 Task: Find connections with filter location Chambéry with filter topic #managementwith filter profile language Potuguese with filter current company Piramal Capital & Housing Finance Limited with filter school Gujarat University with filter industry Transportation Equipment Manufacturing with filter service category Nature Photography with filter keywords title Columnist
Action: Mouse moved to (667, 80)
Screenshot: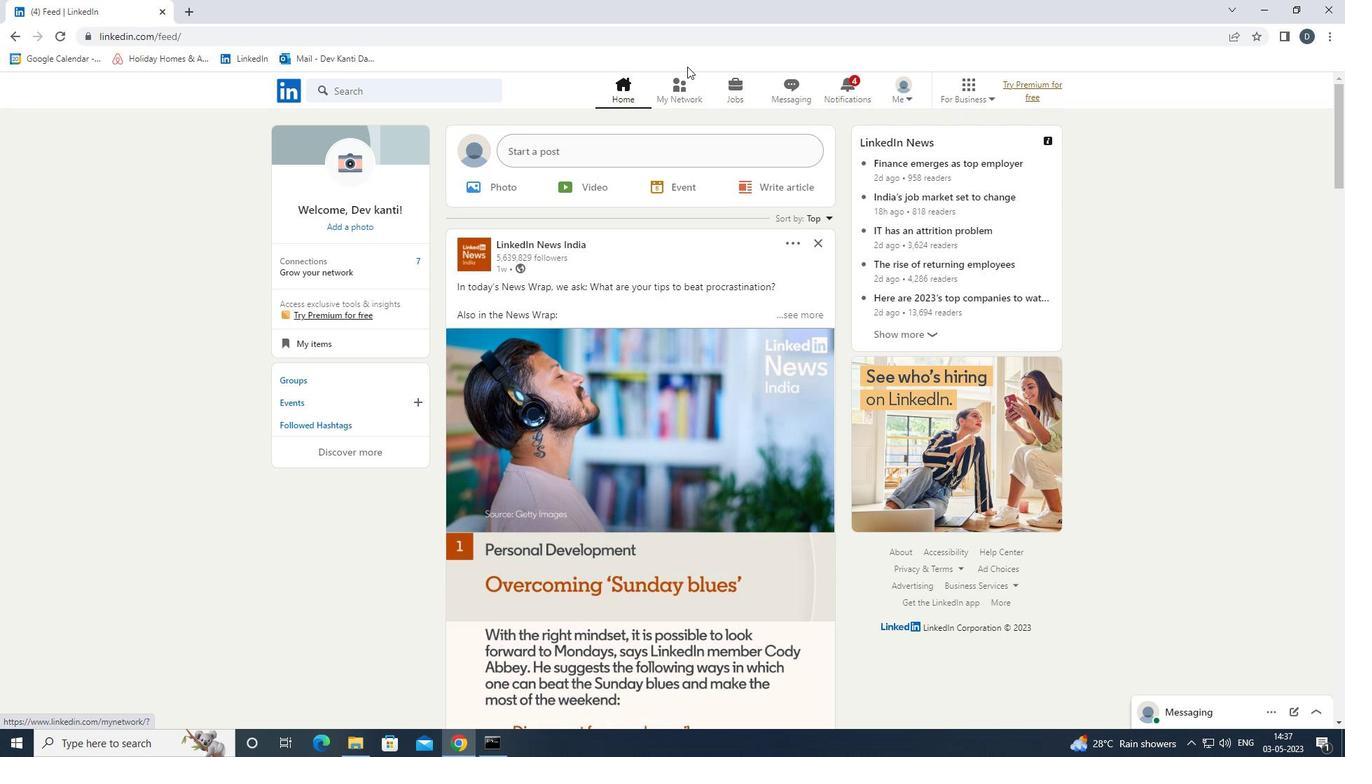 
Action: Mouse pressed left at (667, 80)
Screenshot: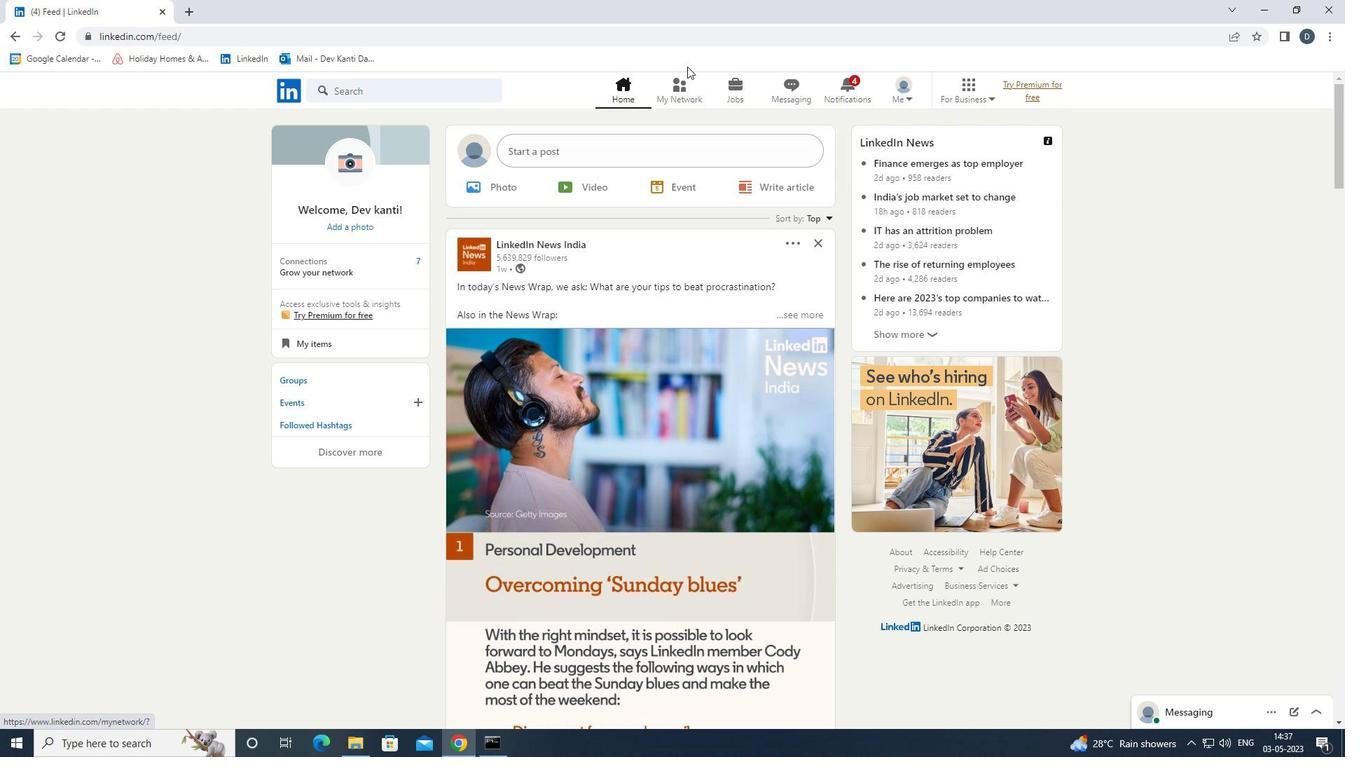 
Action: Mouse moved to (464, 168)
Screenshot: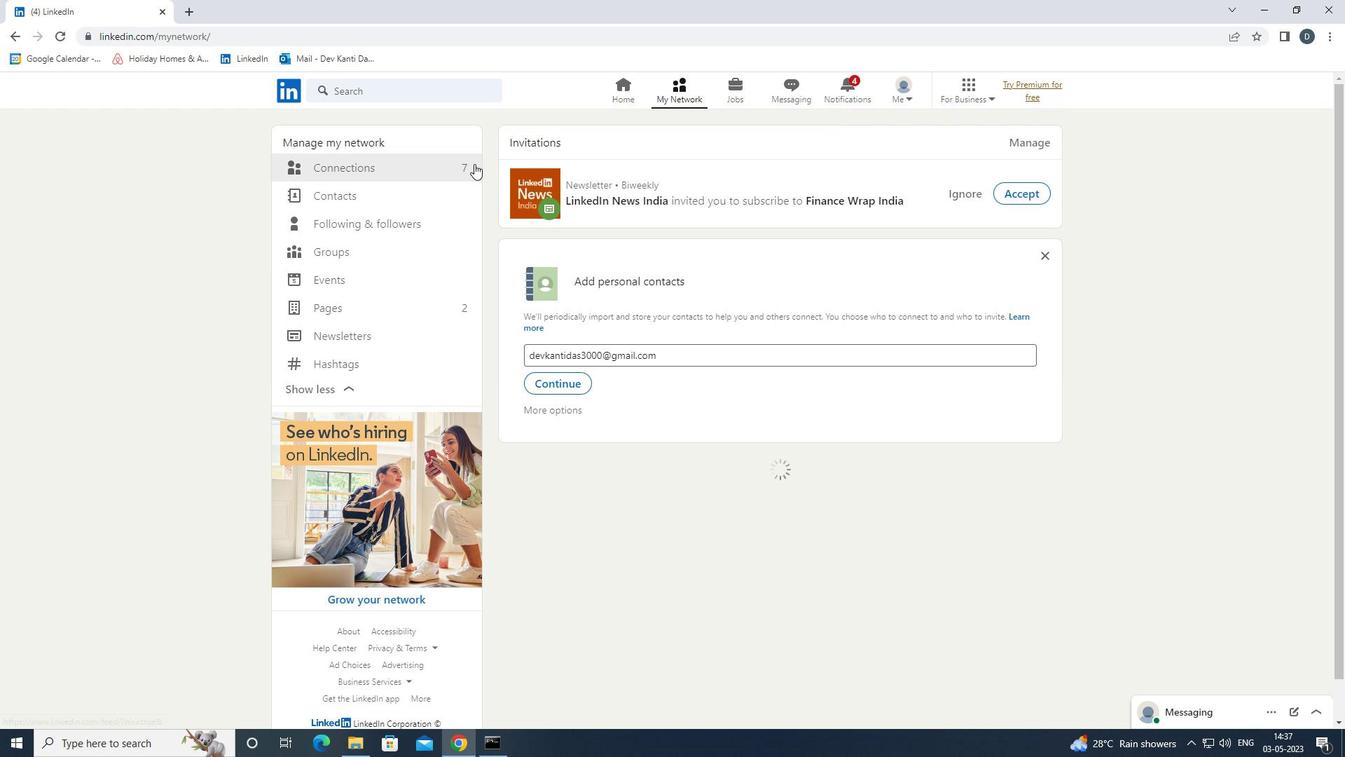 
Action: Mouse pressed left at (464, 168)
Screenshot: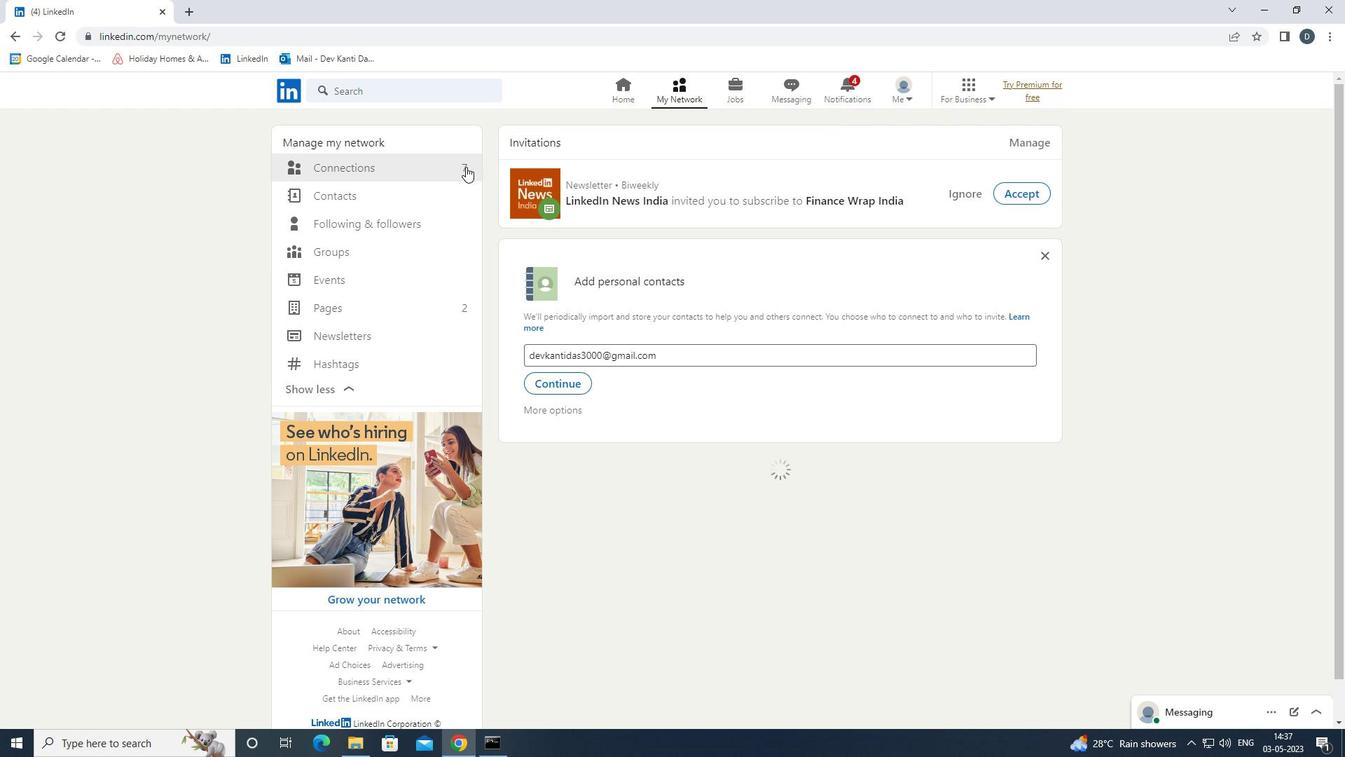 
Action: Mouse moved to (823, 236)
Screenshot: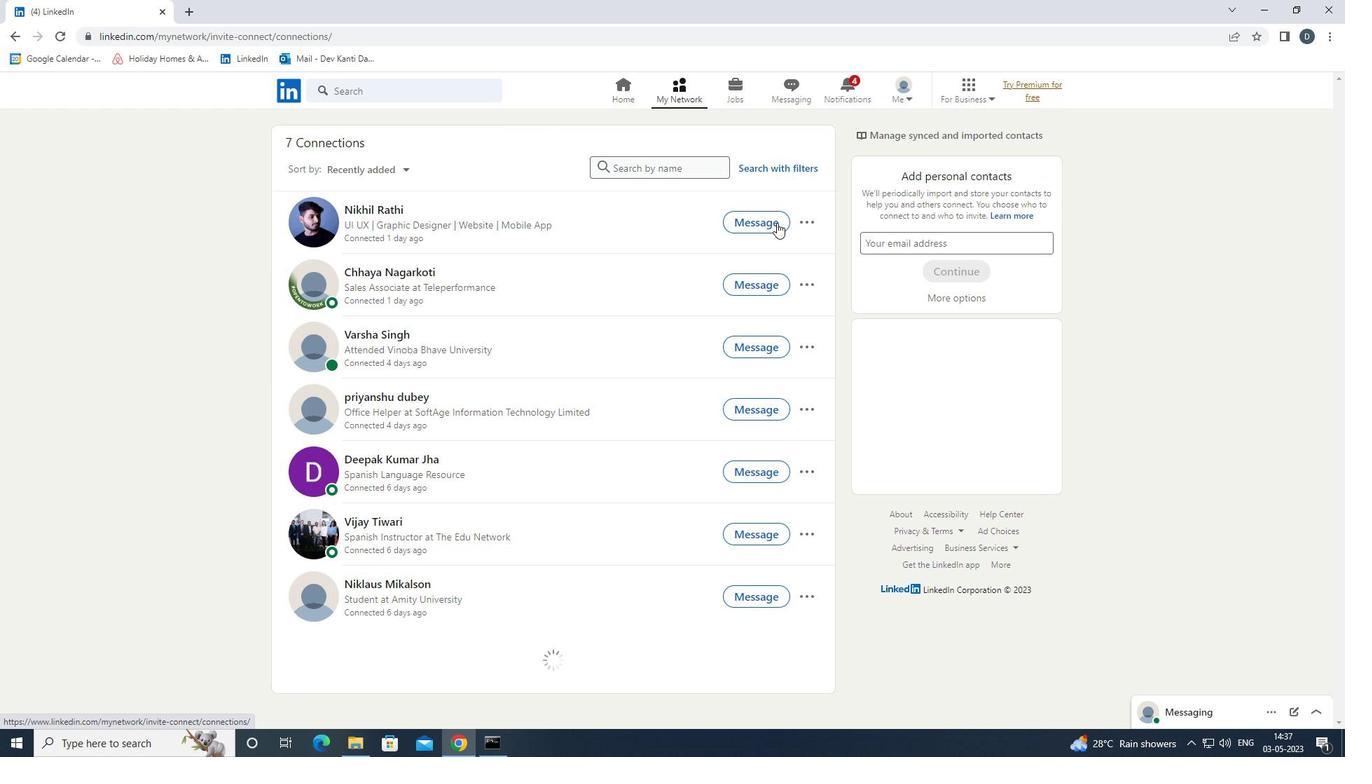 
Action: Mouse scrolled (823, 235) with delta (0, 0)
Screenshot: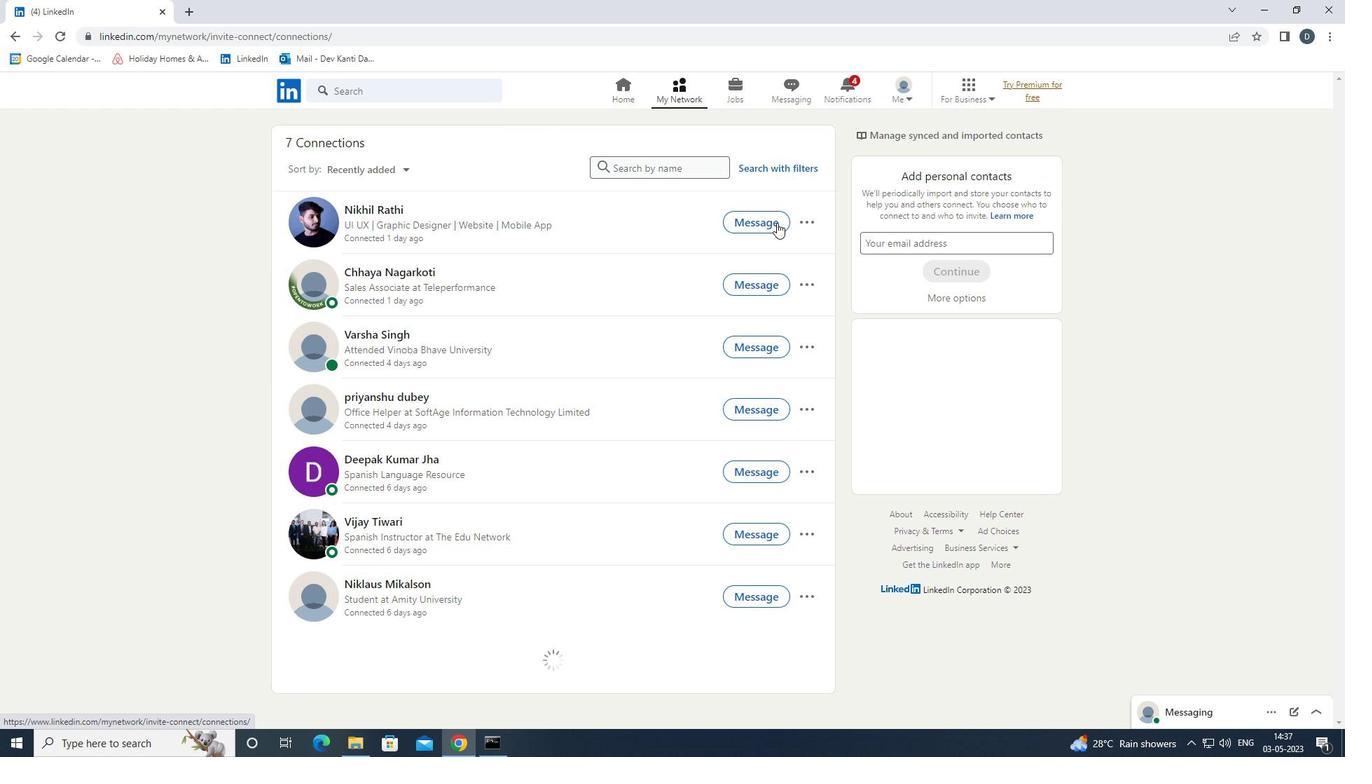 
Action: Mouse moved to (775, 164)
Screenshot: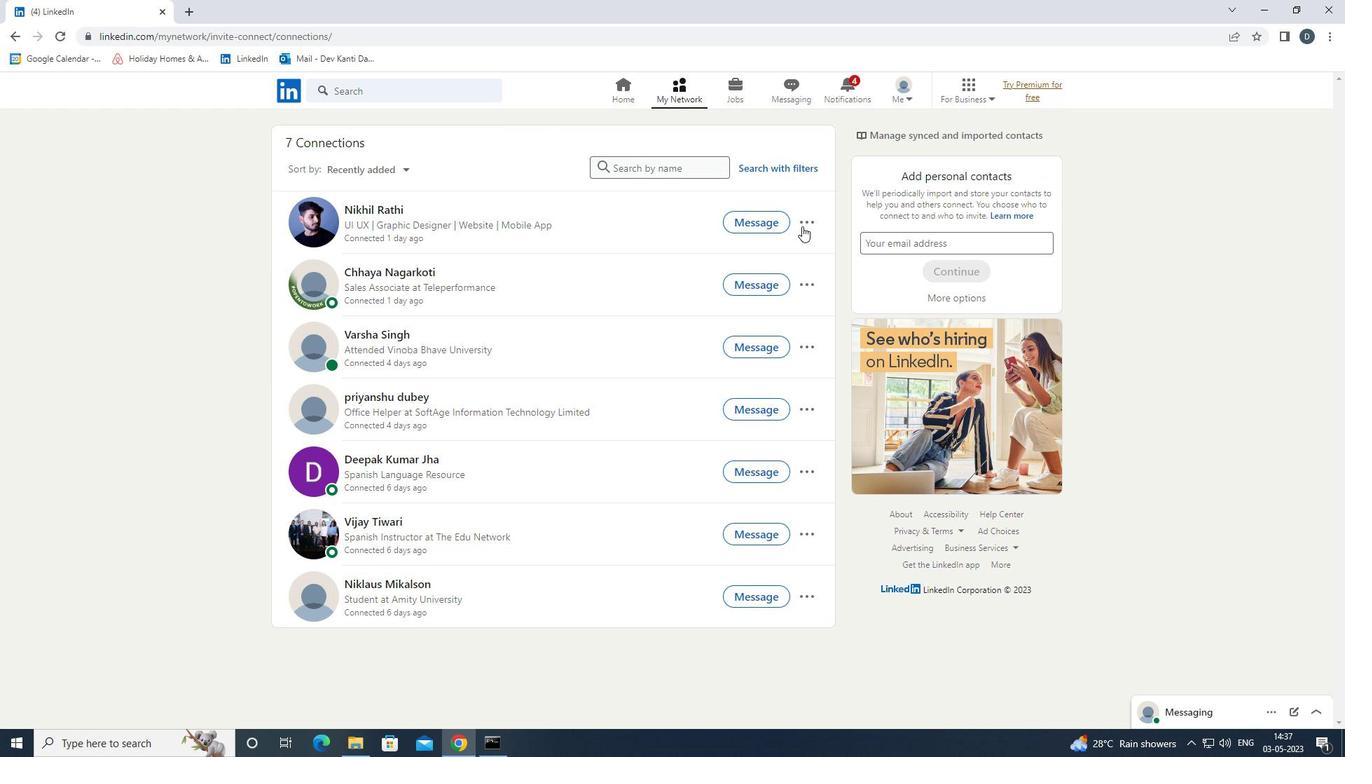 
Action: Mouse pressed left at (775, 164)
Screenshot: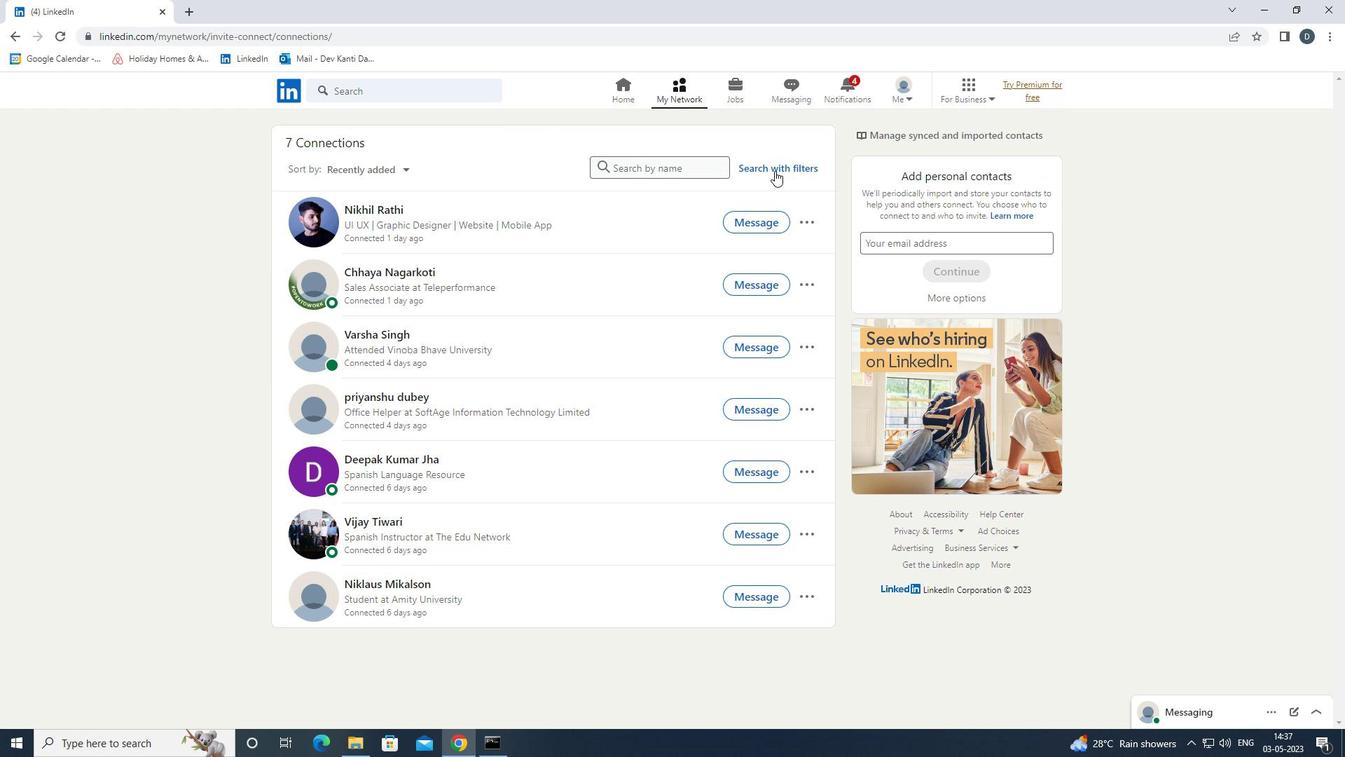 
Action: Mouse moved to (711, 120)
Screenshot: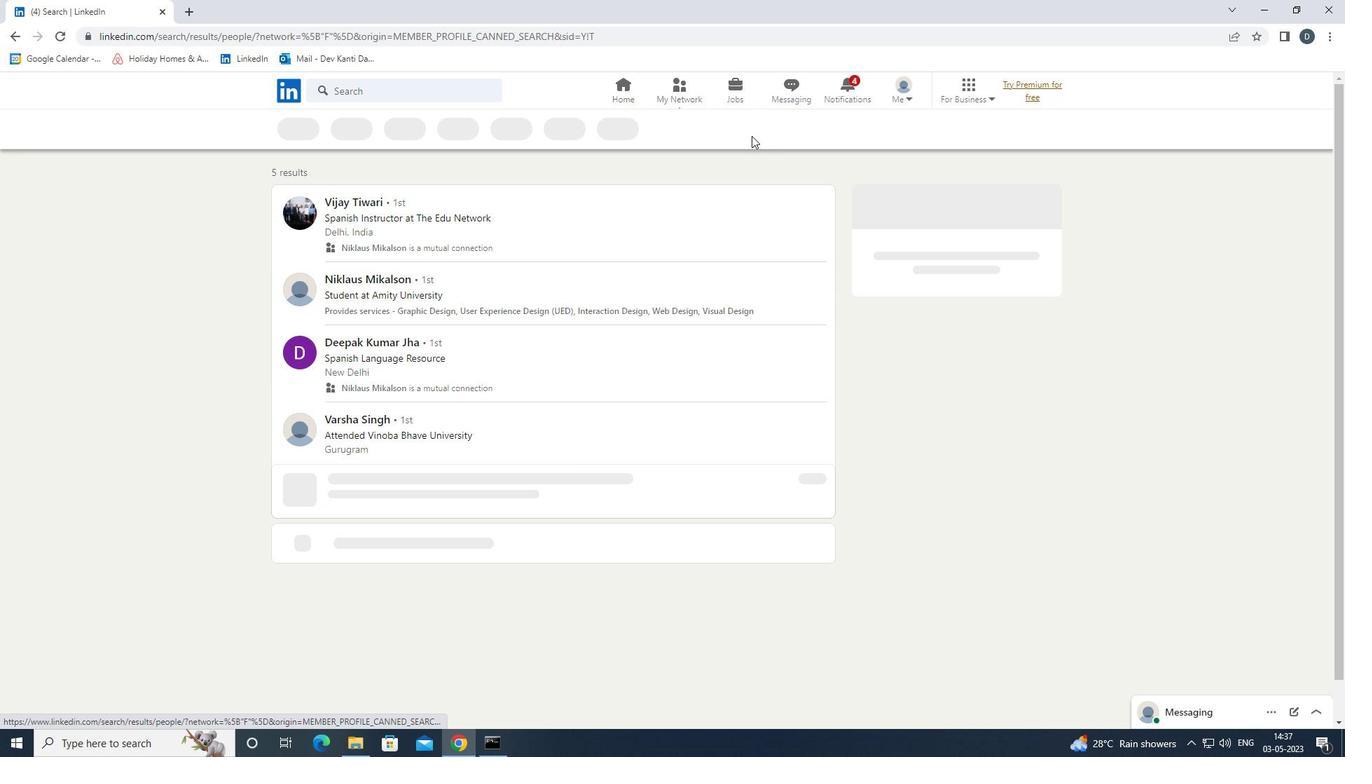 
Action: Mouse pressed left at (711, 120)
Screenshot: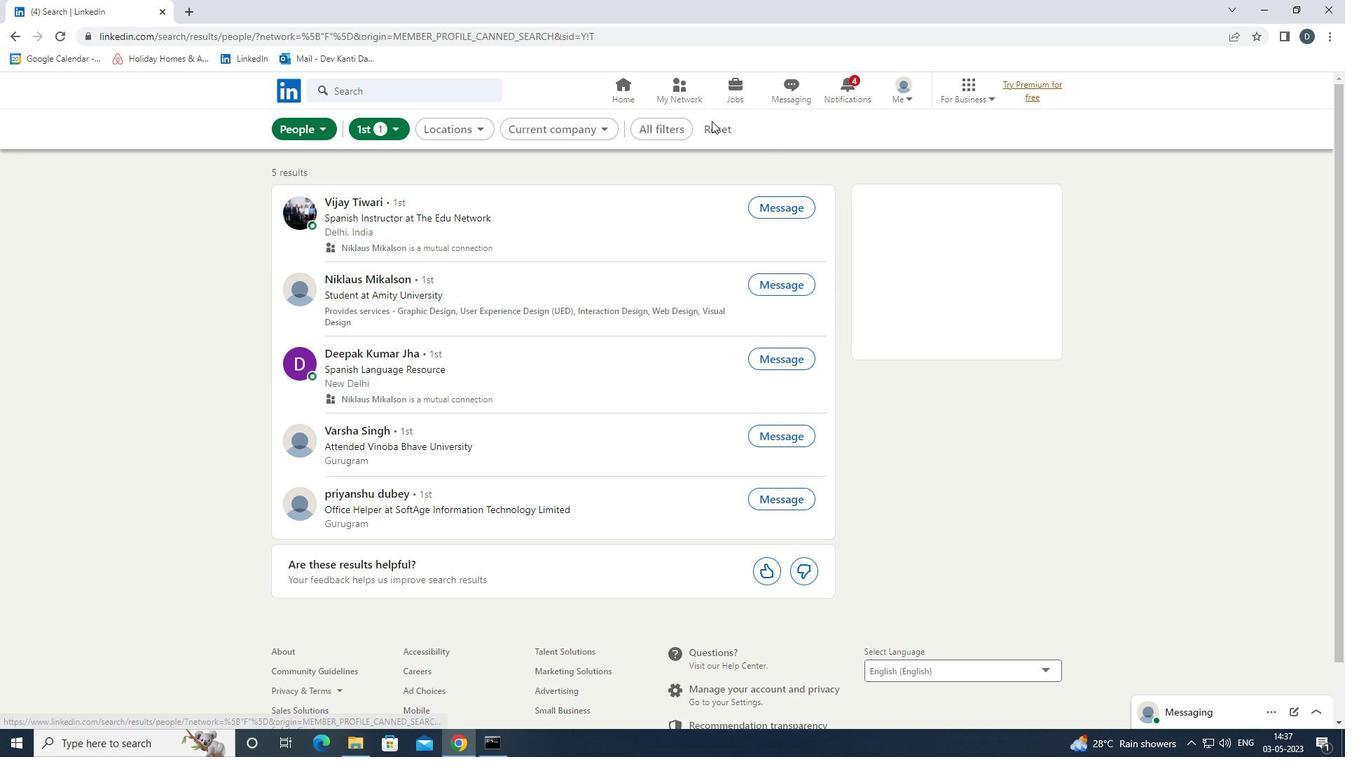 
Action: Mouse moved to (684, 125)
Screenshot: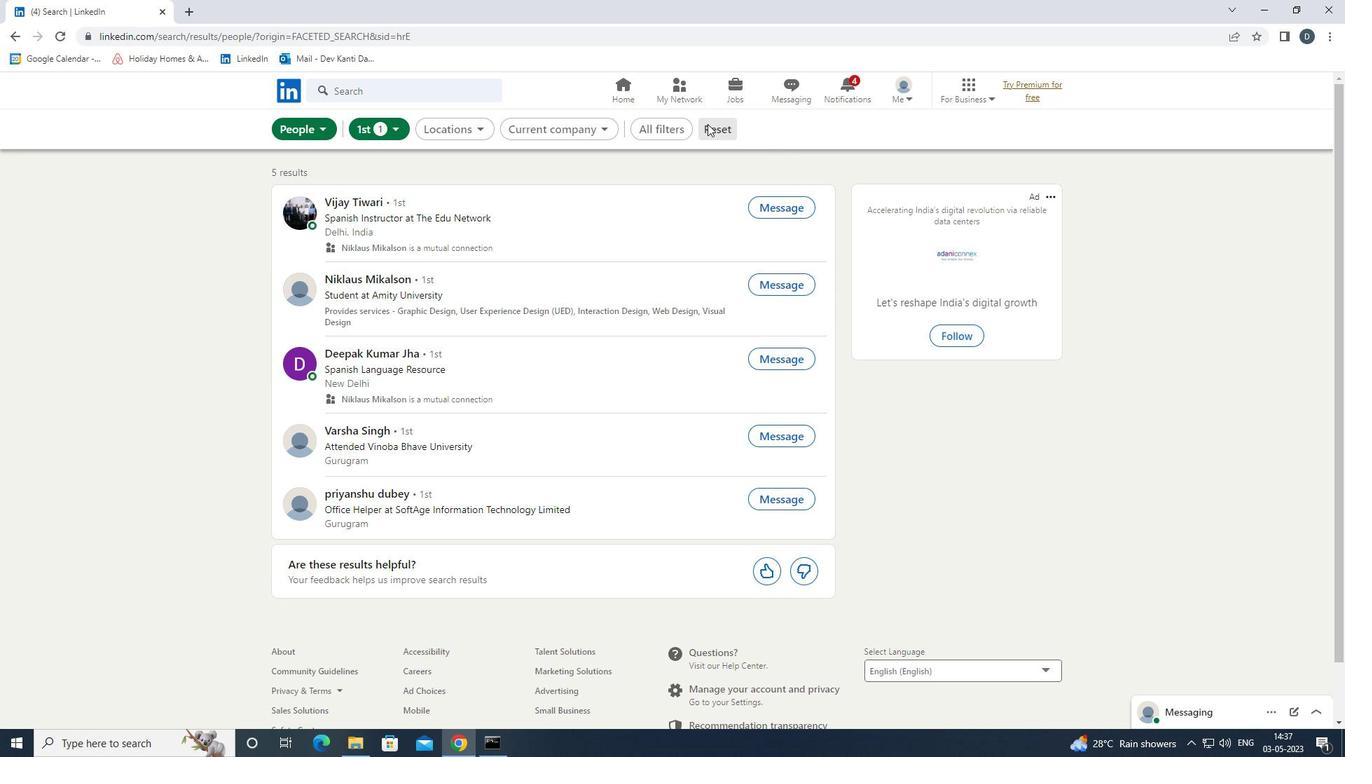 
Action: Mouse pressed left at (684, 125)
Screenshot: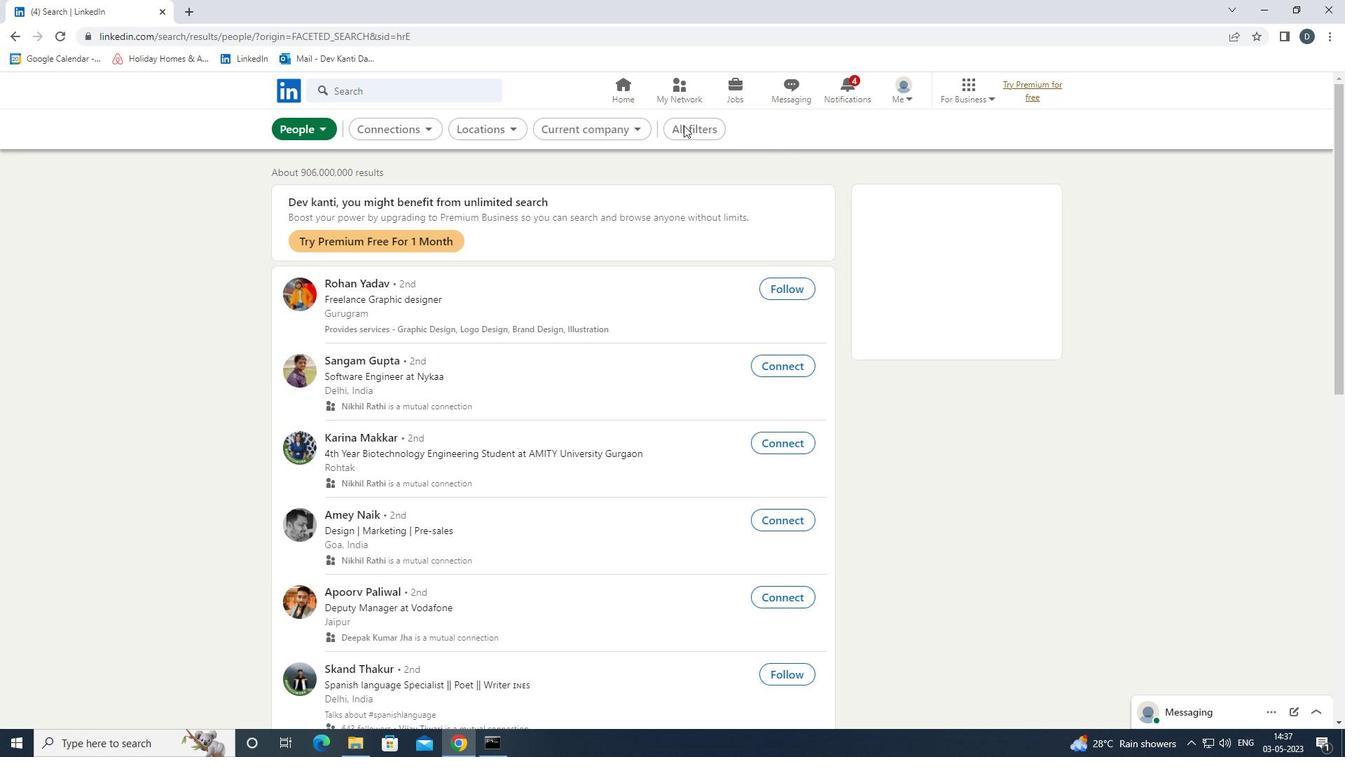 
Action: Mouse moved to (1310, 438)
Screenshot: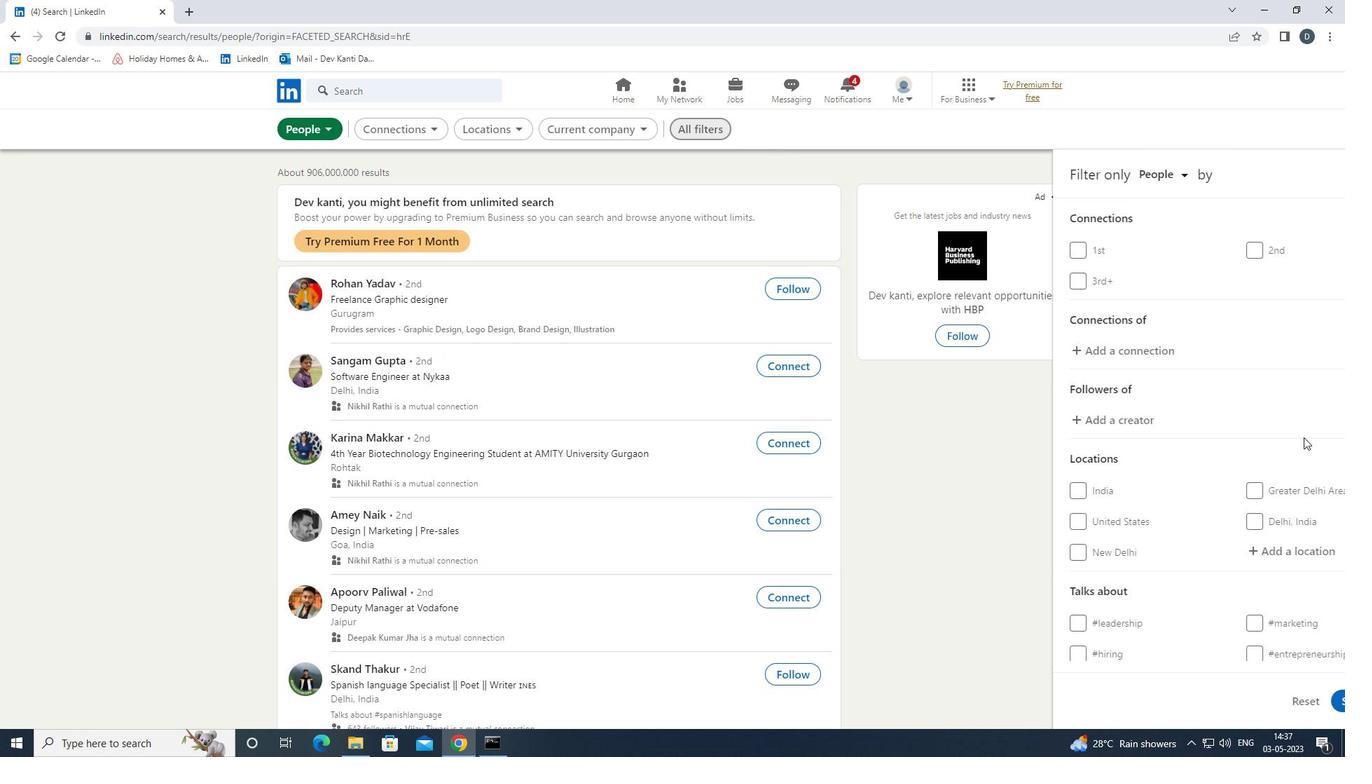 
Action: Mouse scrolled (1310, 437) with delta (0, 0)
Screenshot: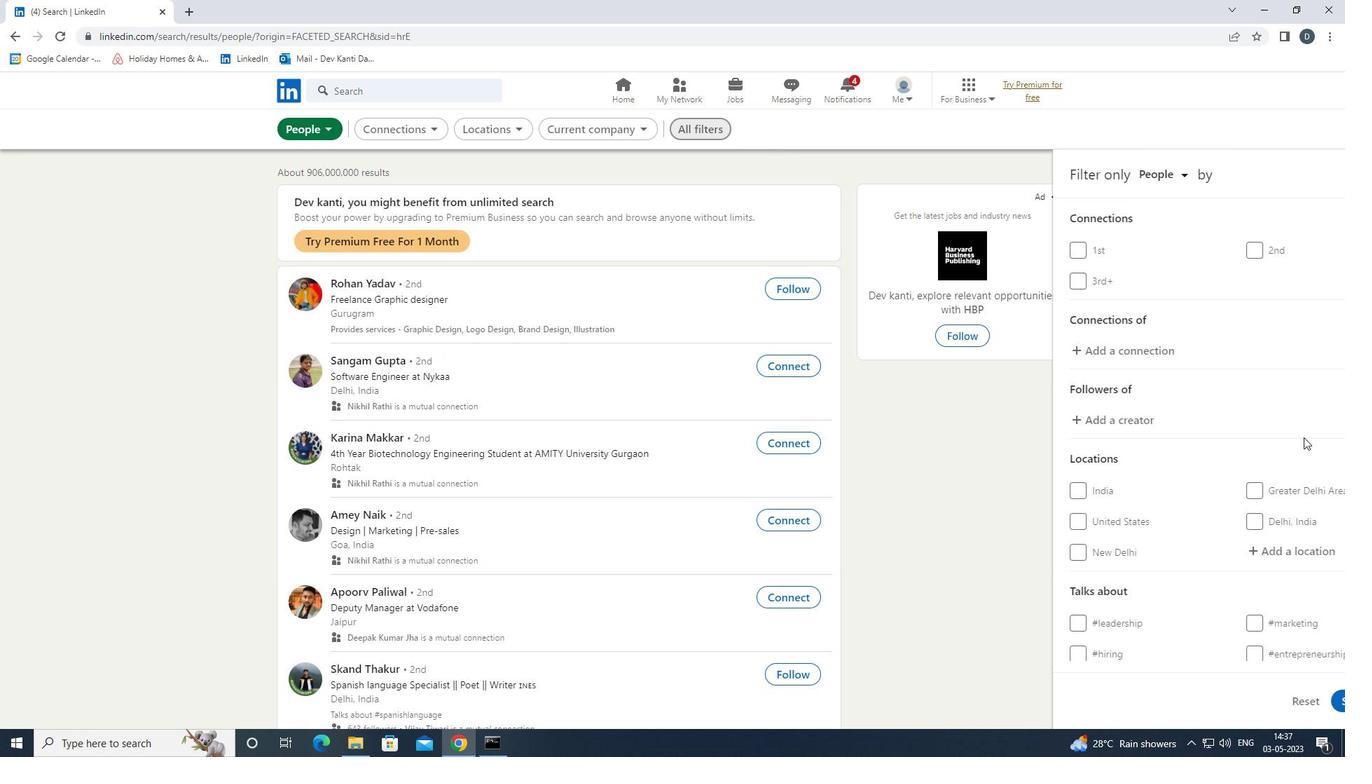 
Action: Mouse moved to (1310, 438)
Screenshot: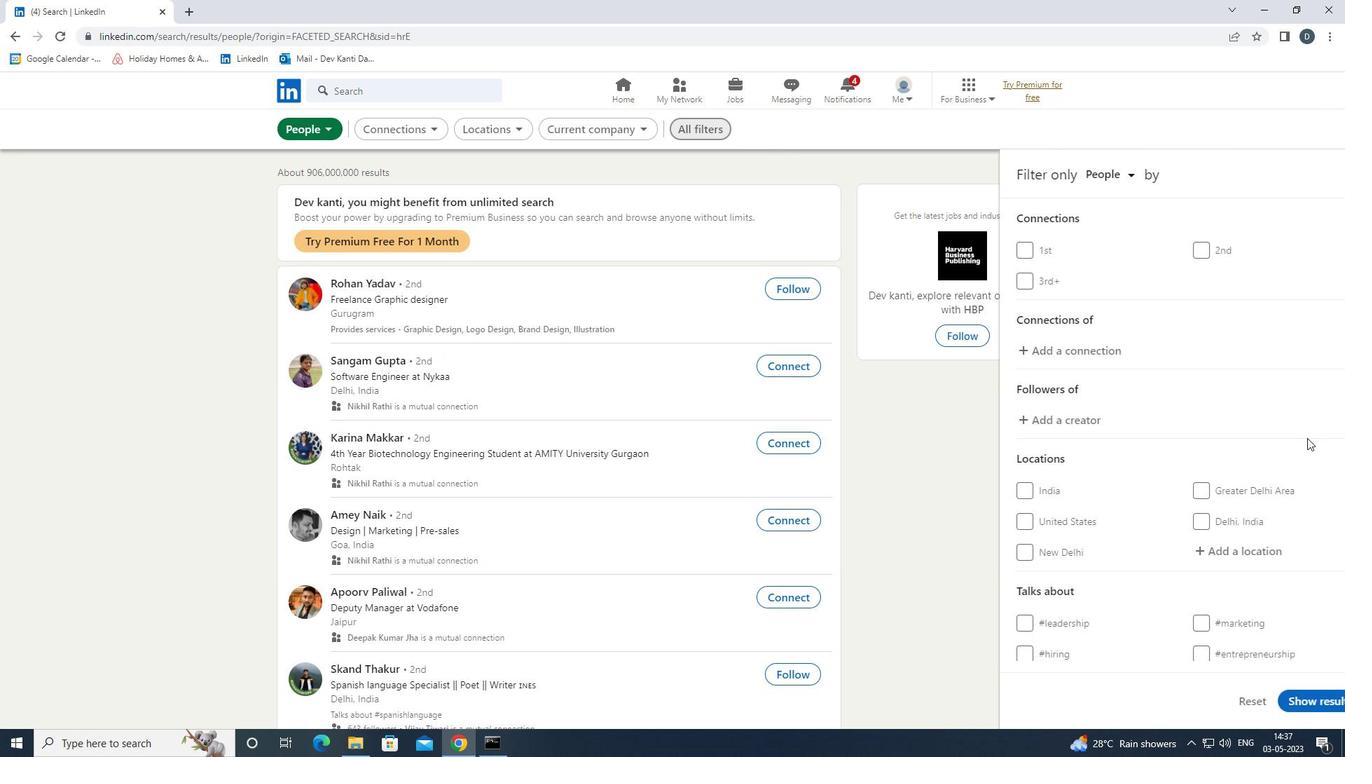 
Action: Mouse scrolled (1310, 437) with delta (0, 0)
Screenshot: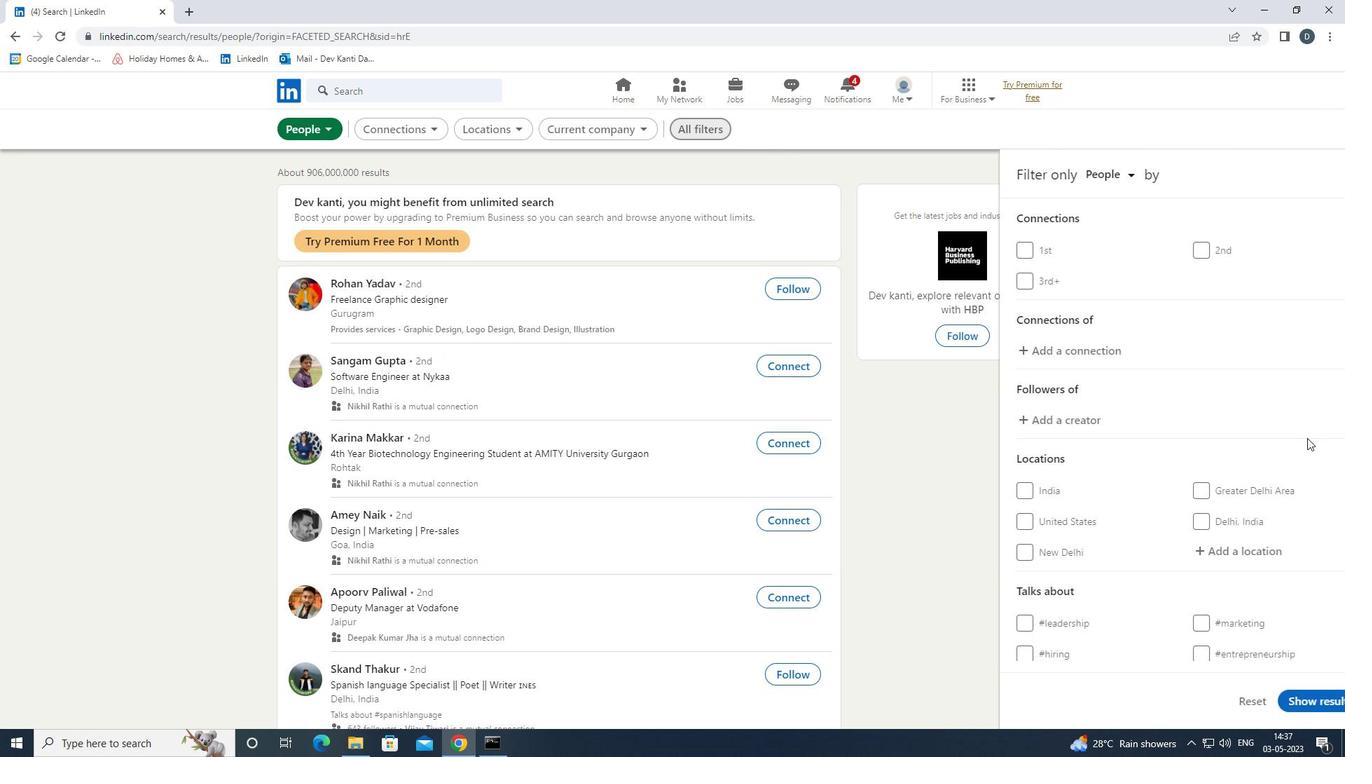 
Action: Mouse moved to (1216, 409)
Screenshot: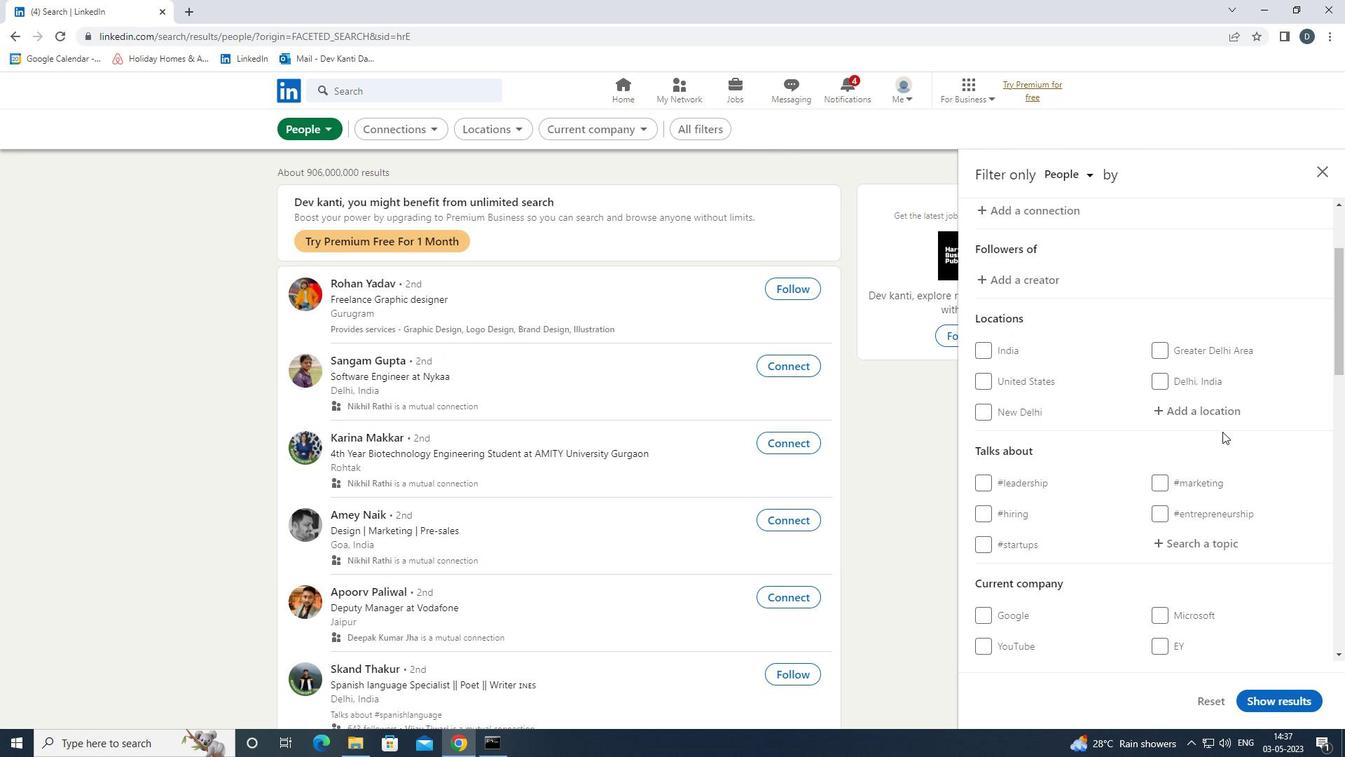 
Action: Mouse pressed left at (1216, 409)
Screenshot: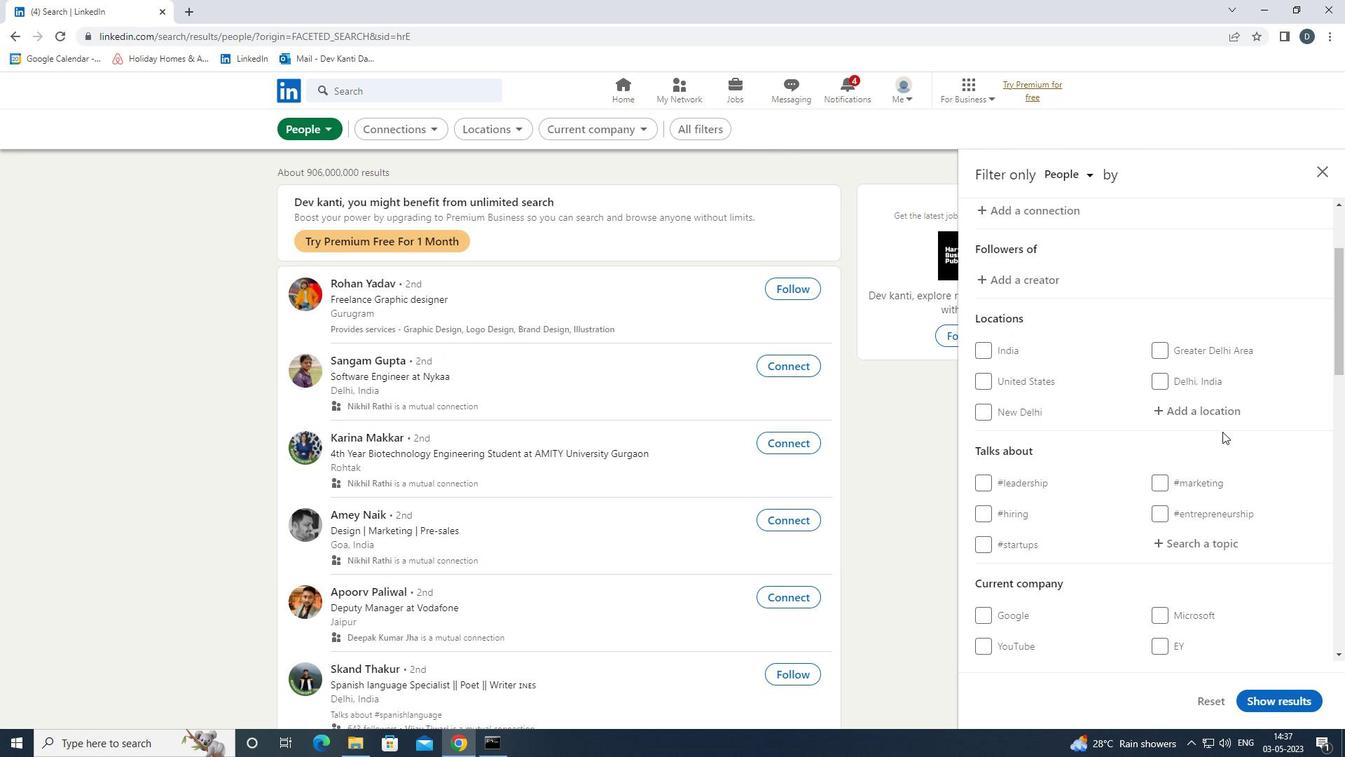 
Action: Key pressed <Key.shift>CHAMBER
Screenshot: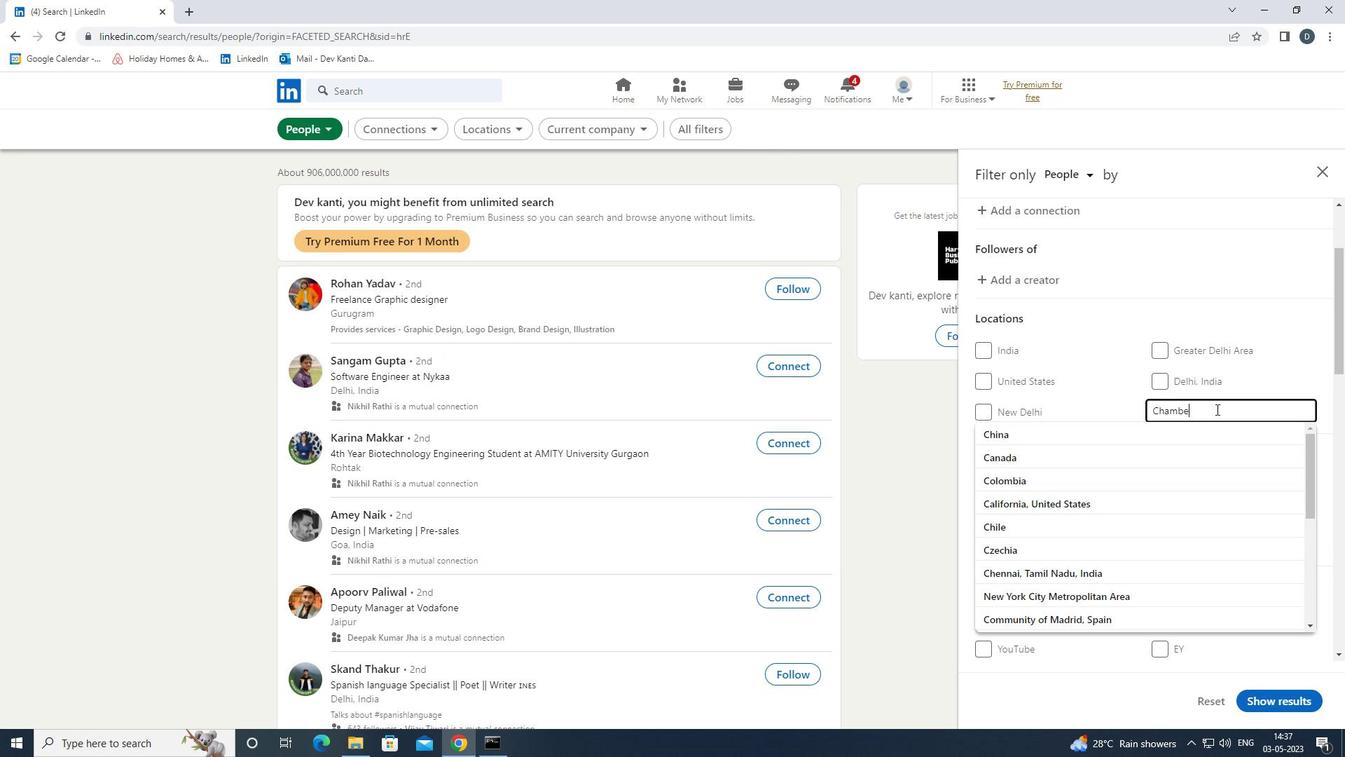 
Action: Mouse moved to (1216, 409)
Screenshot: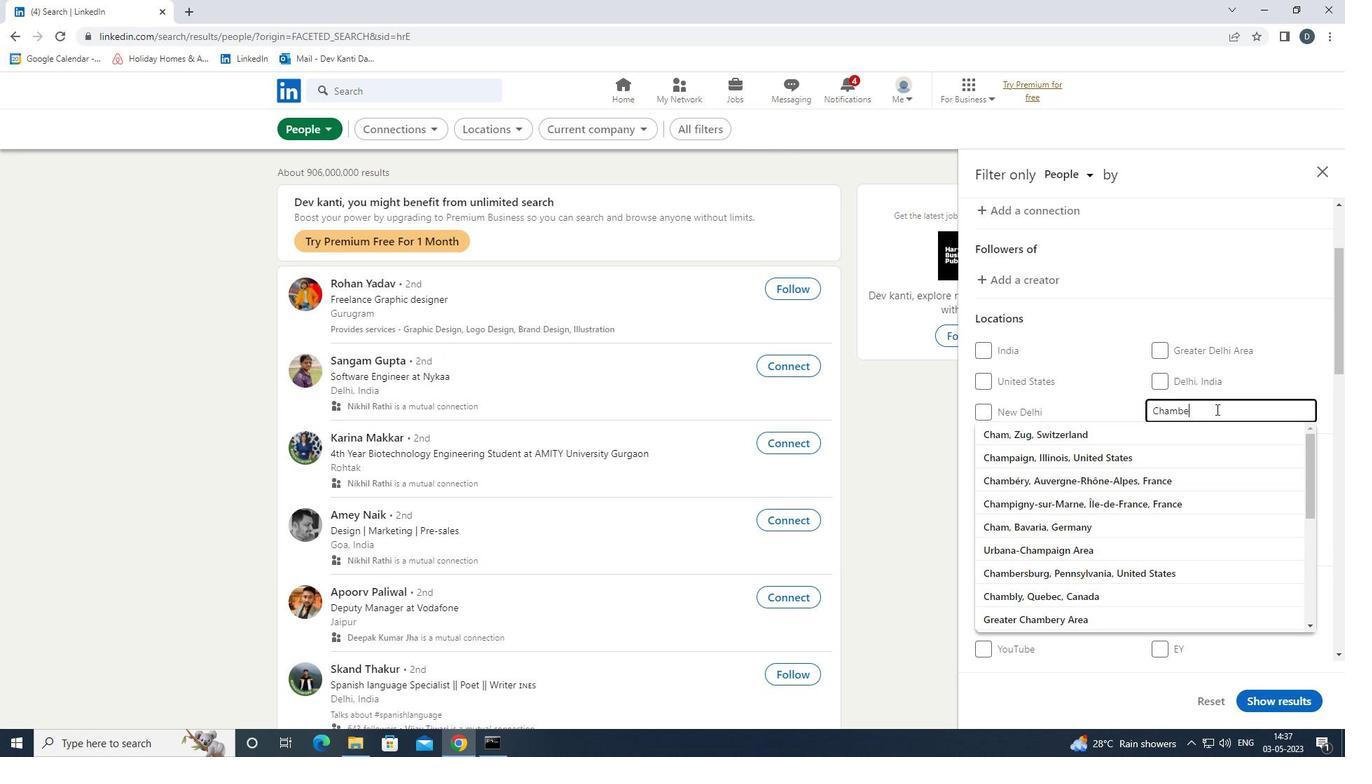
Action: Key pressed Y<Key.down><Key.enter>
Screenshot: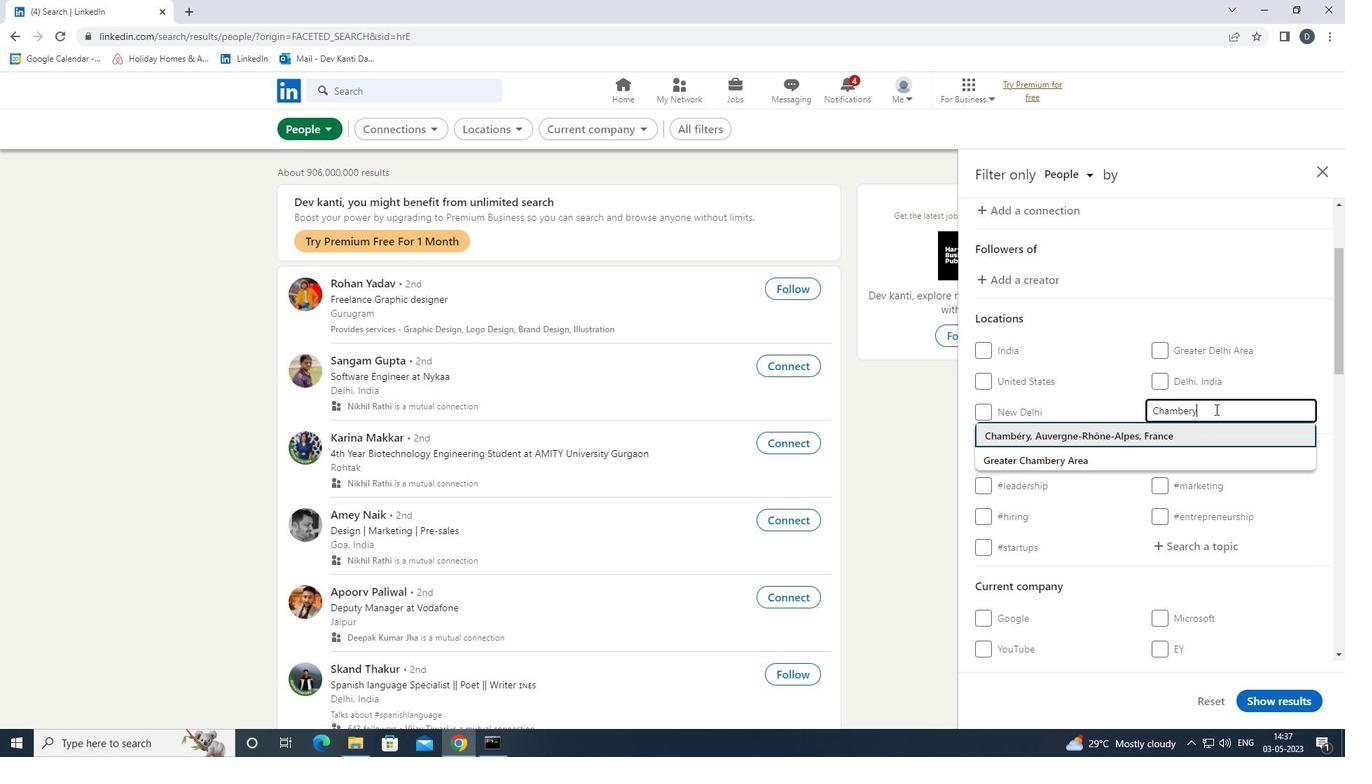 
Action: Mouse moved to (1213, 414)
Screenshot: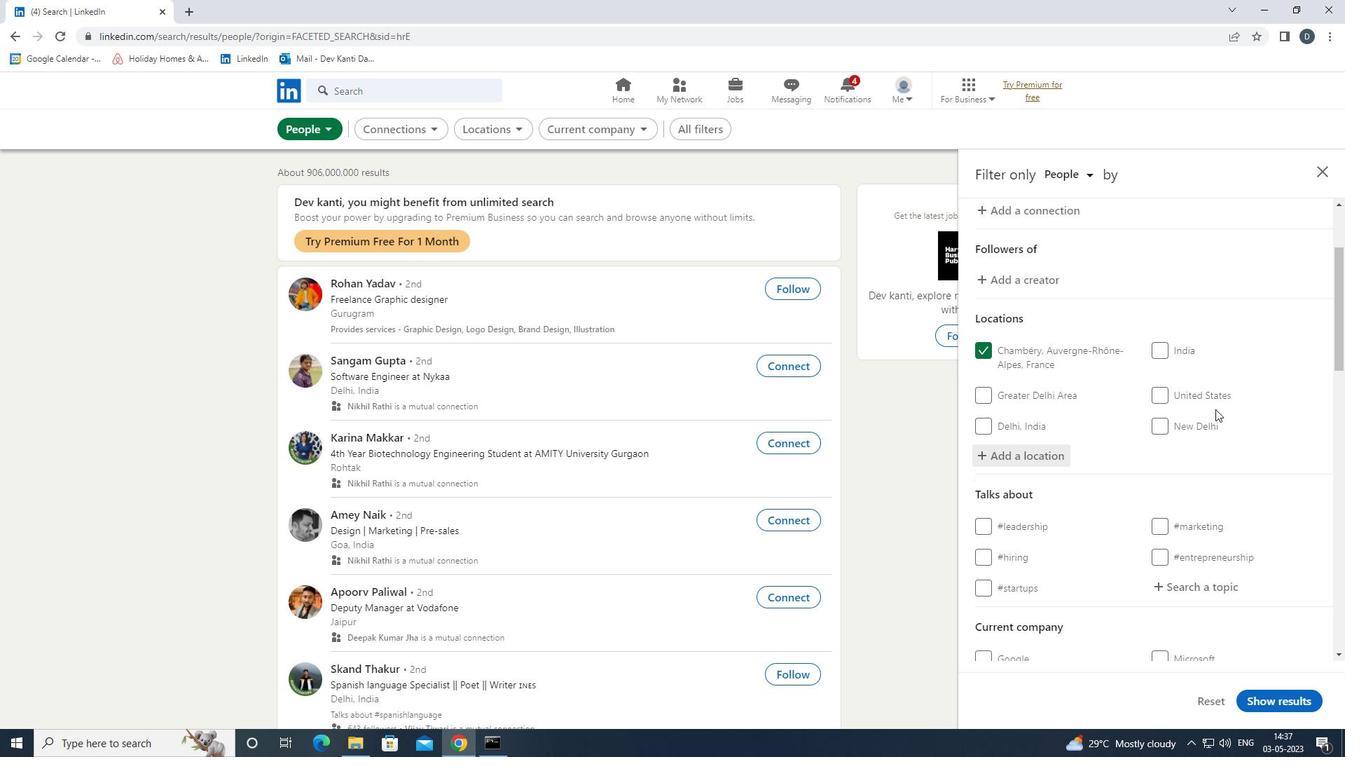 
Action: Mouse scrolled (1213, 413) with delta (0, 0)
Screenshot: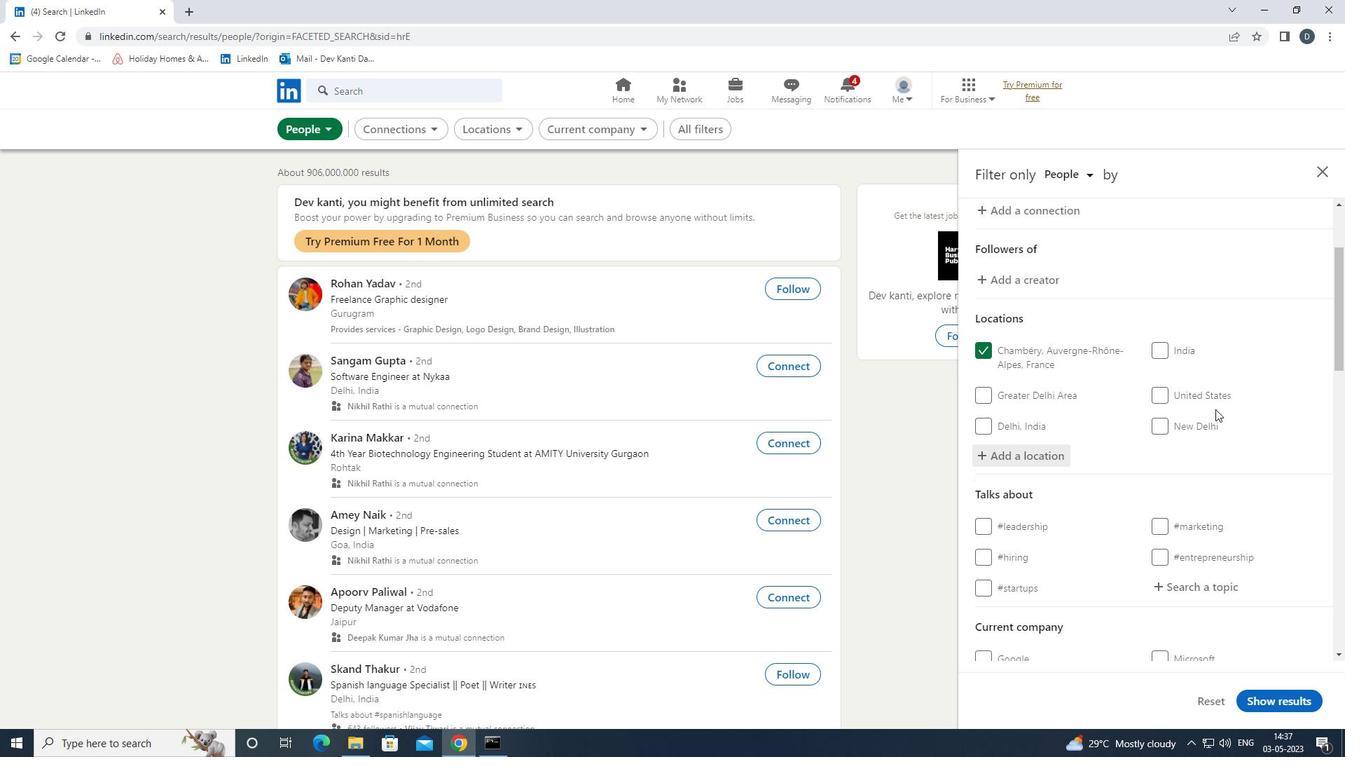 
Action: Mouse moved to (1213, 418)
Screenshot: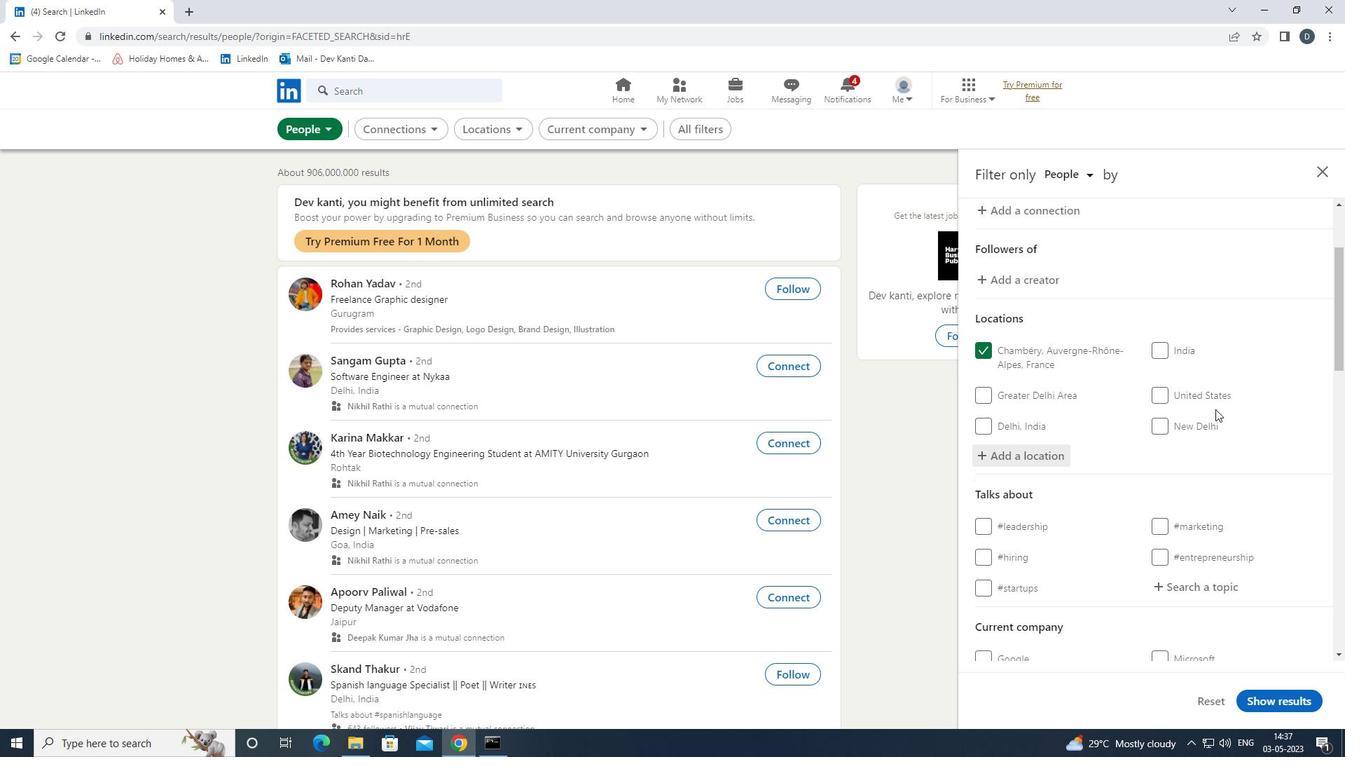 
Action: Mouse scrolled (1213, 417) with delta (0, 0)
Screenshot: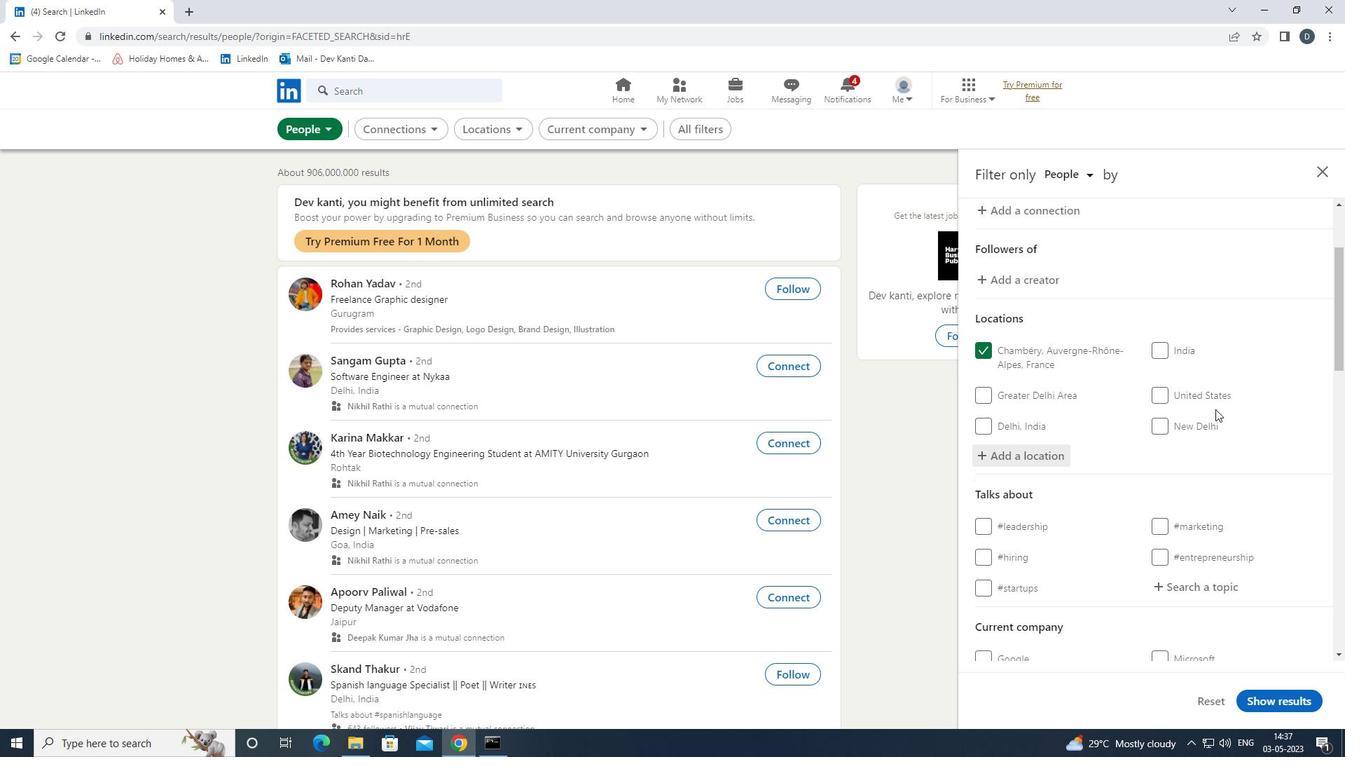 
Action: Mouse moved to (1212, 457)
Screenshot: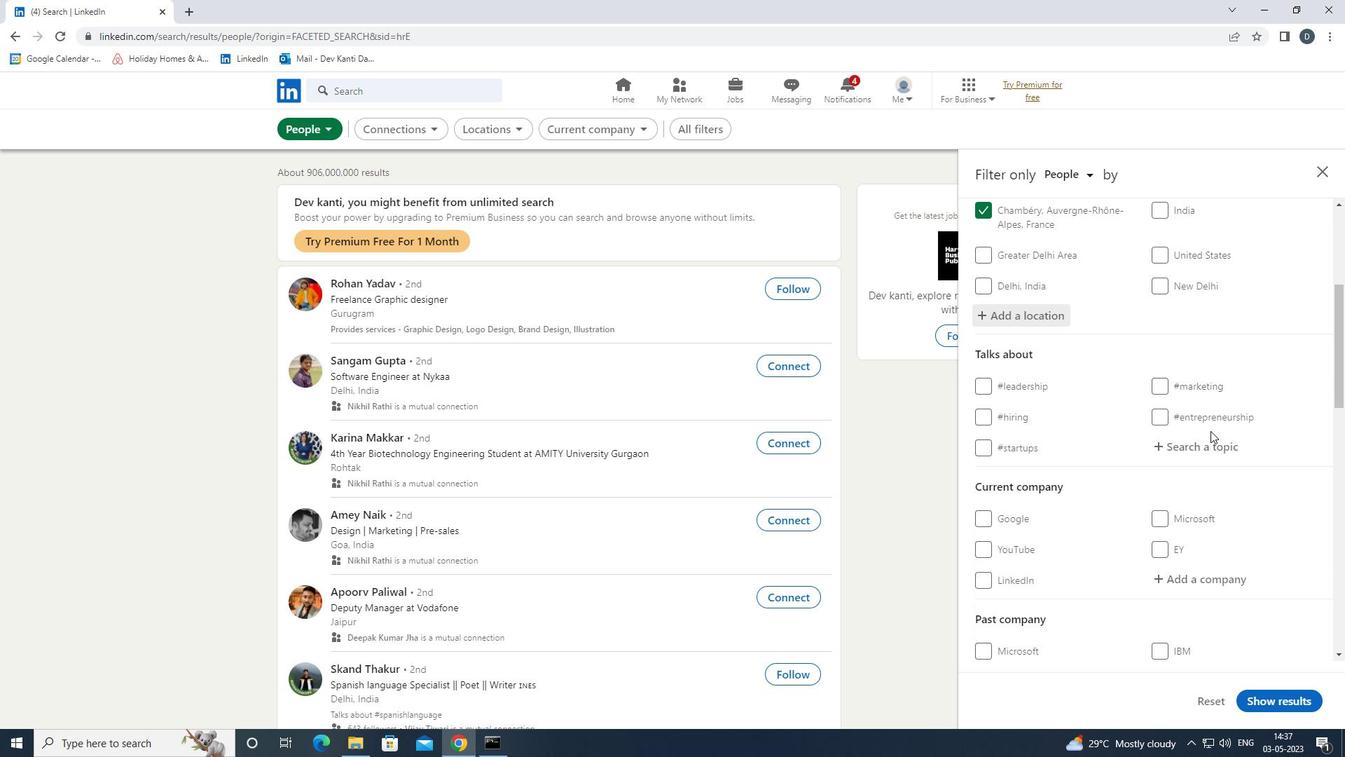 
Action: Mouse pressed left at (1212, 457)
Screenshot: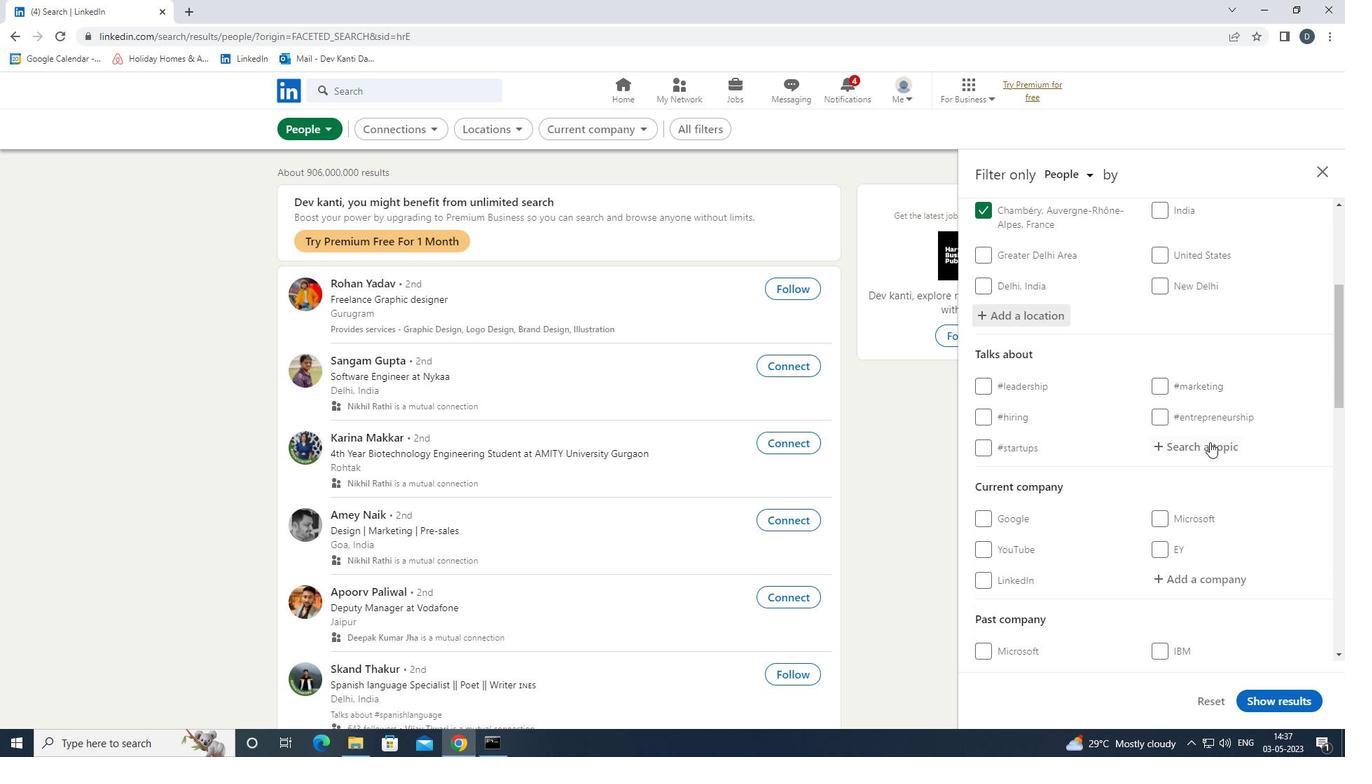 
Action: Mouse moved to (1210, 458)
Screenshot: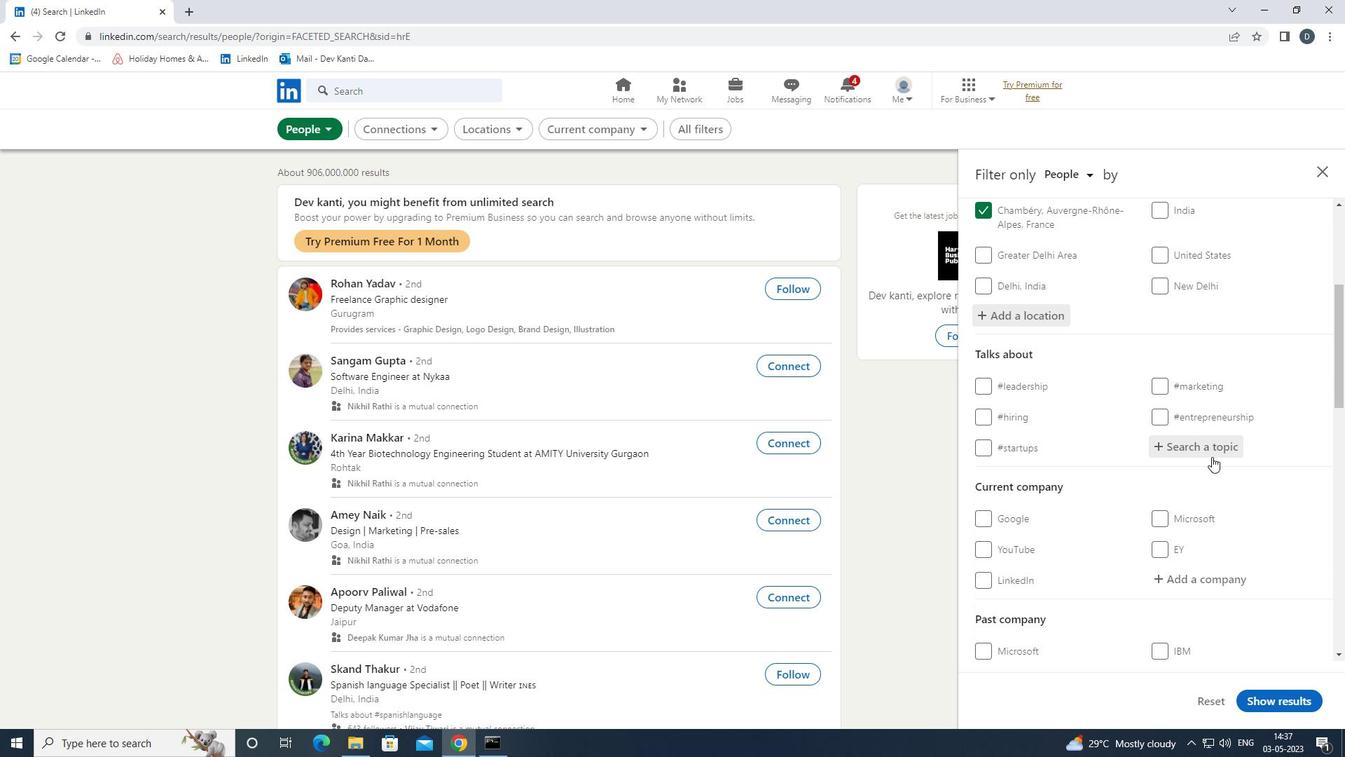 
Action: Key pressed MANAGEMENT<Key.down><Key.enter>
Screenshot: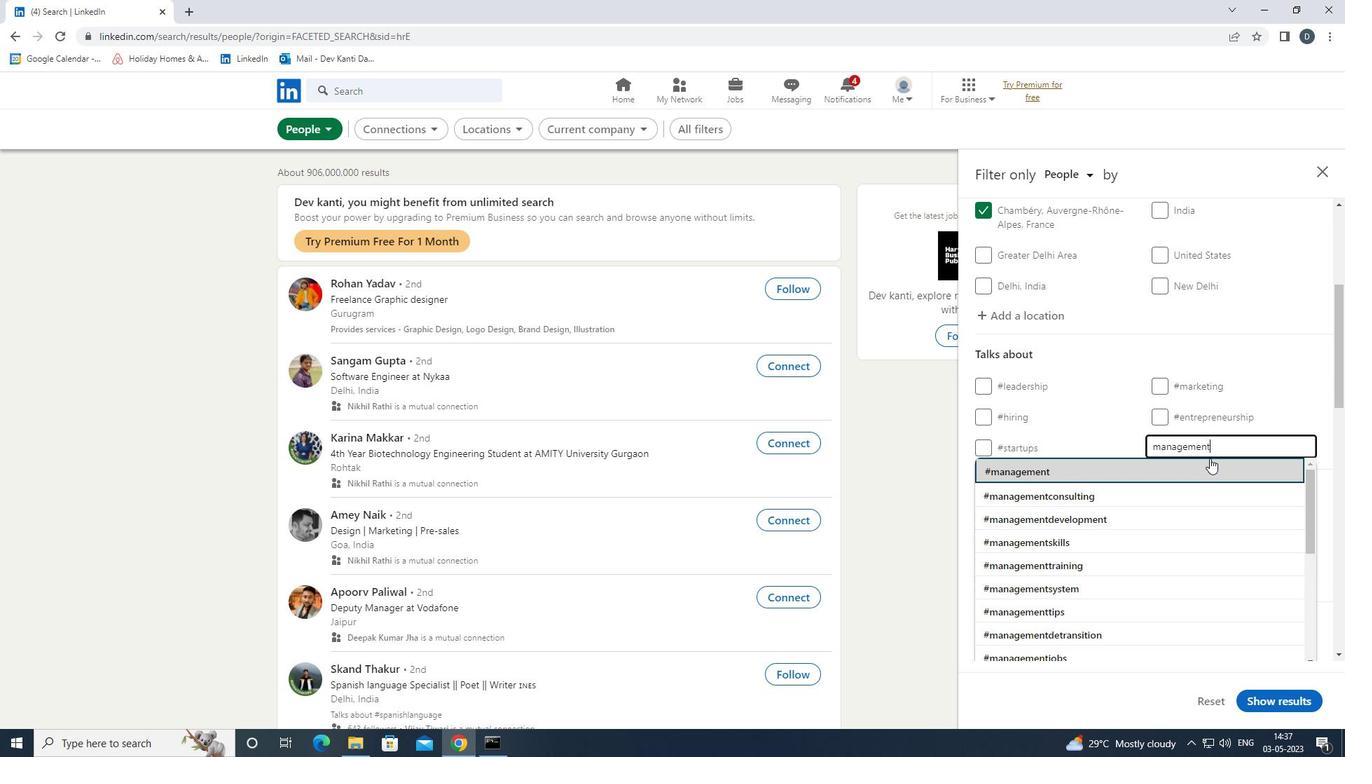 
Action: Mouse moved to (1158, 401)
Screenshot: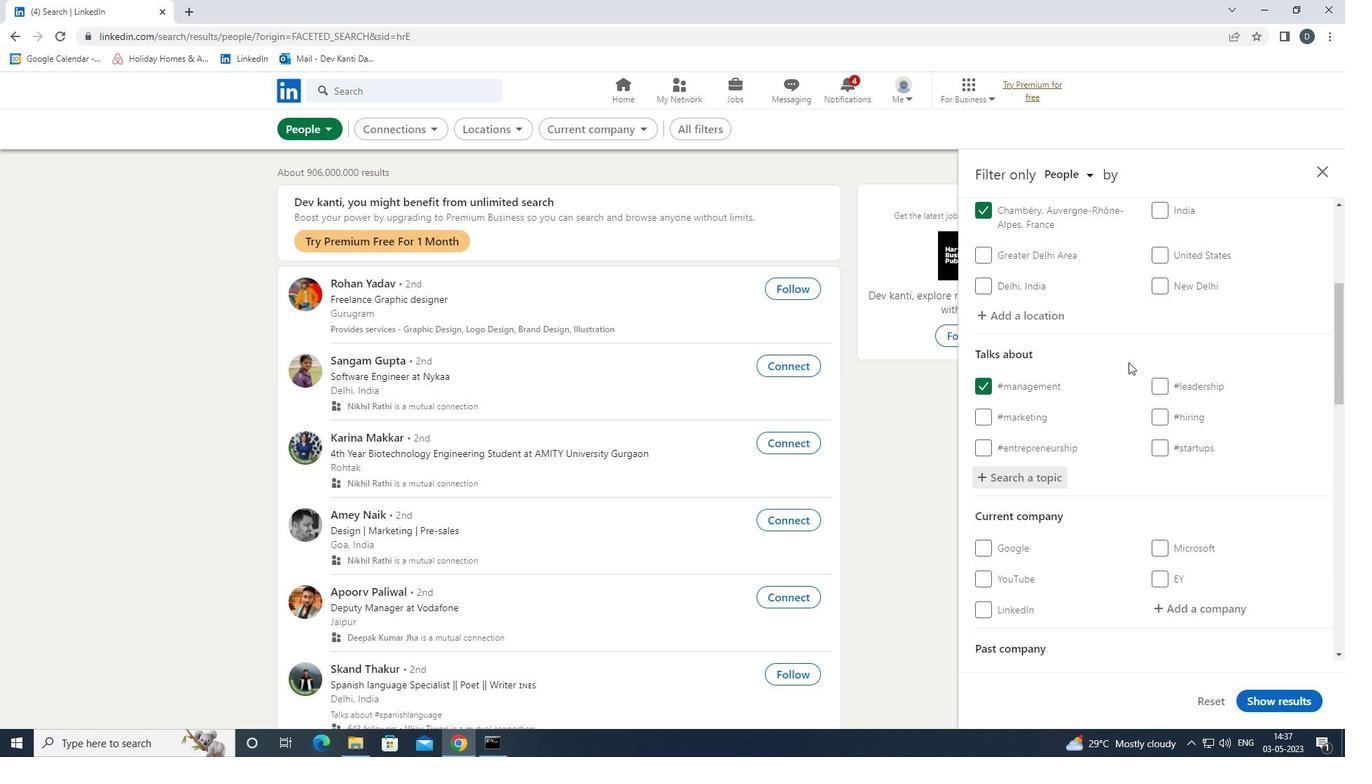 
Action: Mouse scrolled (1158, 400) with delta (0, 0)
Screenshot: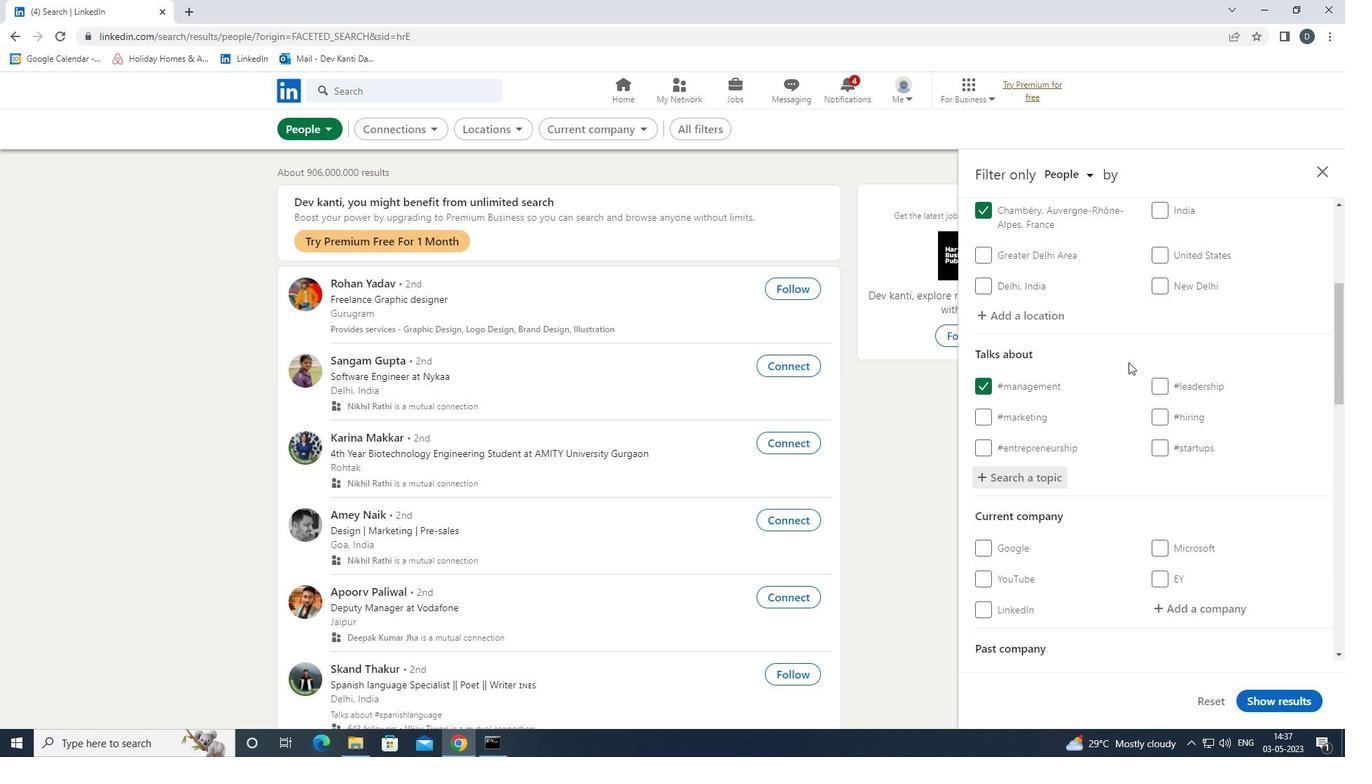 
Action: Mouse moved to (1169, 424)
Screenshot: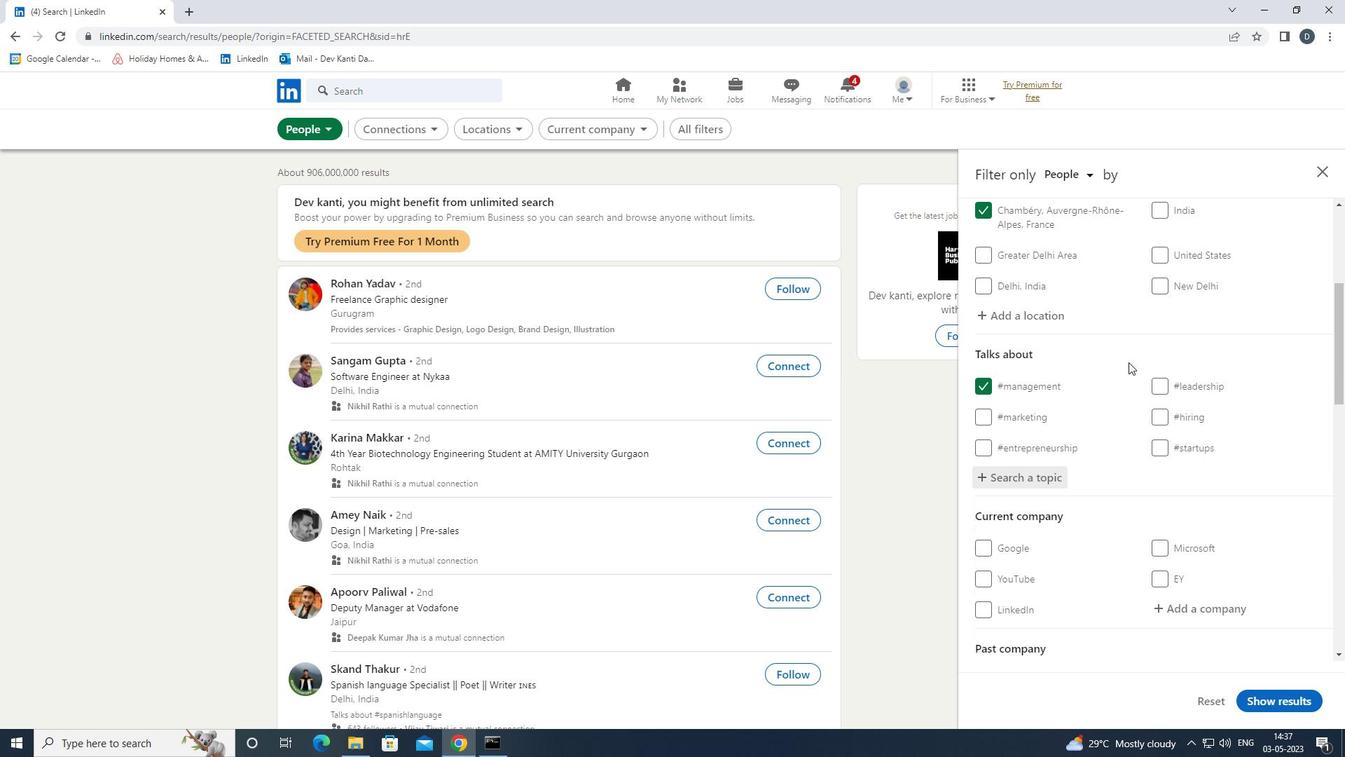 
Action: Mouse scrolled (1169, 423) with delta (0, 0)
Screenshot: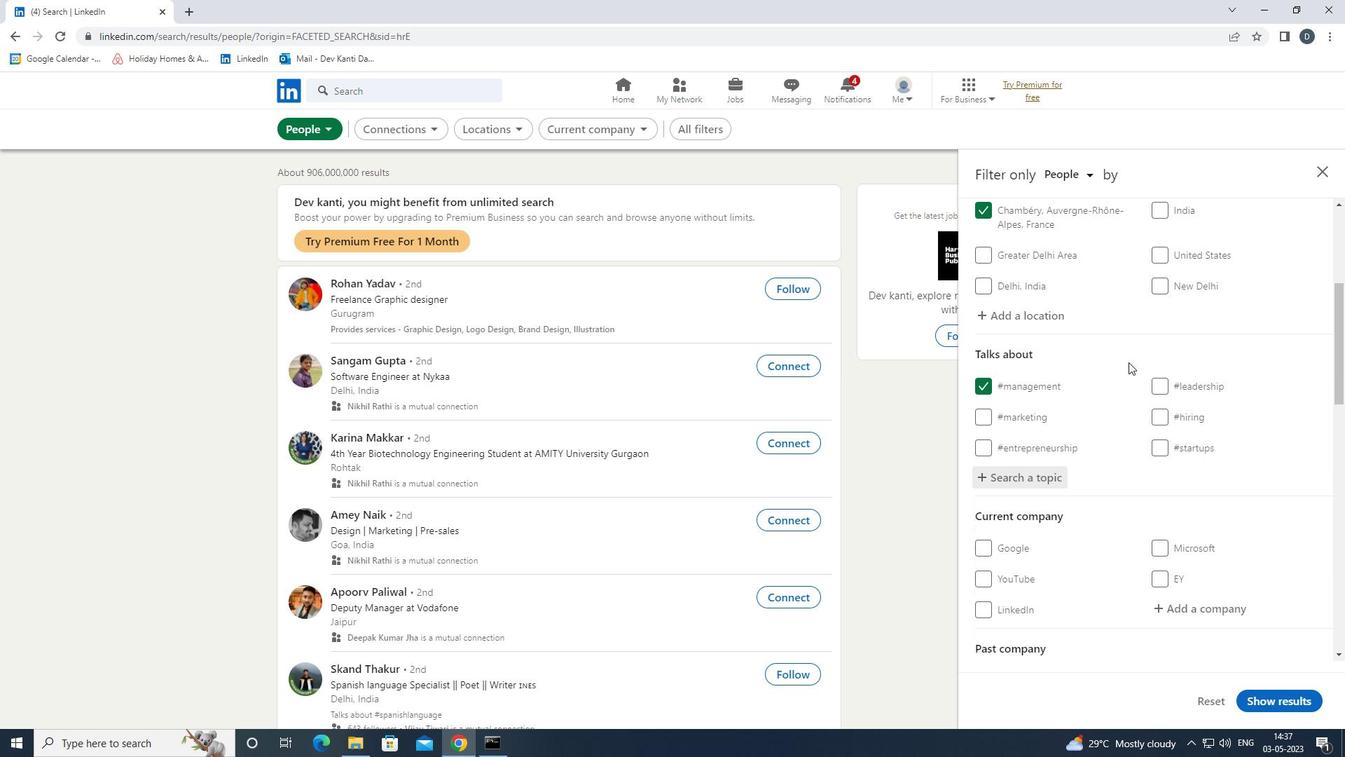 
Action: Mouse moved to (1174, 432)
Screenshot: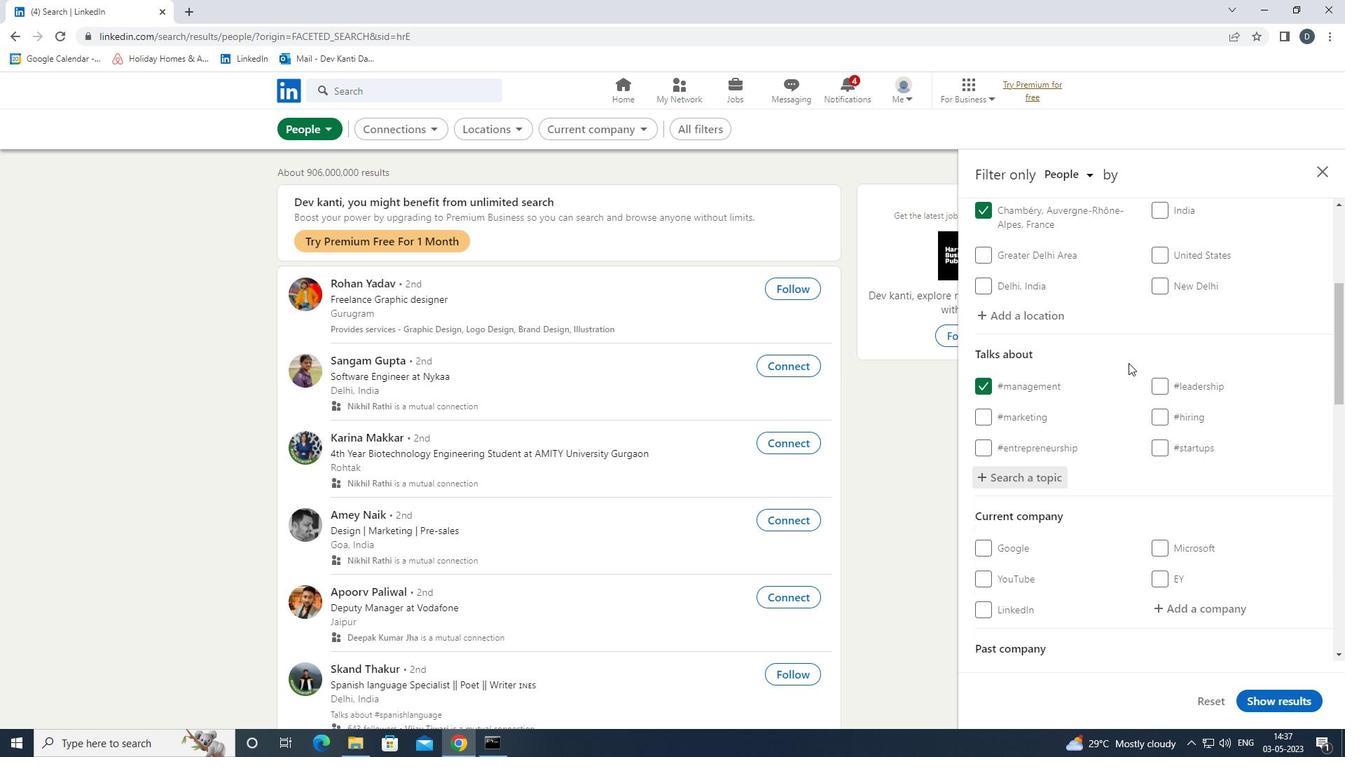 
Action: Mouse scrolled (1174, 431) with delta (0, 0)
Screenshot: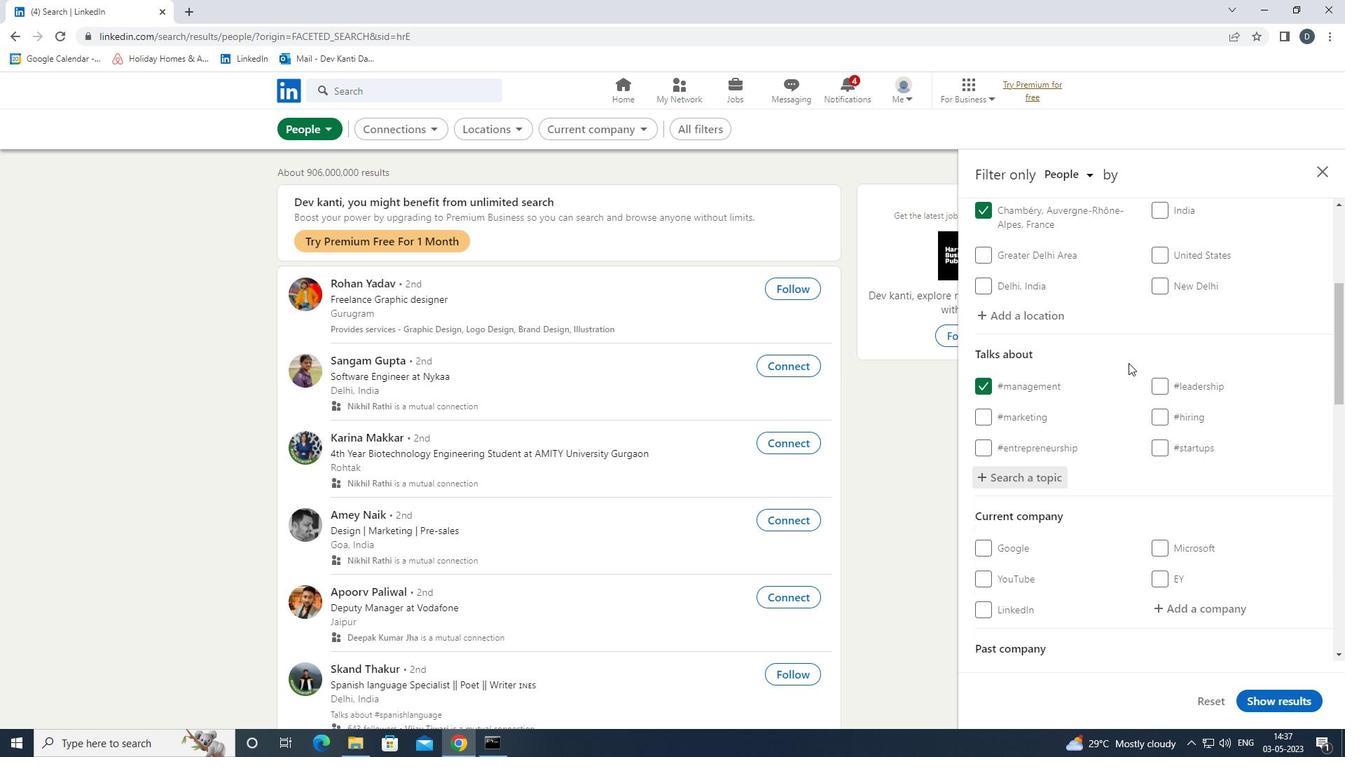 
Action: Mouse moved to (1185, 411)
Screenshot: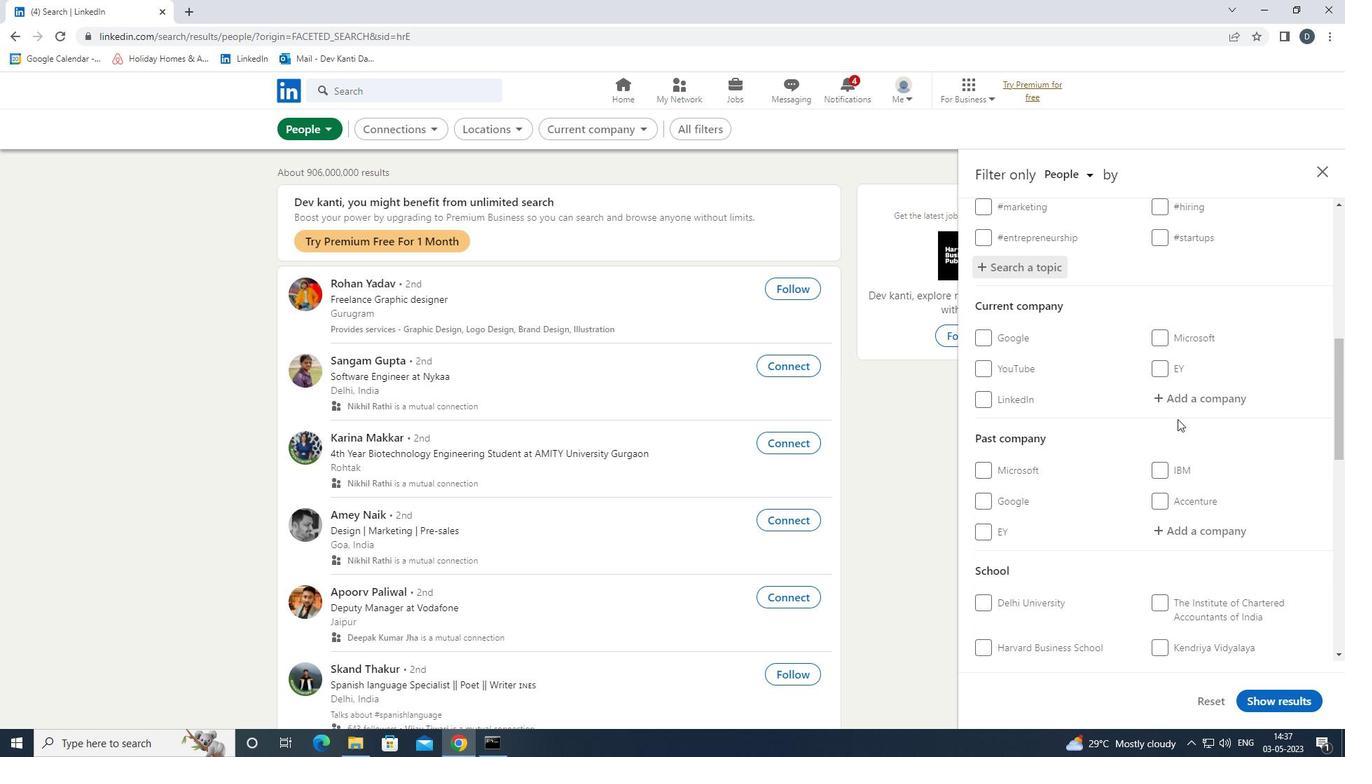 
Action: Mouse scrolled (1185, 410) with delta (0, 0)
Screenshot: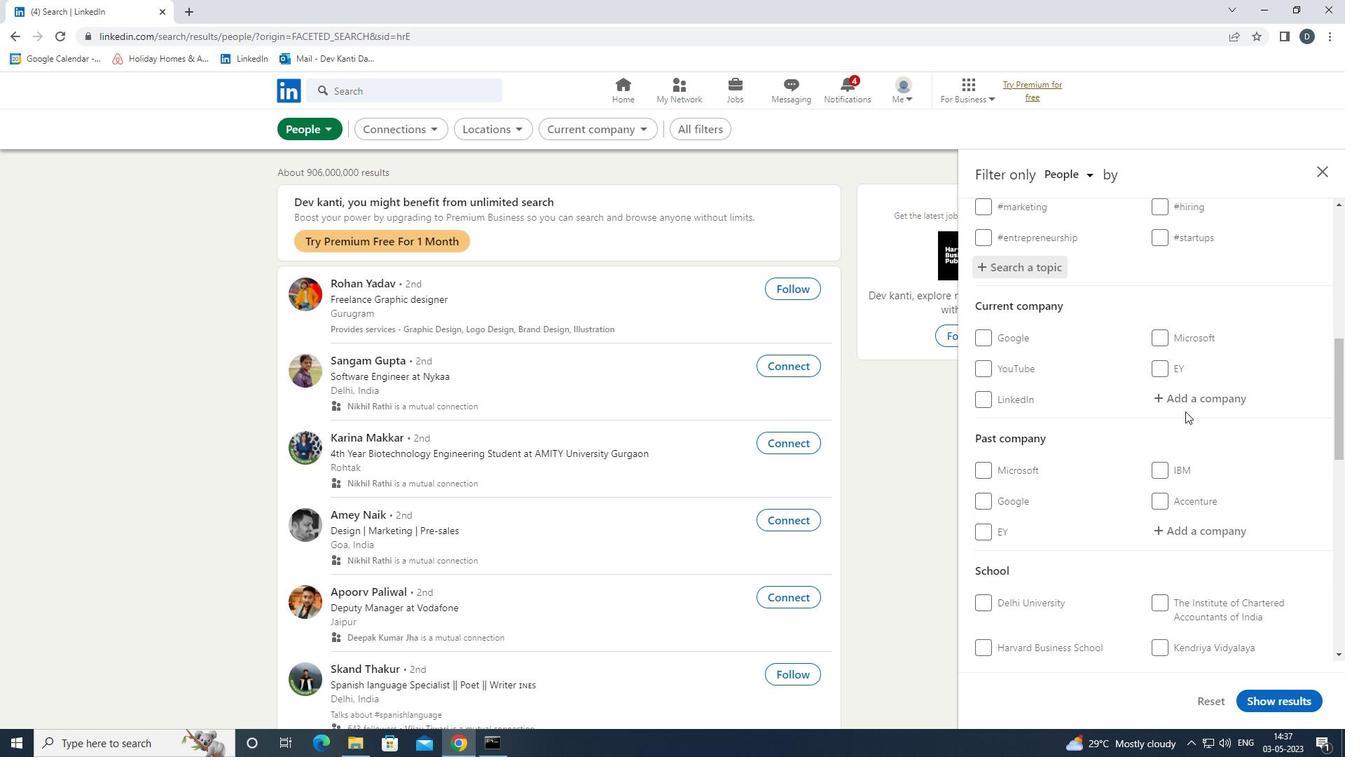 
Action: Mouse scrolled (1185, 410) with delta (0, 0)
Screenshot: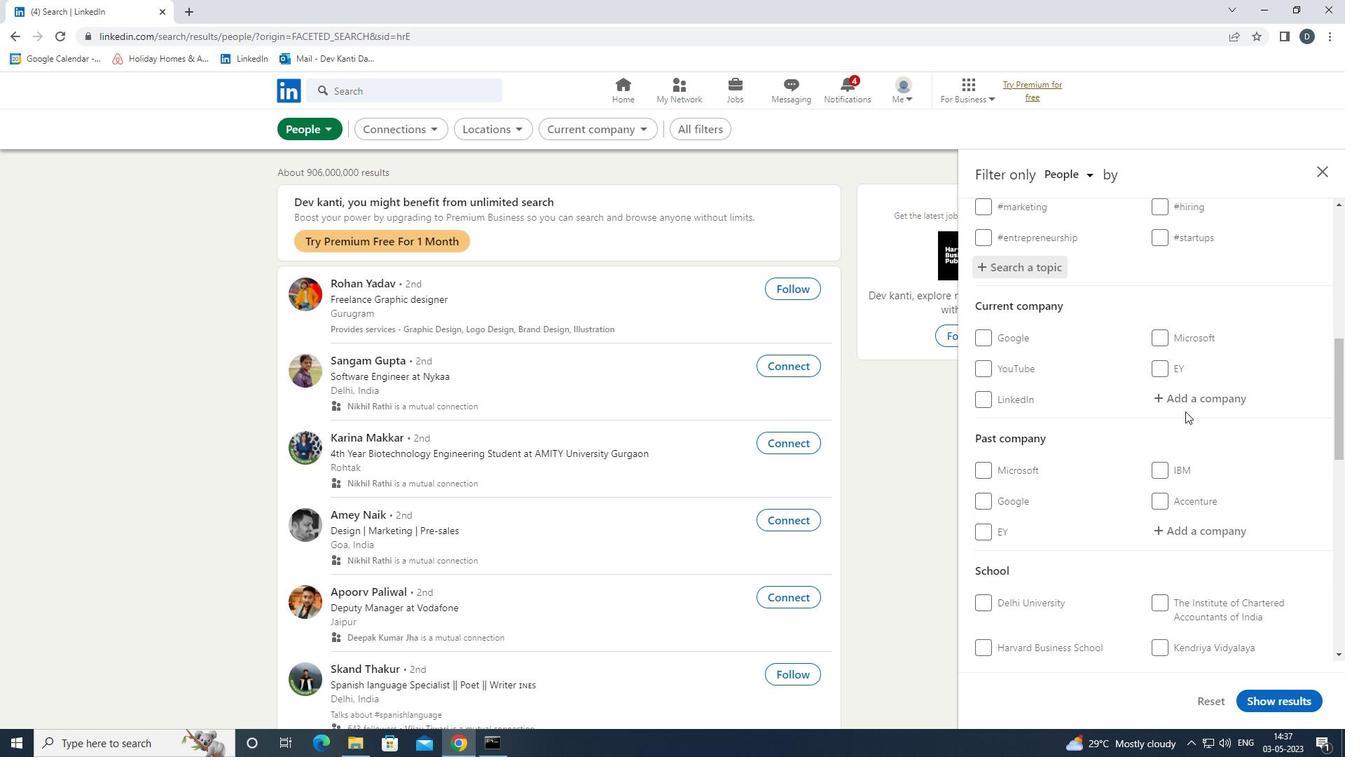
Action: Mouse scrolled (1185, 410) with delta (0, 0)
Screenshot: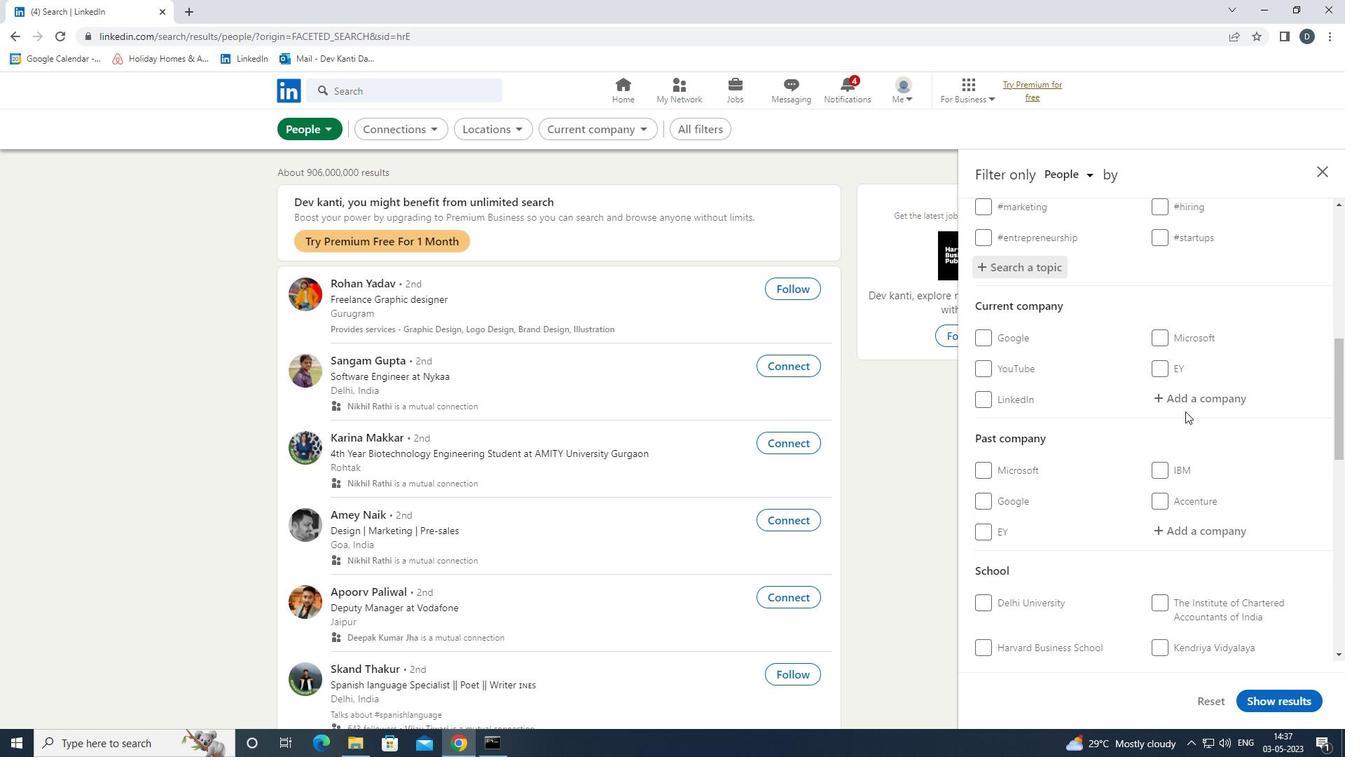 
Action: Mouse scrolled (1185, 410) with delta (0, 0)
Screenshot: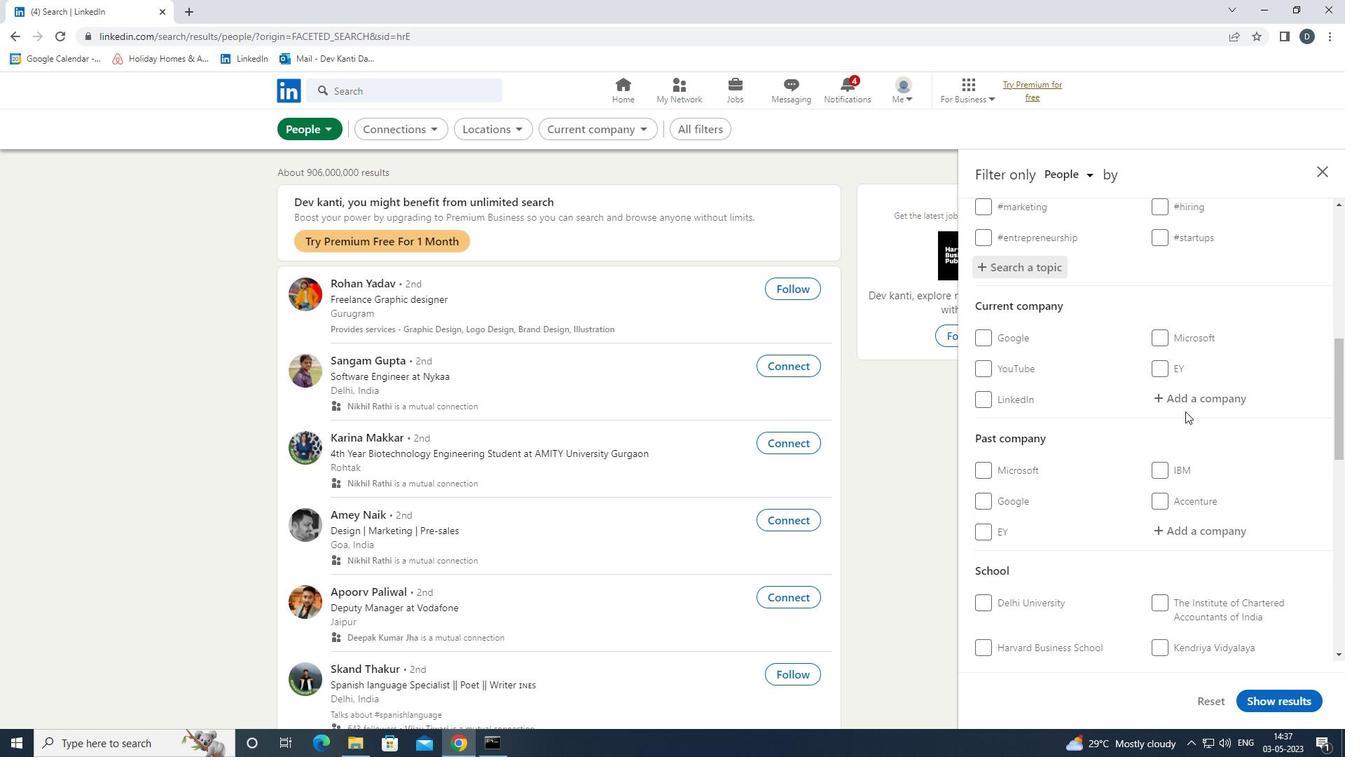 
Action: Mouse moved to (1185, 411)
Screenshot: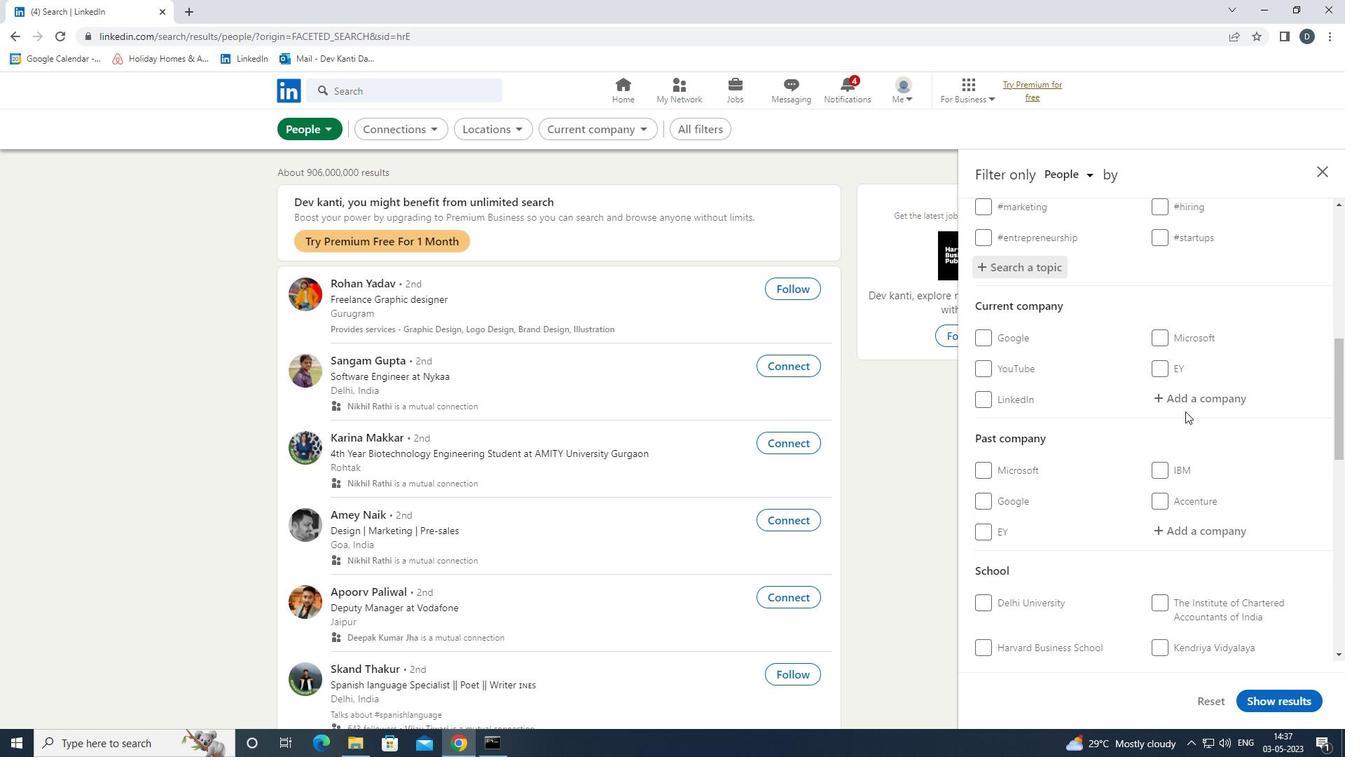 
Action: Mouse scrolled (1185, 410) with delta (0, 0)
Screenshot: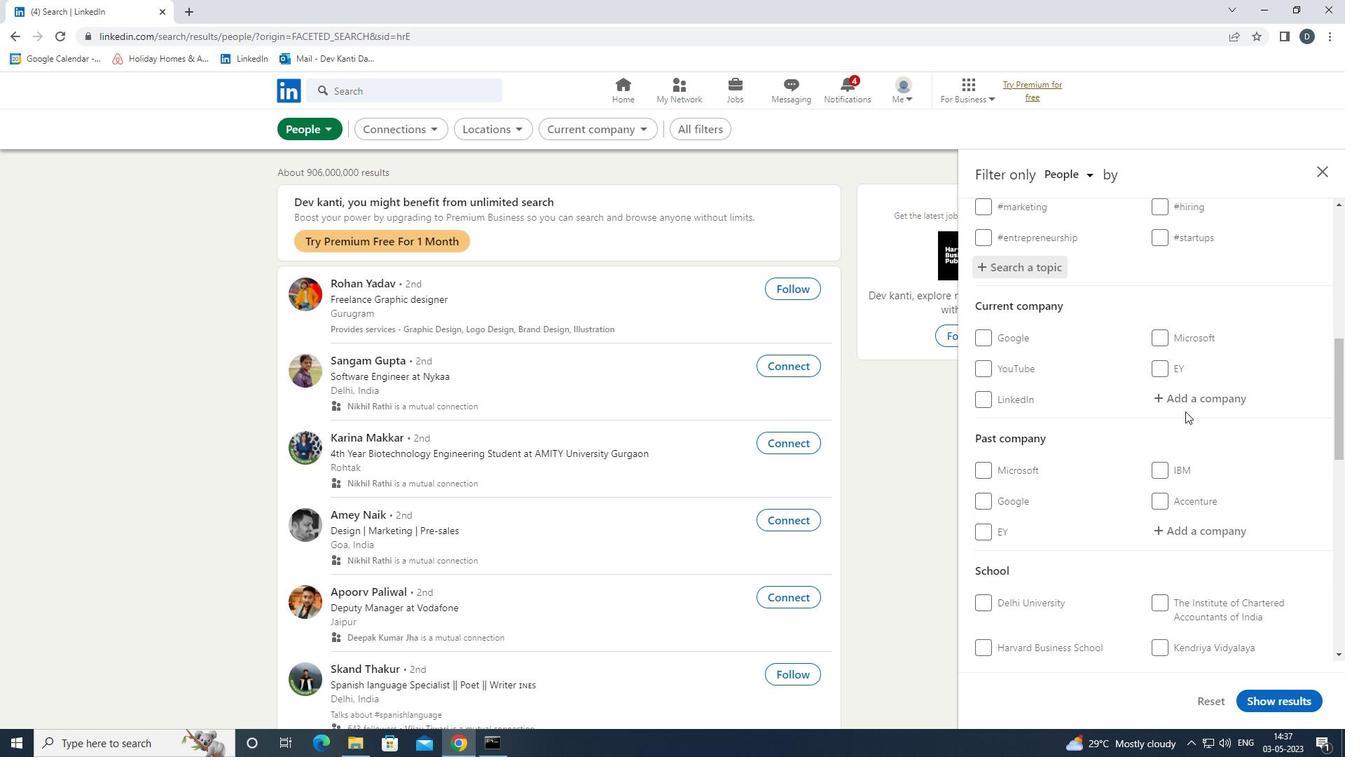 
Action: Mouse moved to (1185, 412)
Screenshot: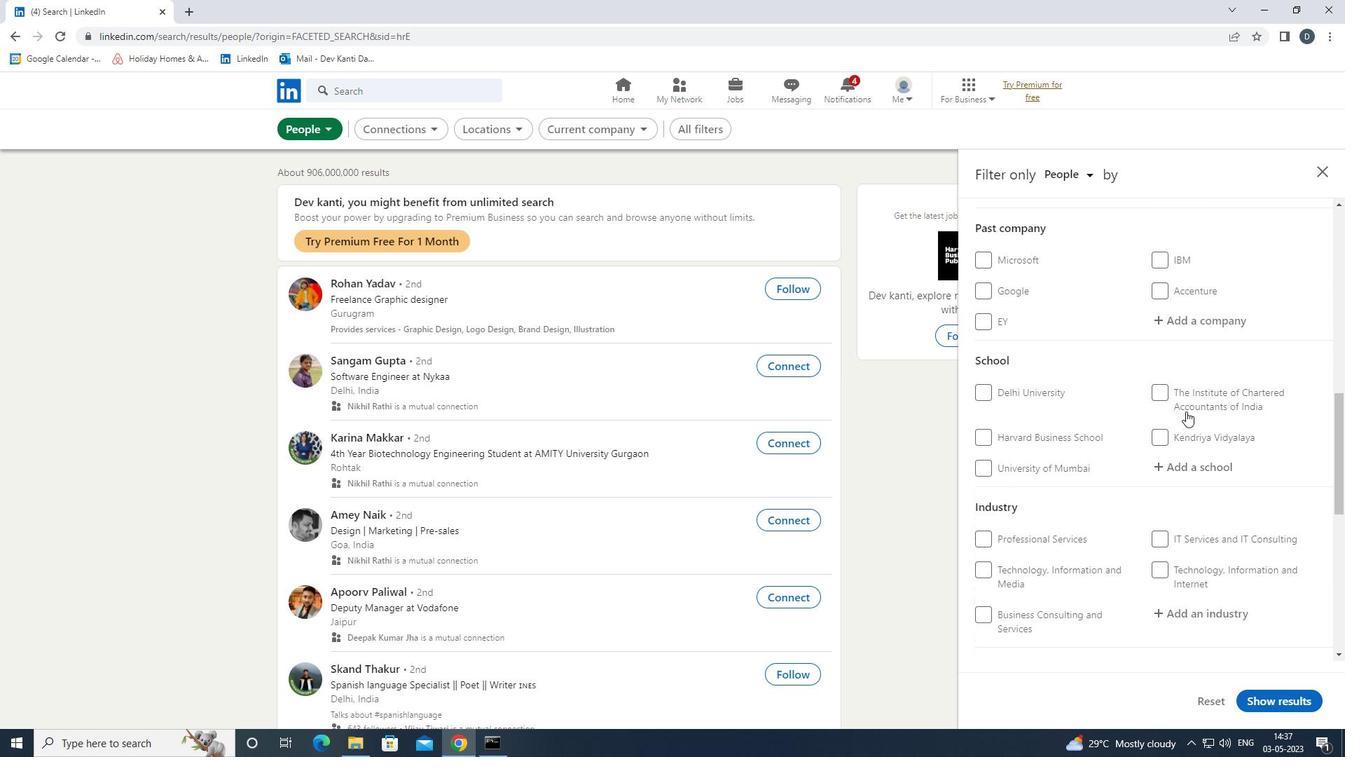 
Action: Mouse scrolled (1185, 412) with delta (0, 0)
Screenshot: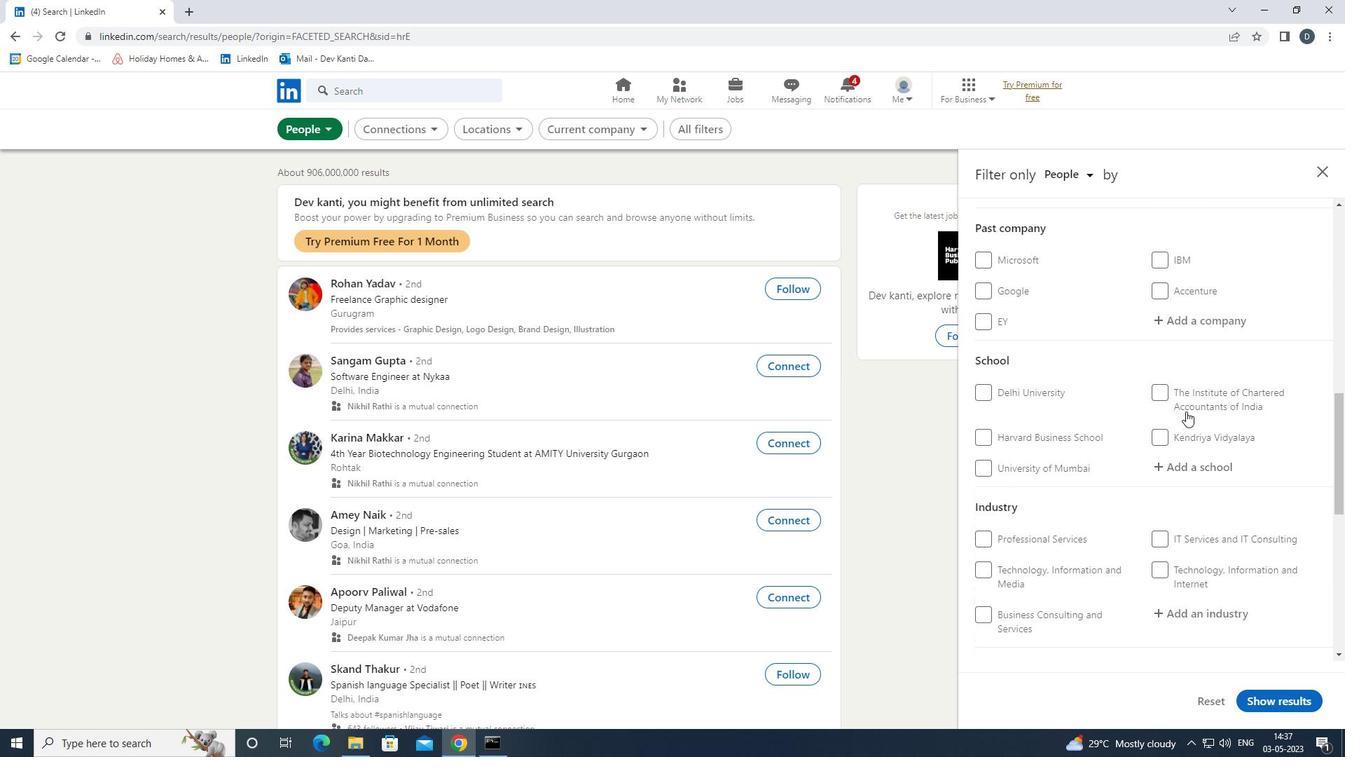 
Action: Mouse scrolled (1185, 412) with delta (0, 0)
Screenshot: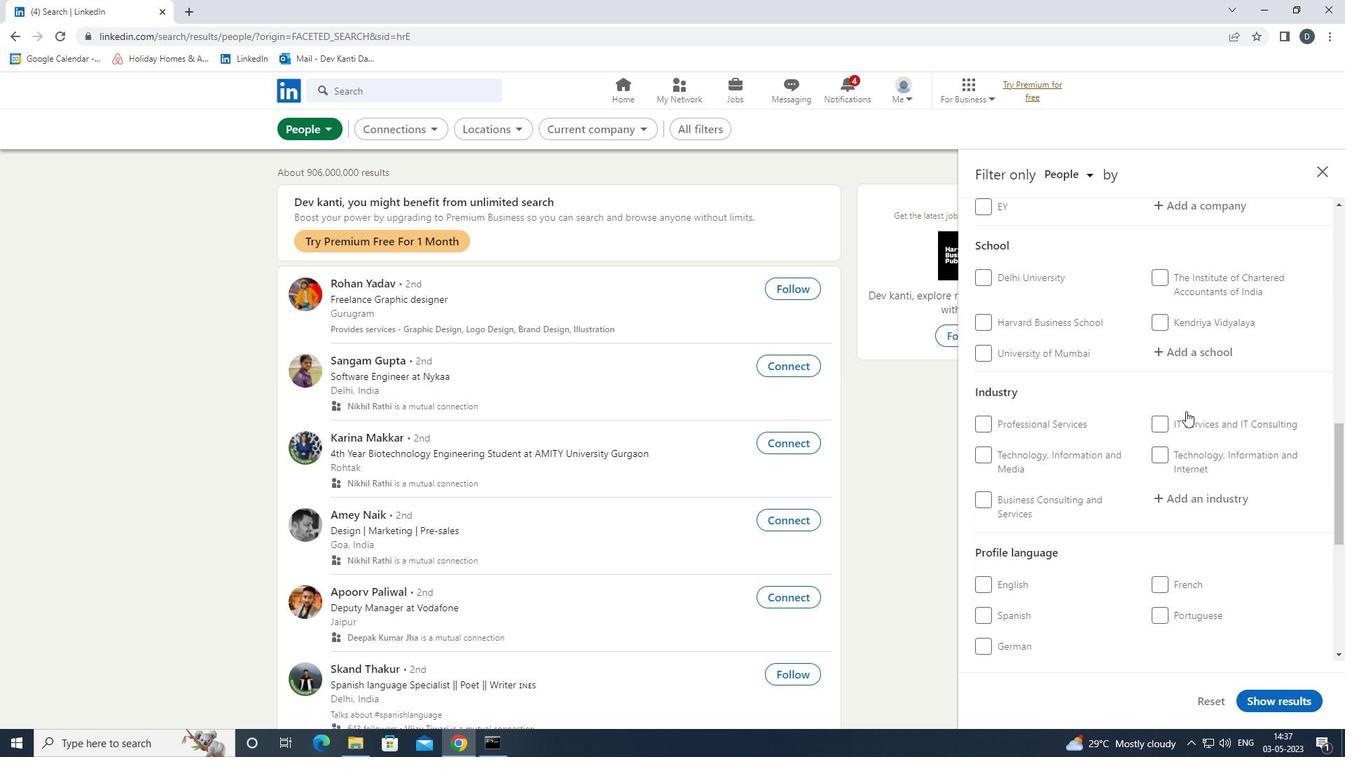 
Action: Mouse moved to (1178, 443)
Screenshot: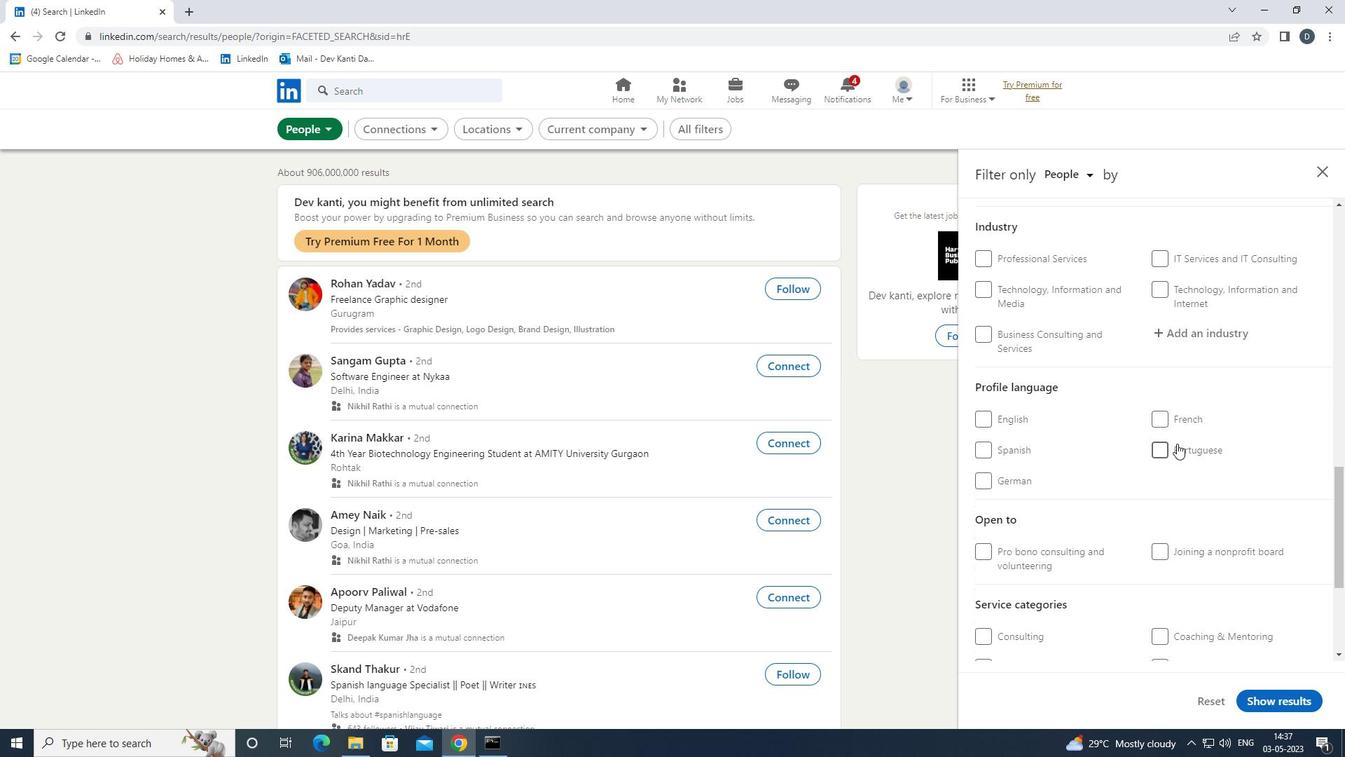 
Action: Mouse pressed left at (1178, 443)
Screenshot: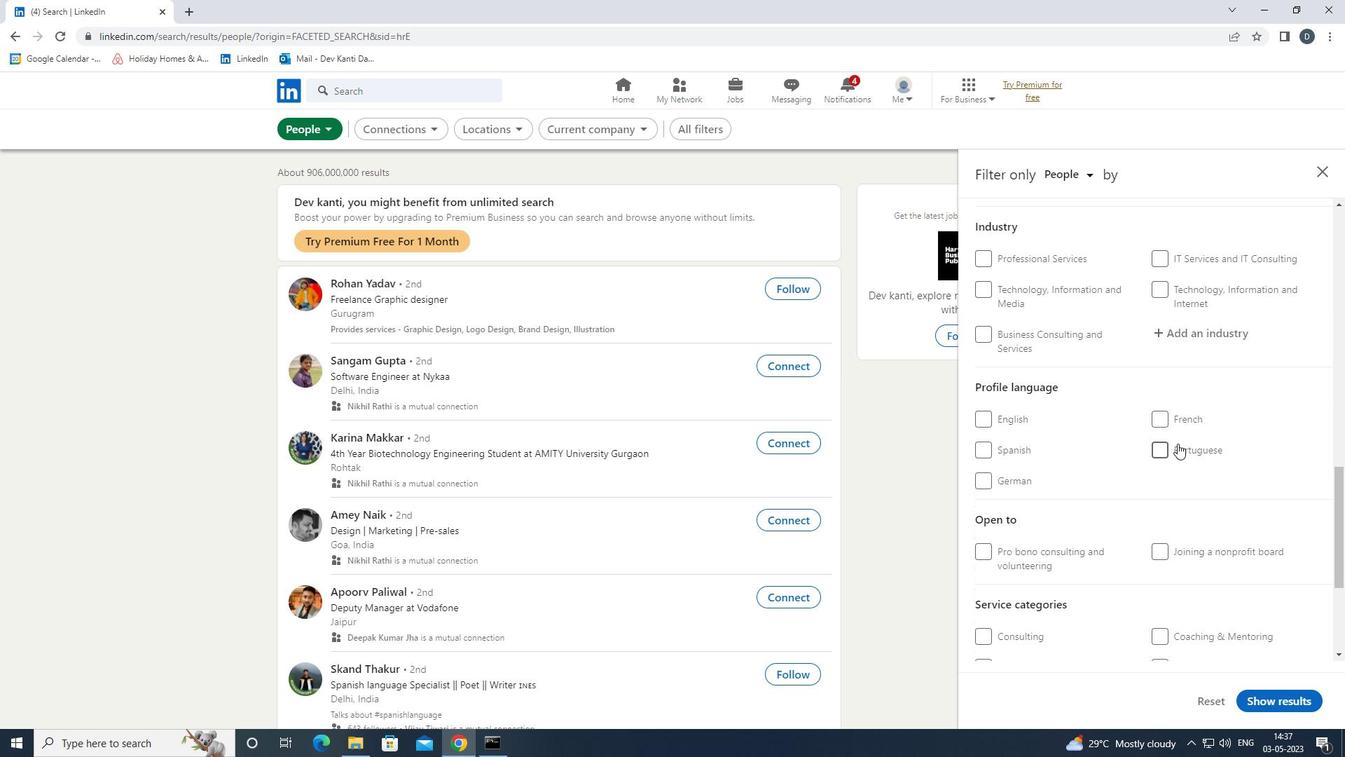 
Action: Mouse moved to (1185, 441)
Screenshot: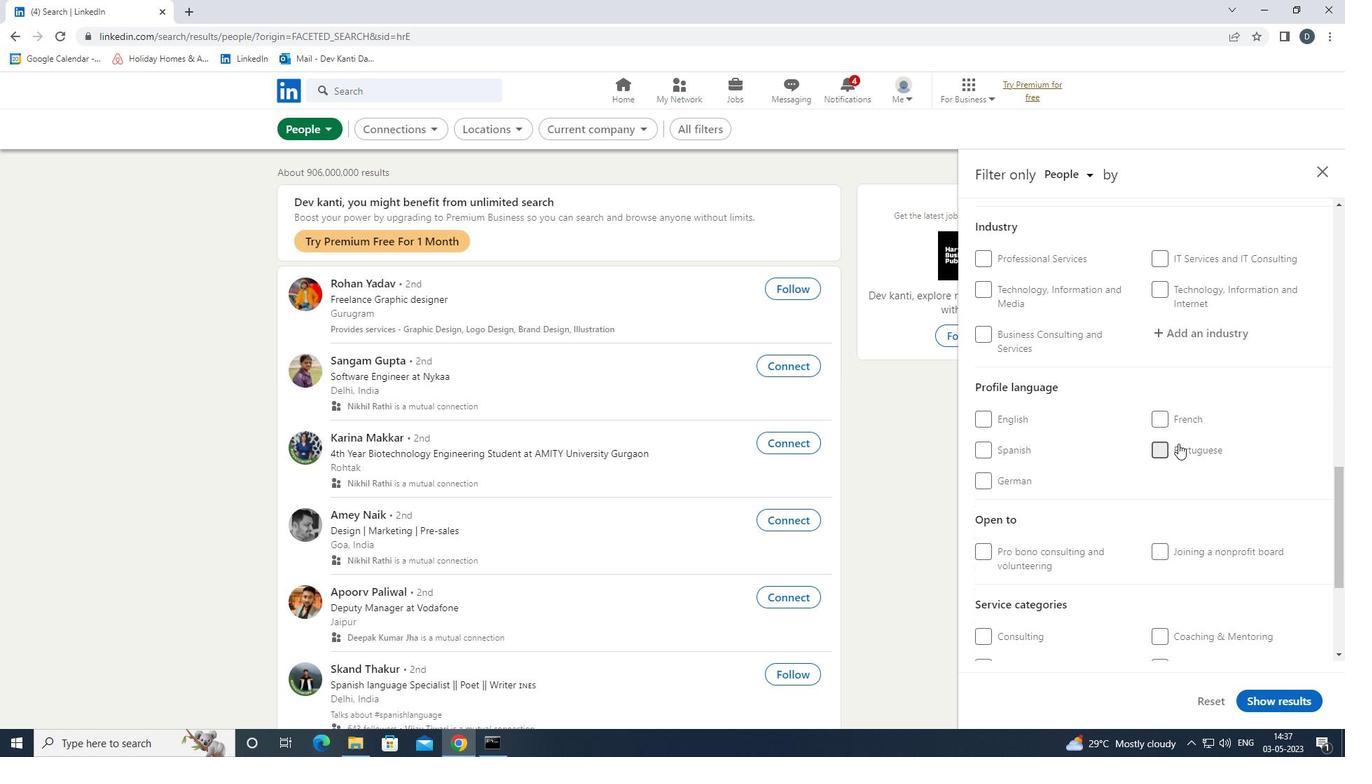 
Action: Mouse scrolled (1185, 442) with delta (0, 0)
Screenshot: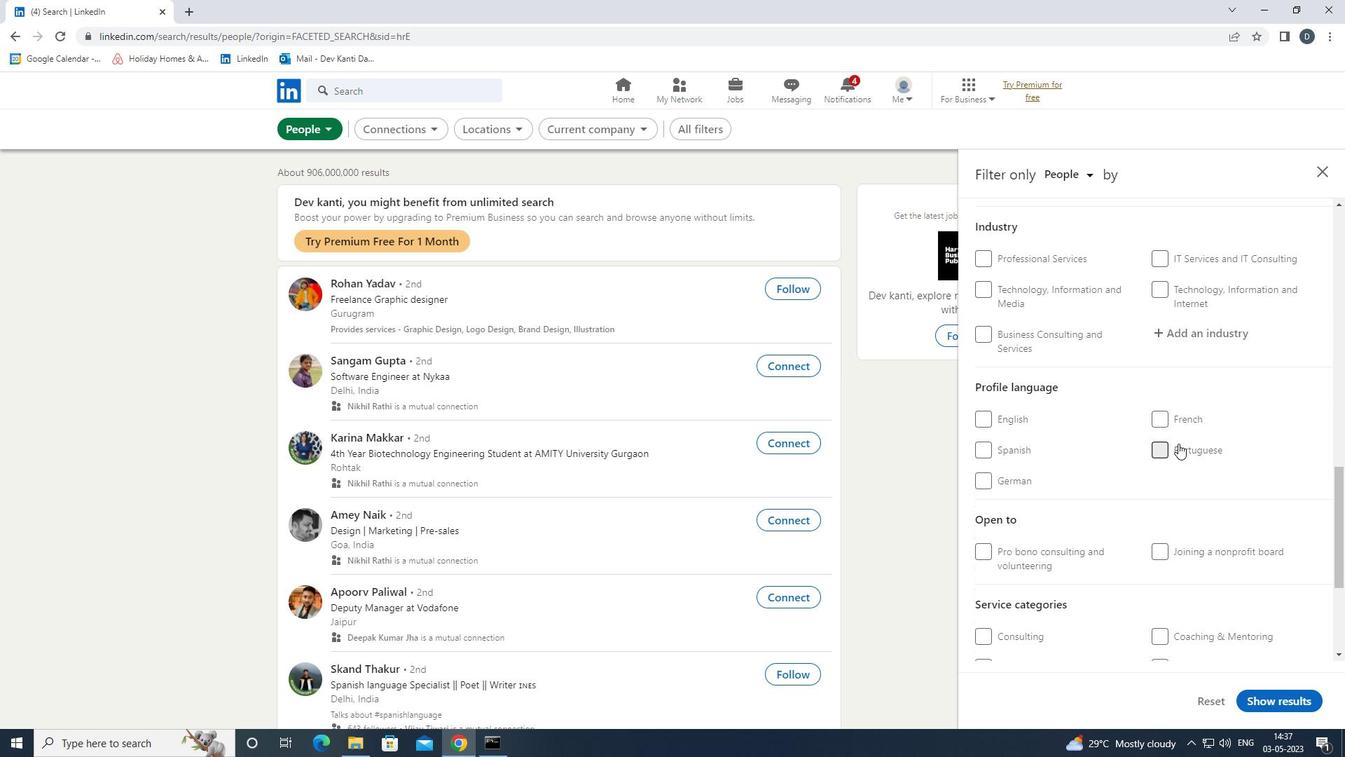 
Action: Mouse scrolled (1185, 442) with delta (0, 0)
Screenshot: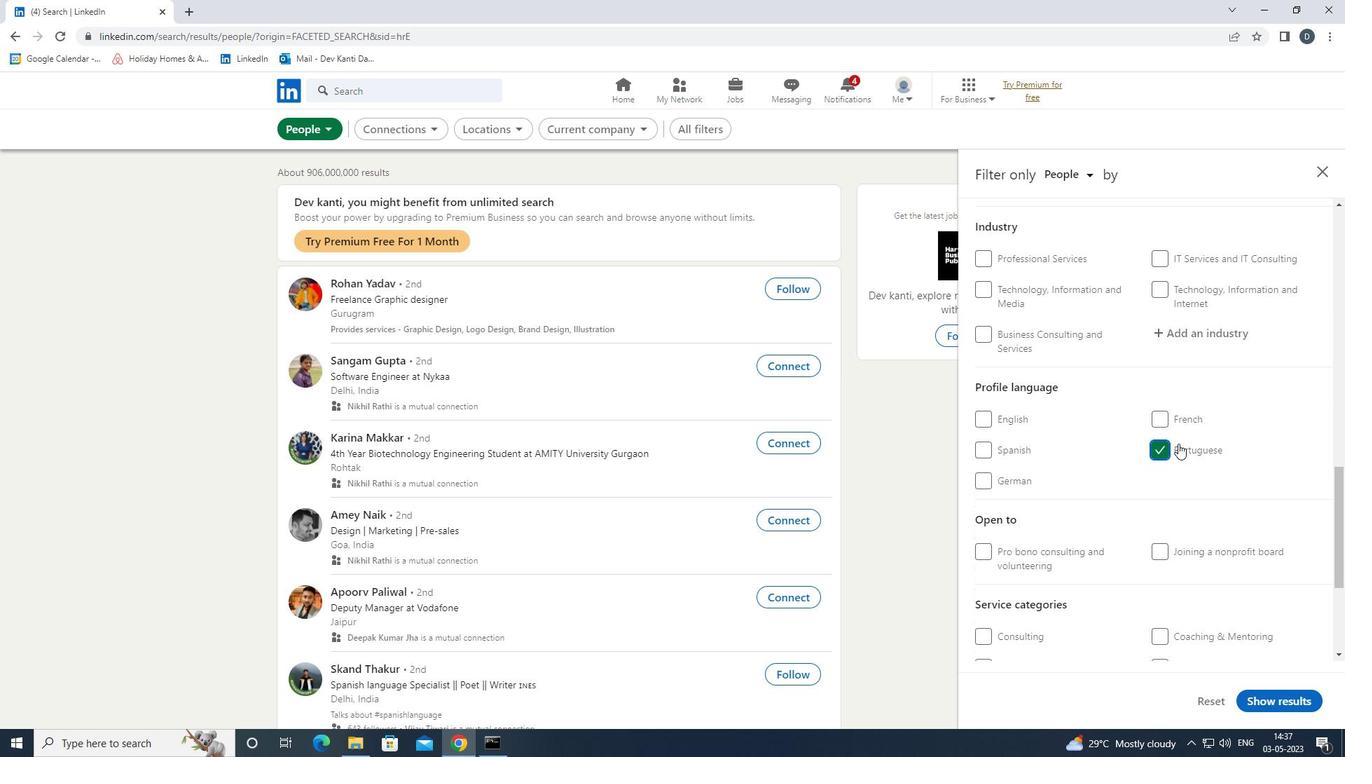 
Action: Mouse scrolled (1185, 442) with delta (0, 0)
Screenshot: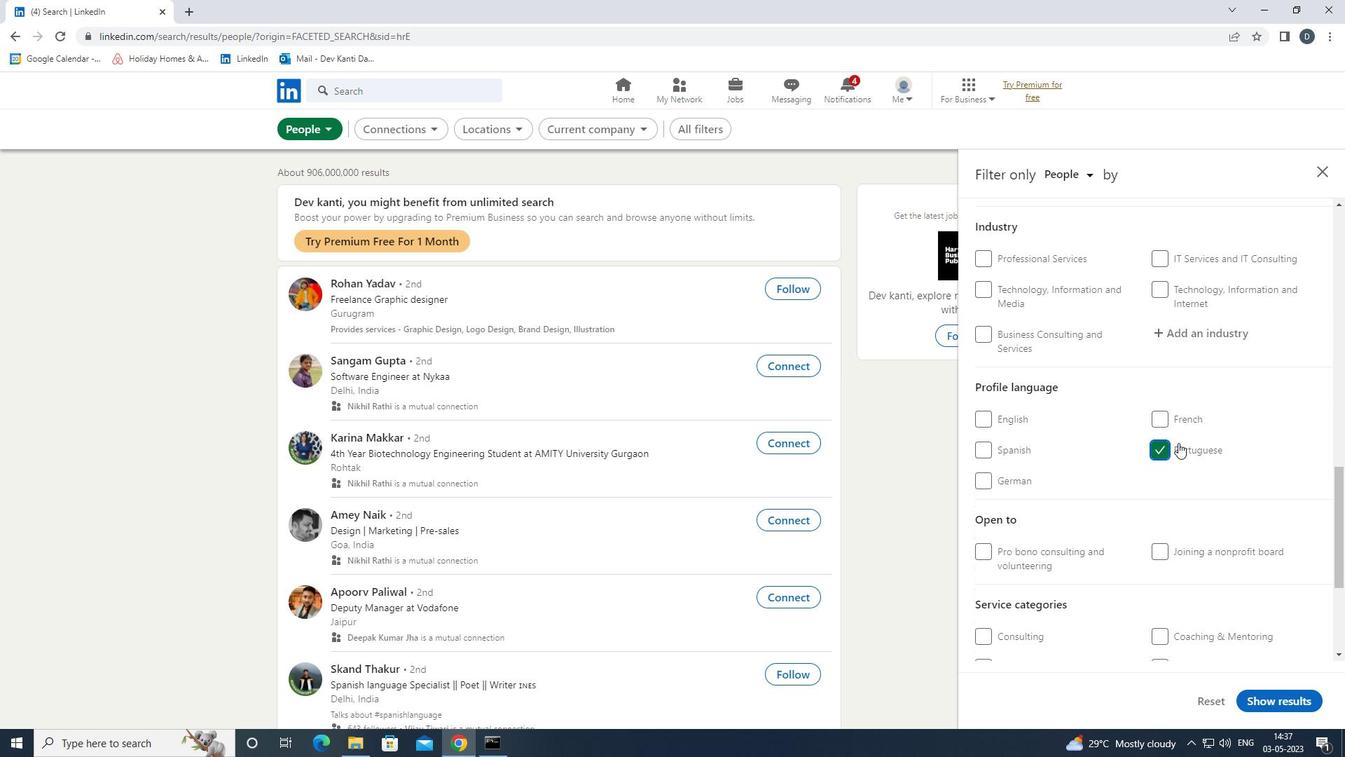 
Action: Mouse scrolled (1185, 442) with delta (0, 0)
Screenshot: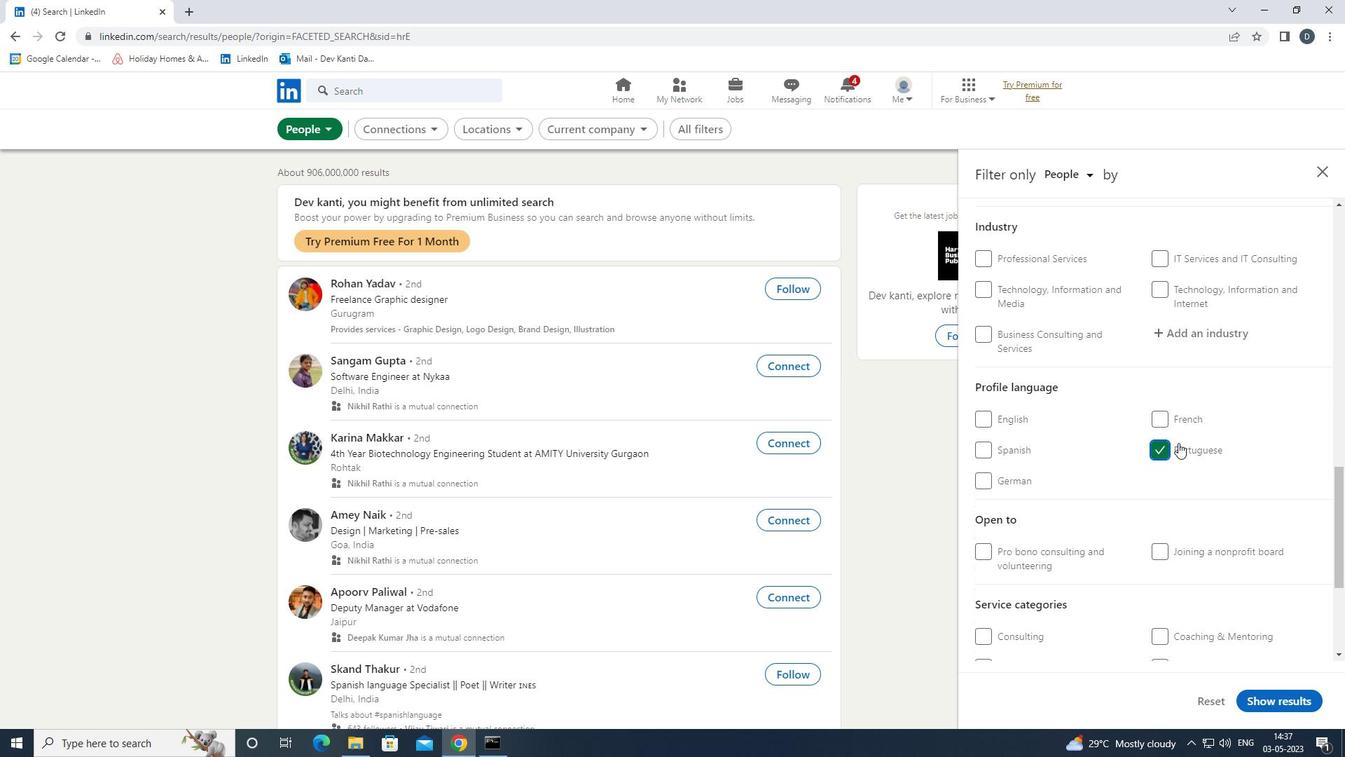 
Action: Mouse scrolled (1185, 442) with delta (0, 0)
Screenshot: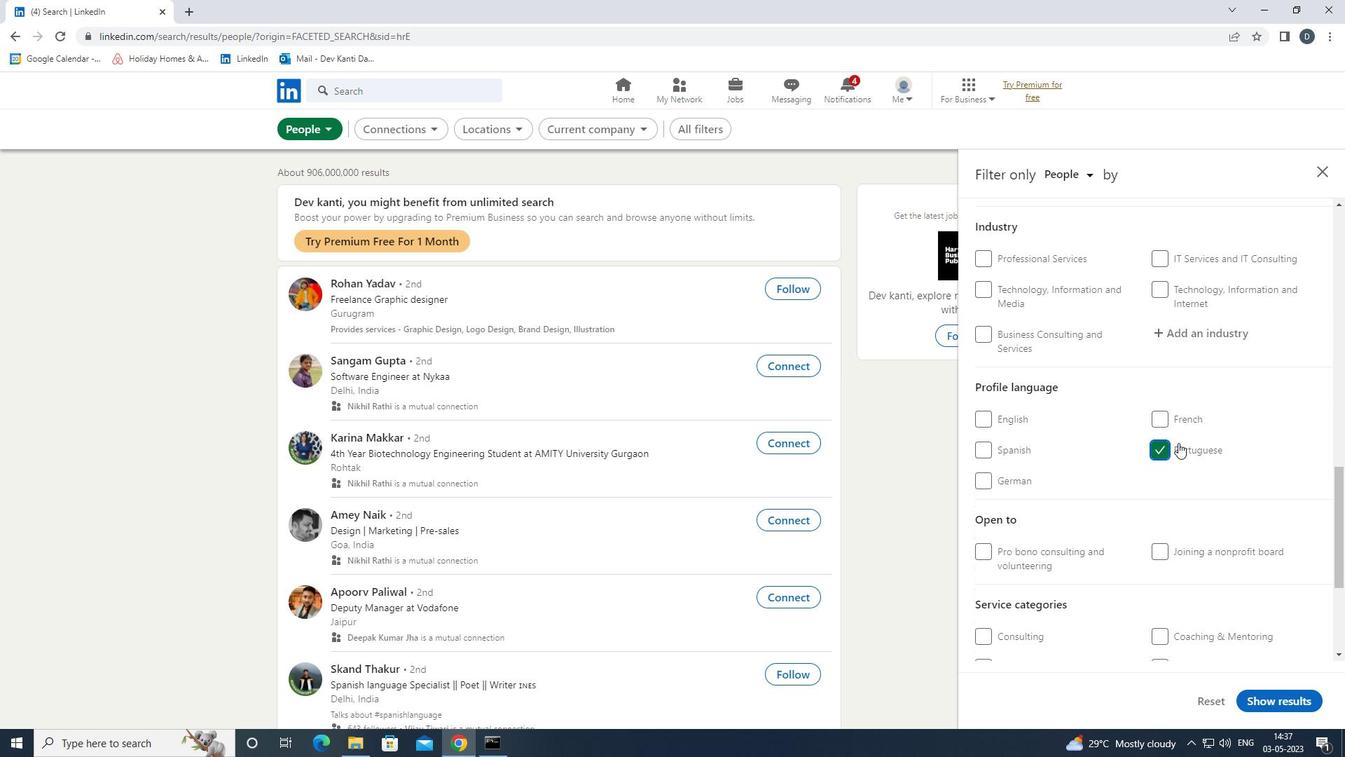 
Action: Mouse scrolled (1185, 442) with delta (0, 0)
Screenshot: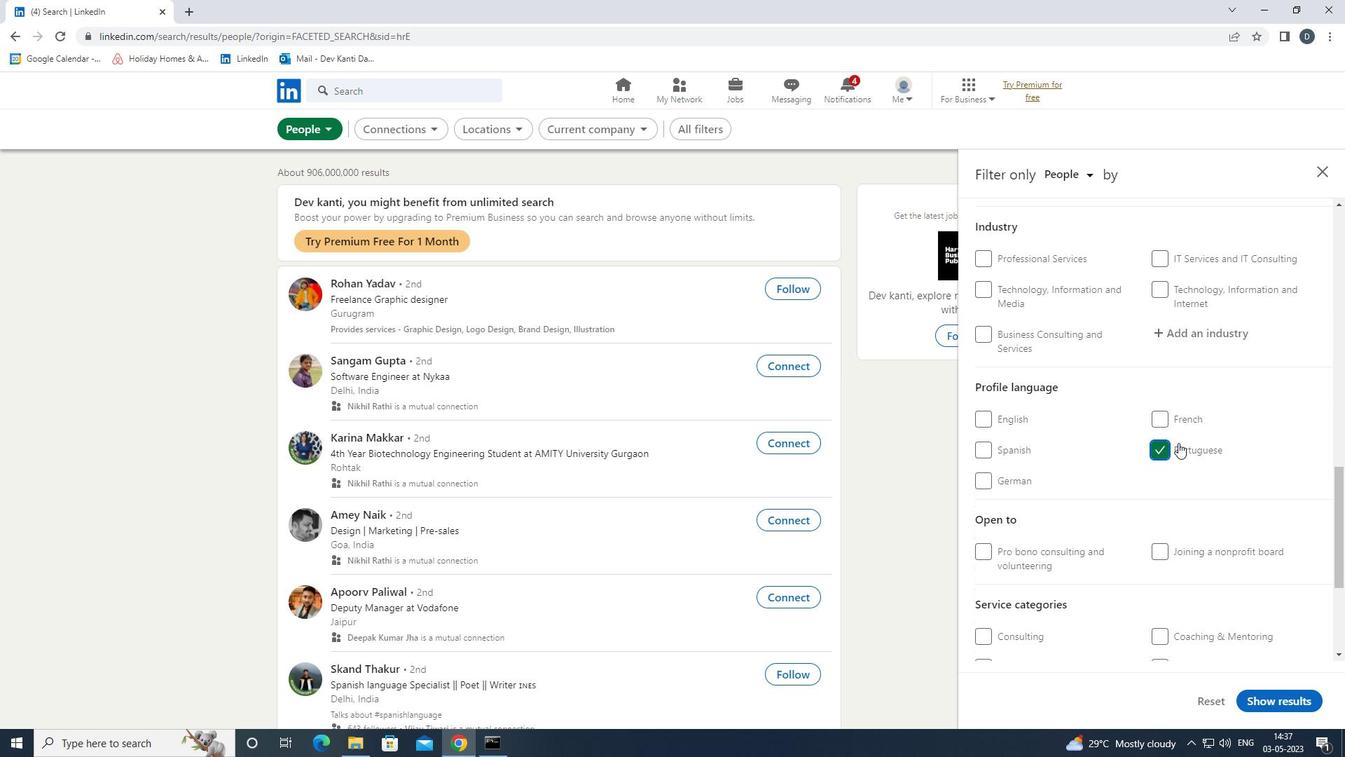 
Action: Mouse moved to (1188, 330)
Screenshot: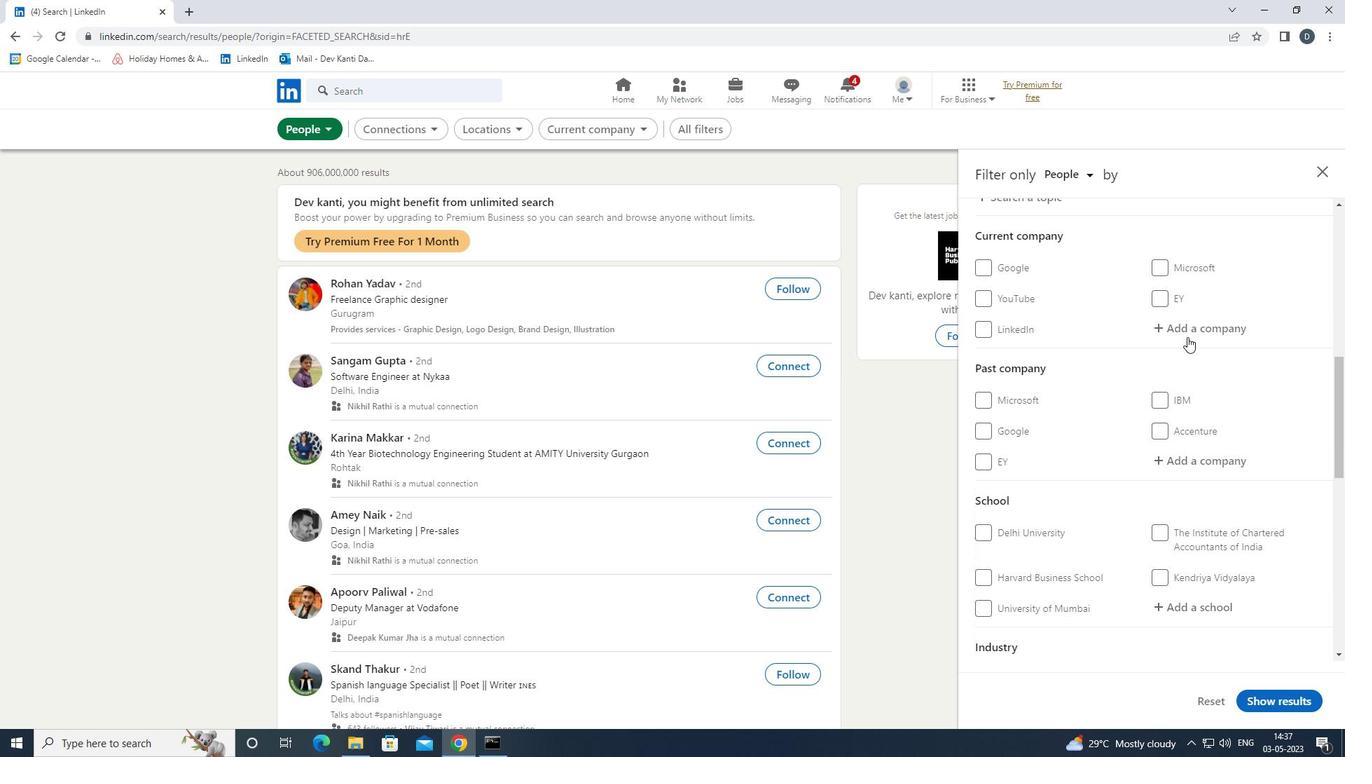 
Action: Mouse pressed left at (1188, 330)
Screenshot: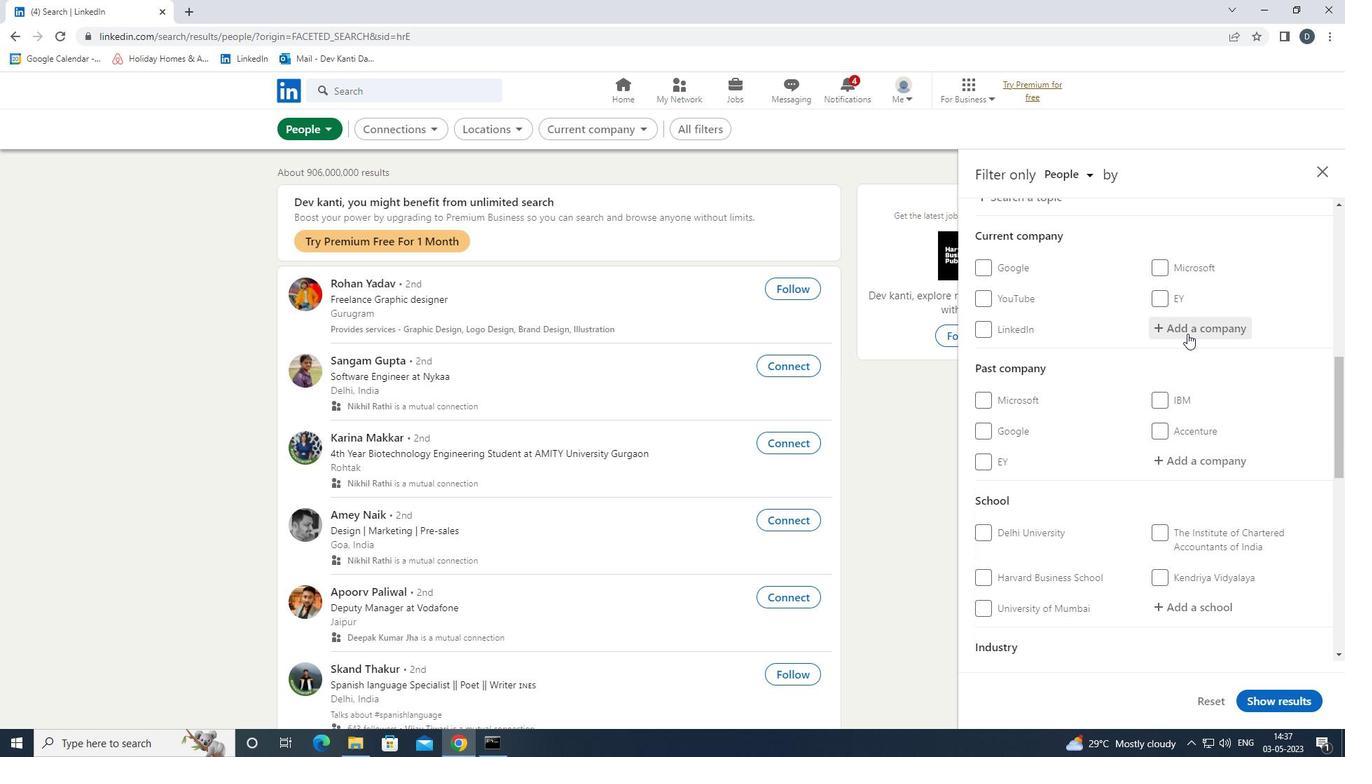 
Action: Key pressed <Key.shift><Key.shift><Key.shift><Key.shift><Key.shift><Key.shift>PIRMAL<Key.space><Key.shift>CAPITAL<Key.left><Key.left><Key.left><Key.left><Key.left><Key.left><Key.left><Key.left><Key.left><Key.left><Key.left>A<Key.right><Key.right><Key.right><Key.right><Key.right><Key.right><Key.right><Key.right><Key.right><Key.right><Key.right><Key.right><Key.right><Key.right><Key.right><Key.right><Key.right><Key.down><Key.enter>
Screenshot: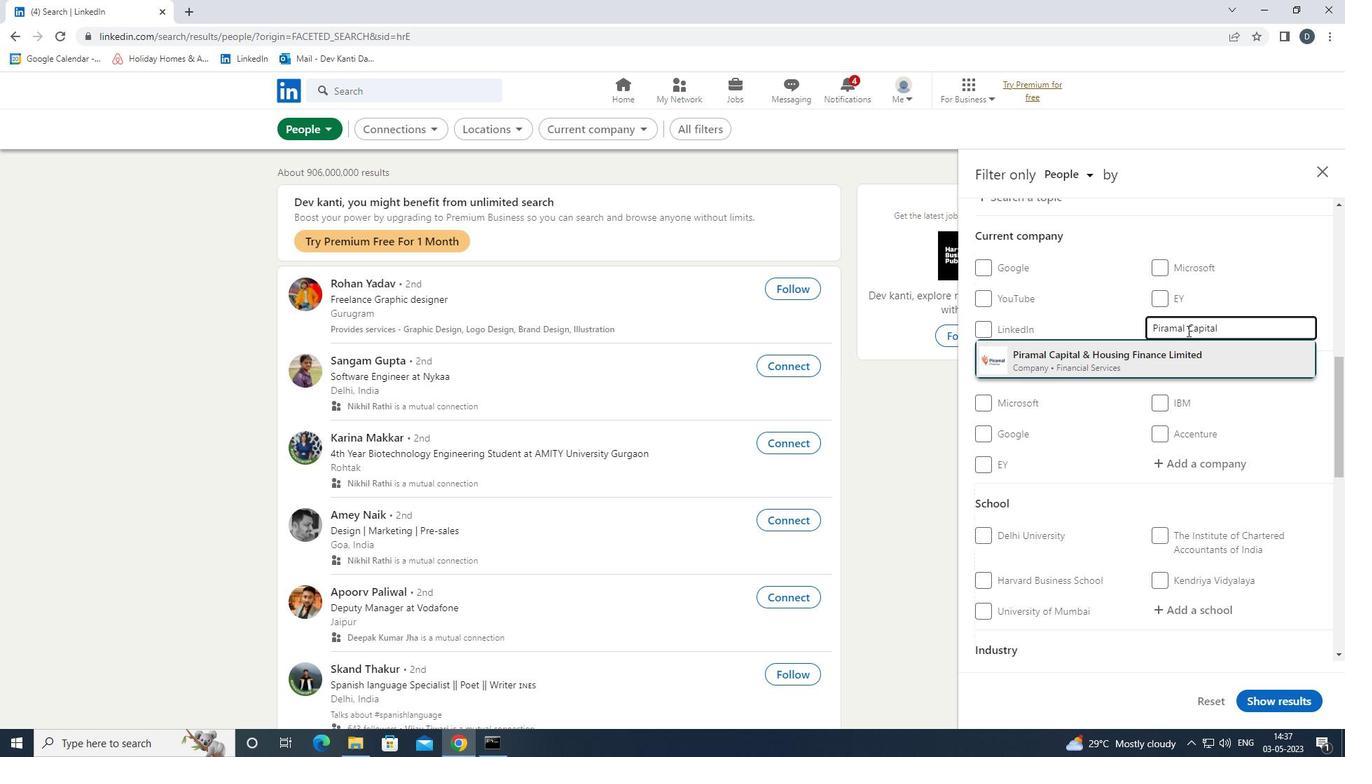 
Action: Mouse moved to (1186, 335)
Screenshot: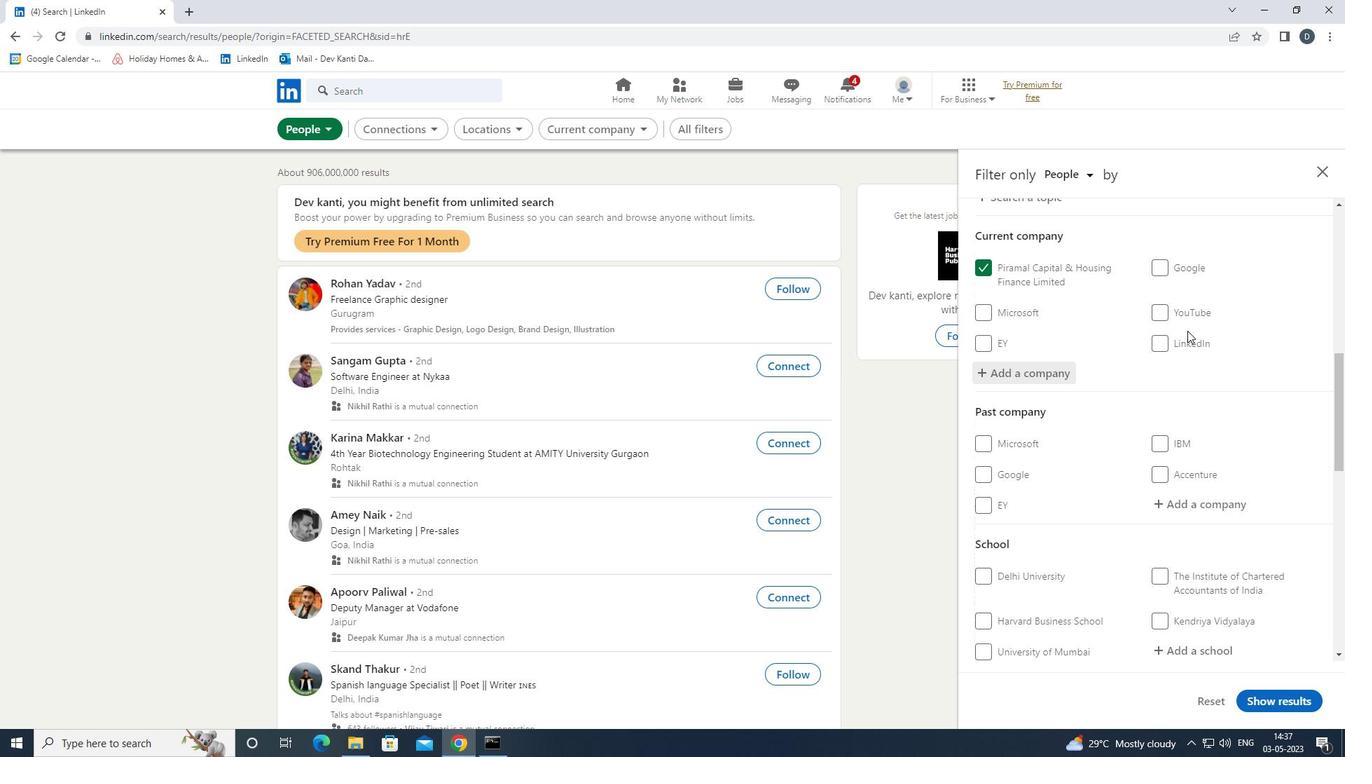 
Action: Mouse scrolled (1186, 334) with delta (0, 0)
Screenshot: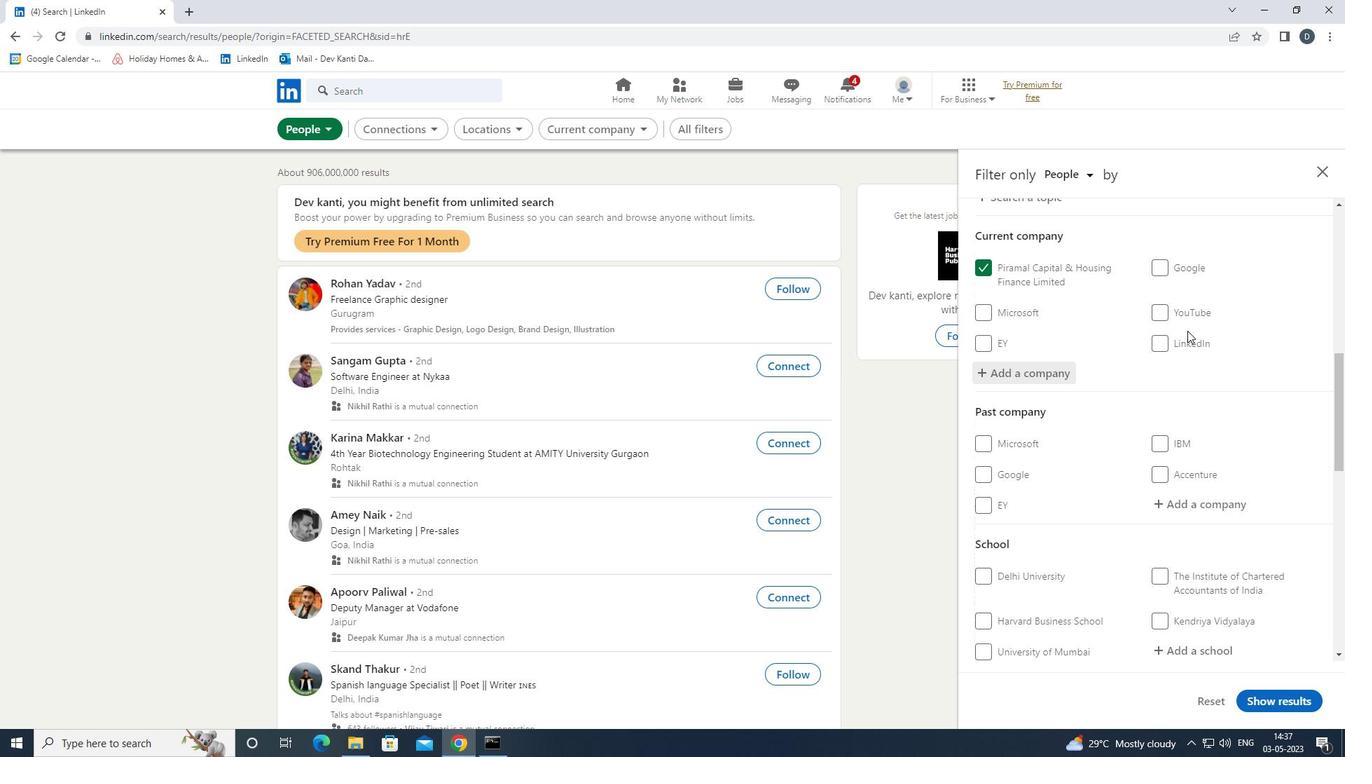 
Action: Mouse moved to (1187, 339)
Screenshot: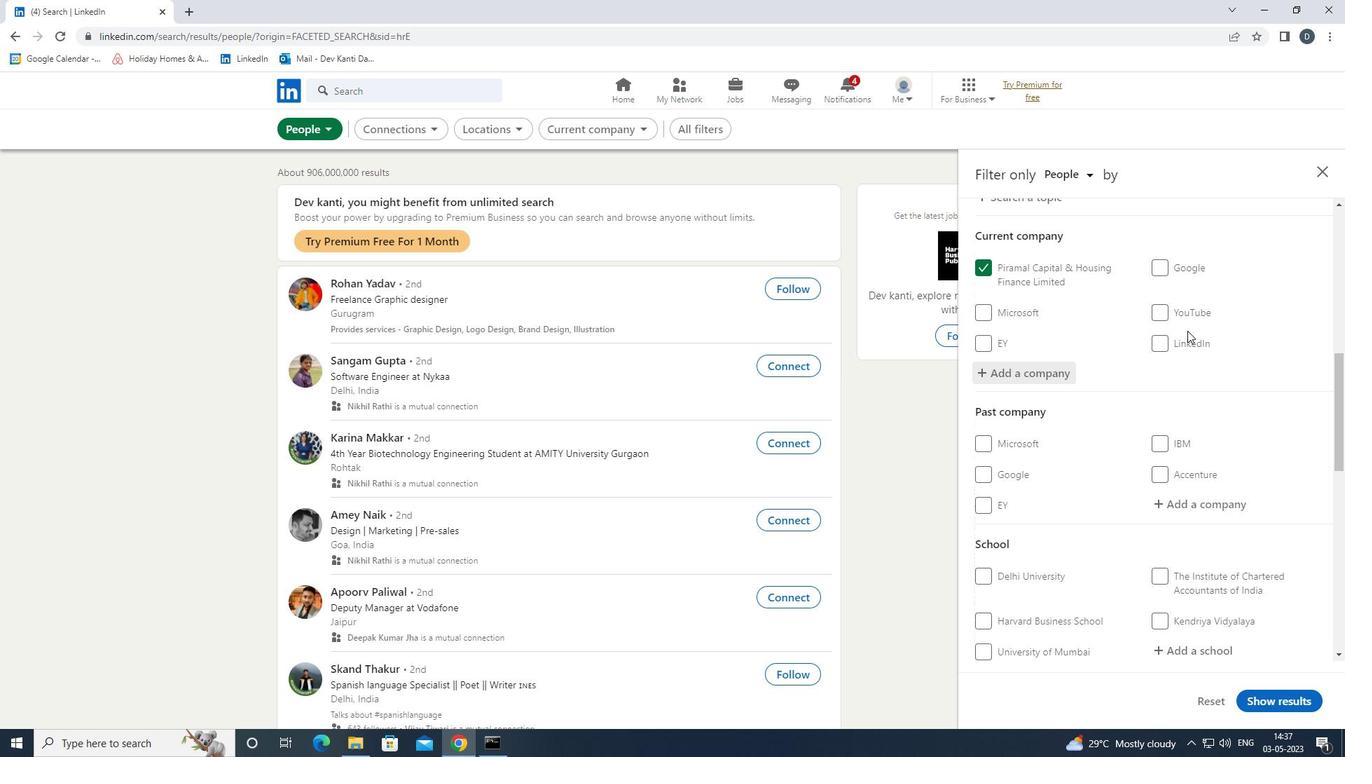 
Action: Mouse scrolled (1187, 339) with delta (0, 0)
Screenshot: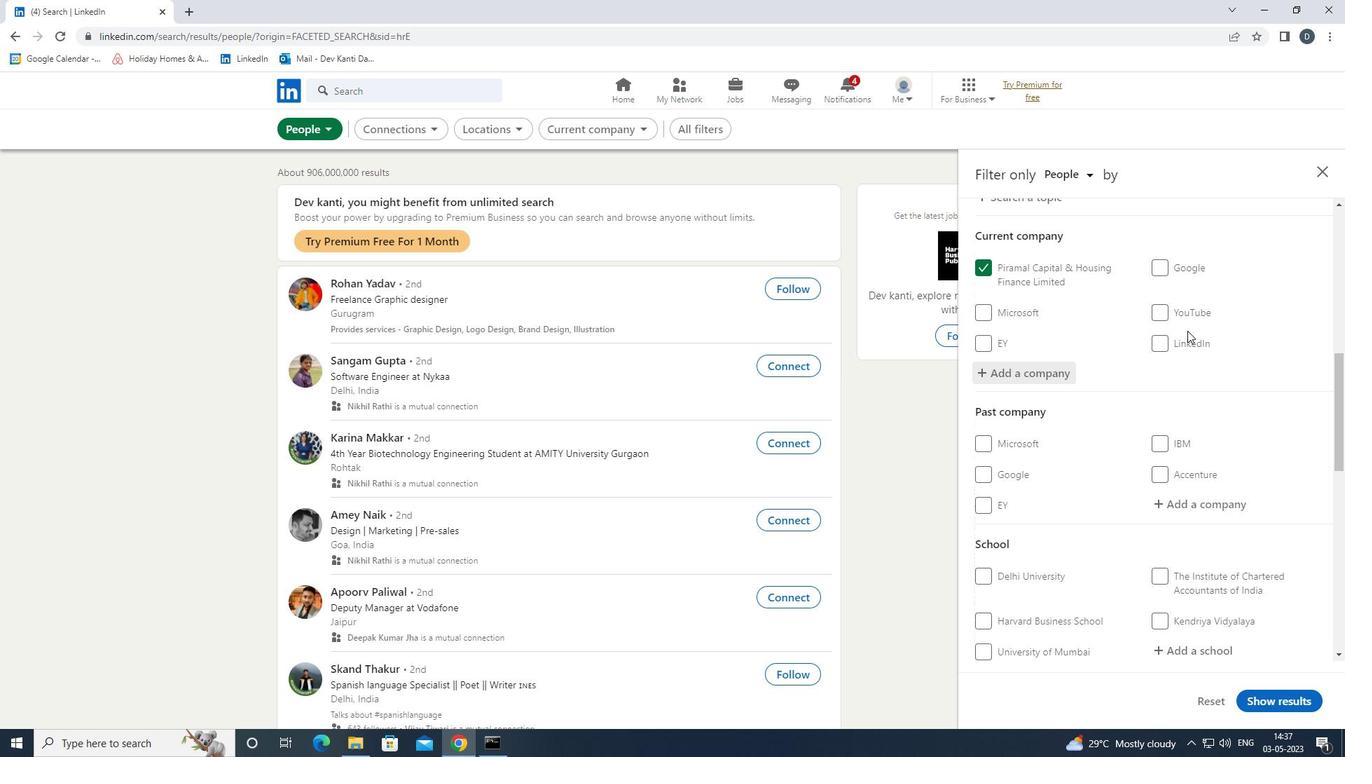 
Action: Mouse moved to (1186, 440)
Screenshot: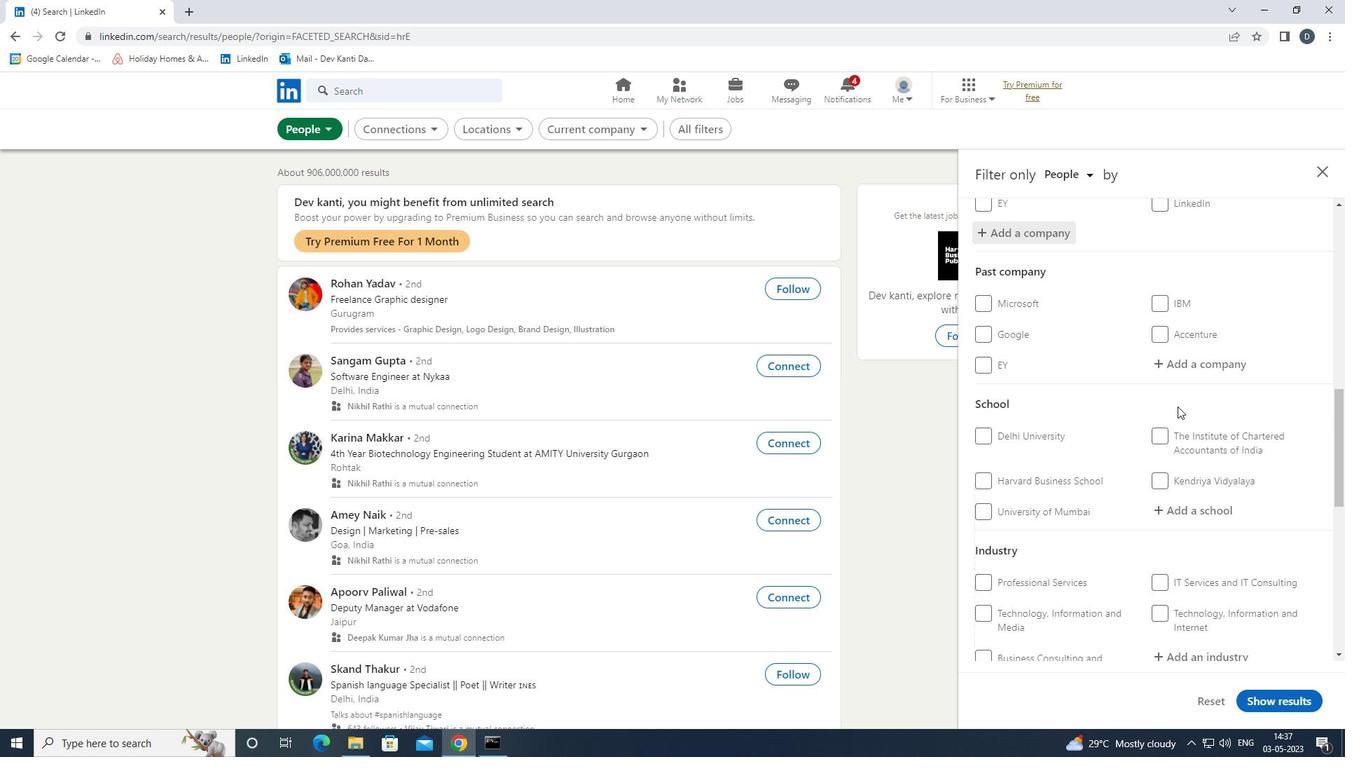 
Action: Mouse scrolled (1186, 440) with delta (0, 0)
Screenshot: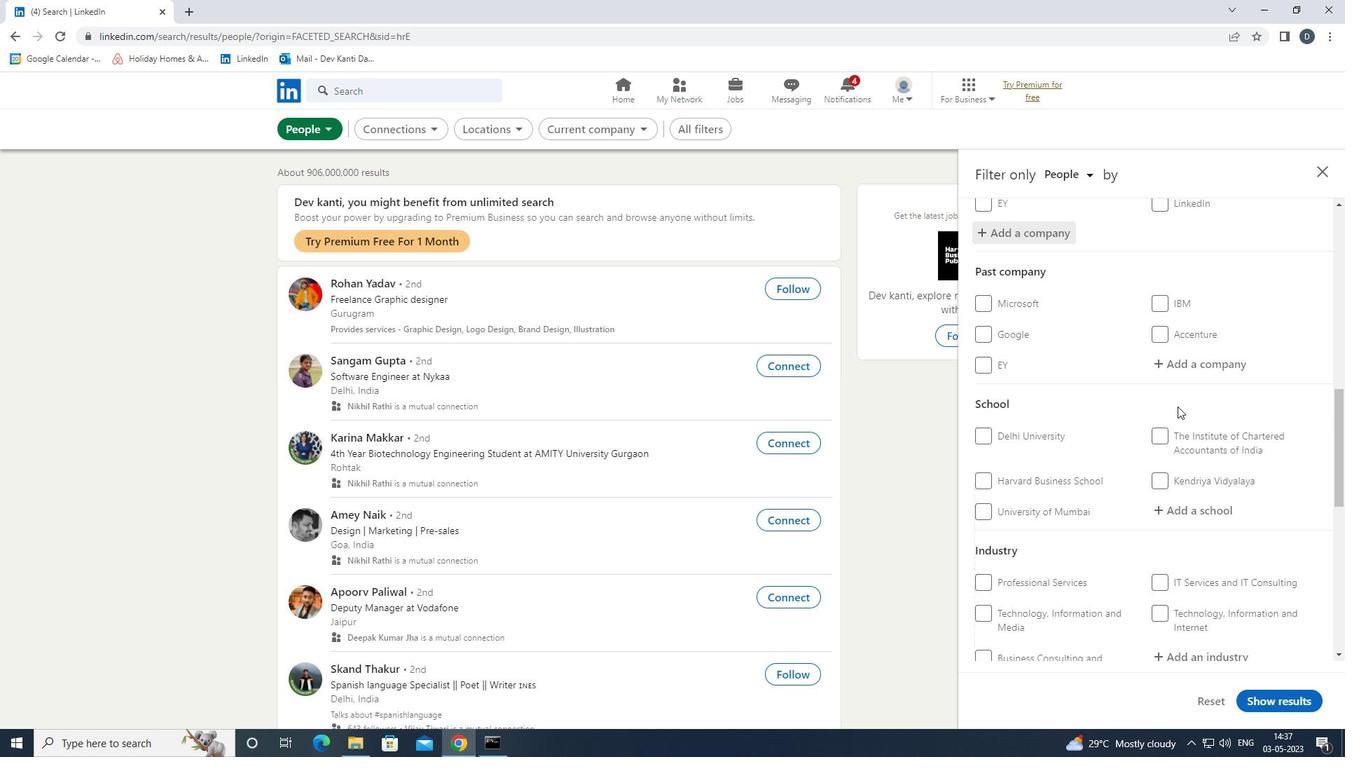 
Action: Mouse moved to (1187, 442)
Screenshot: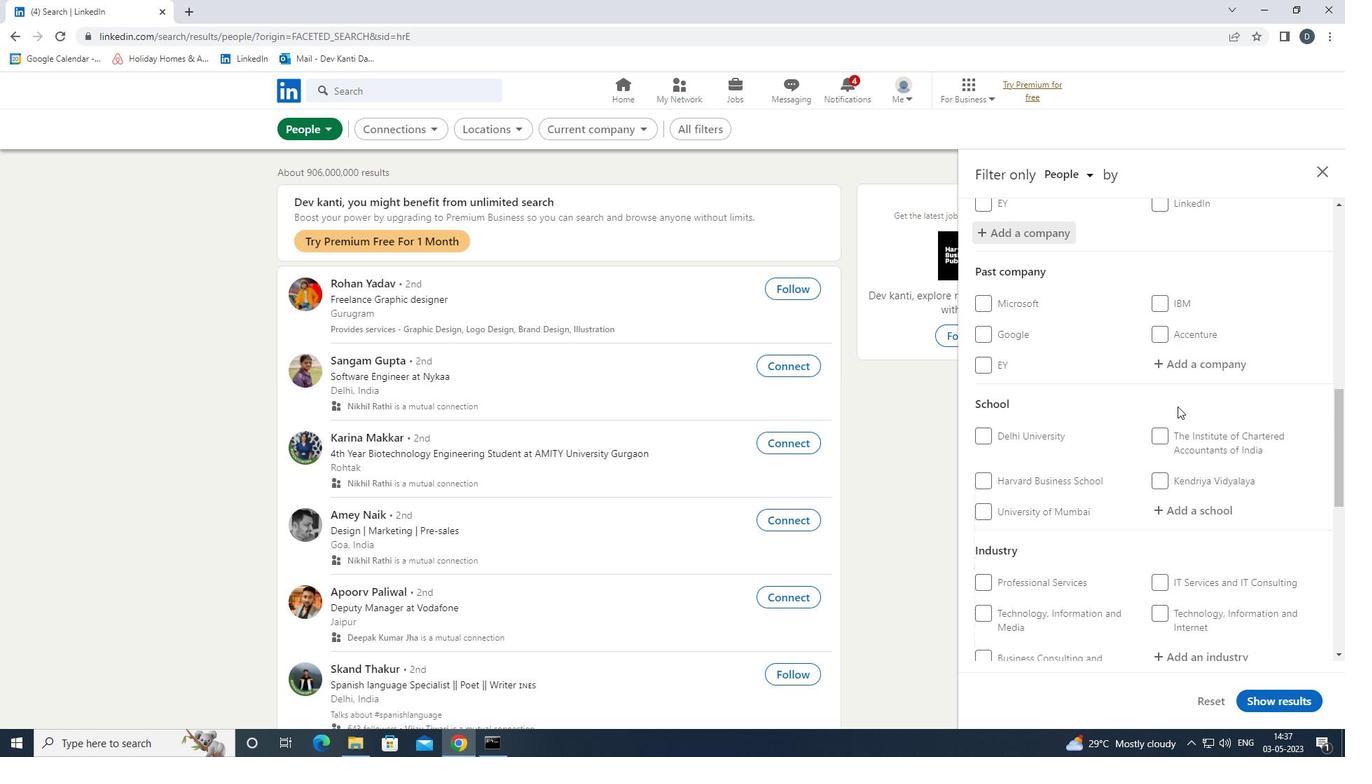 
Action: Mouse scrolled (1187, 441) with delta (0, 0)
Screenshot: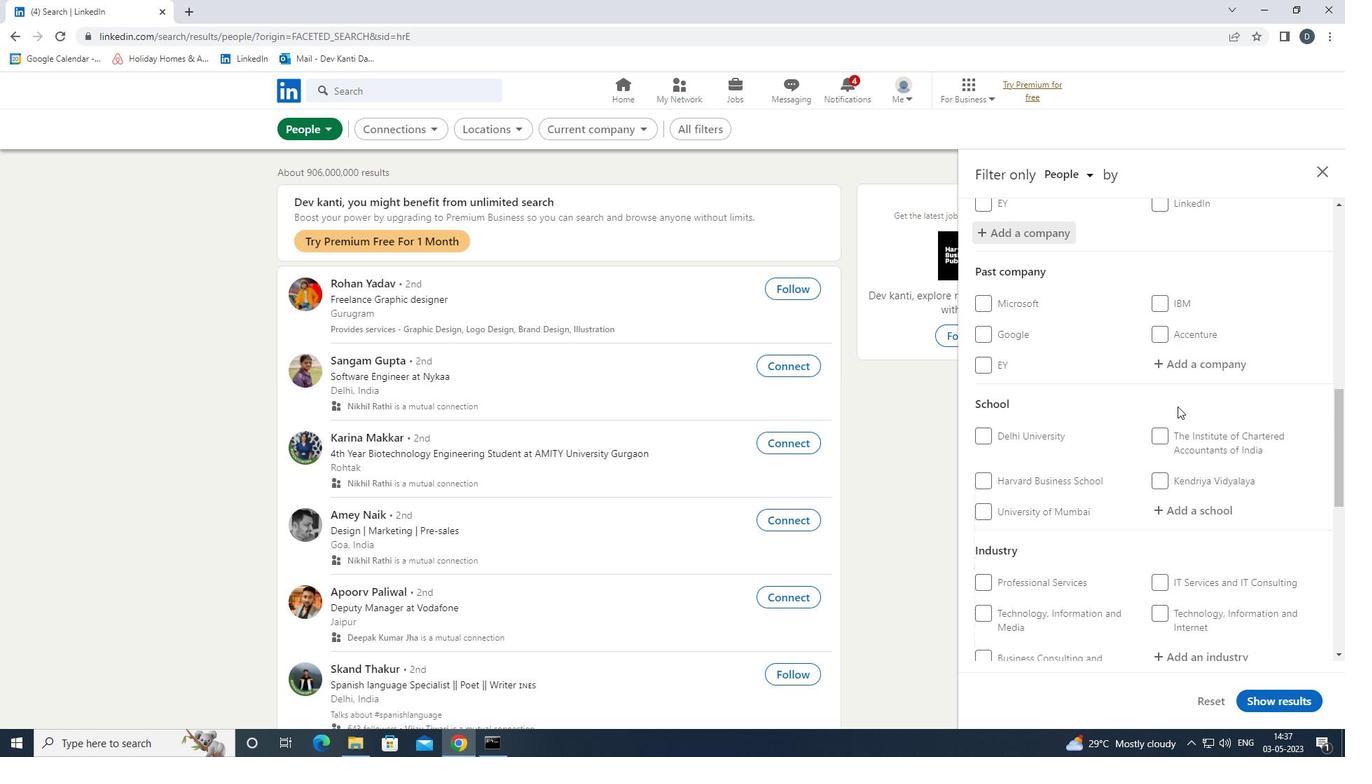 
Action: Mouse moved to (1198, 376)
Screenshot: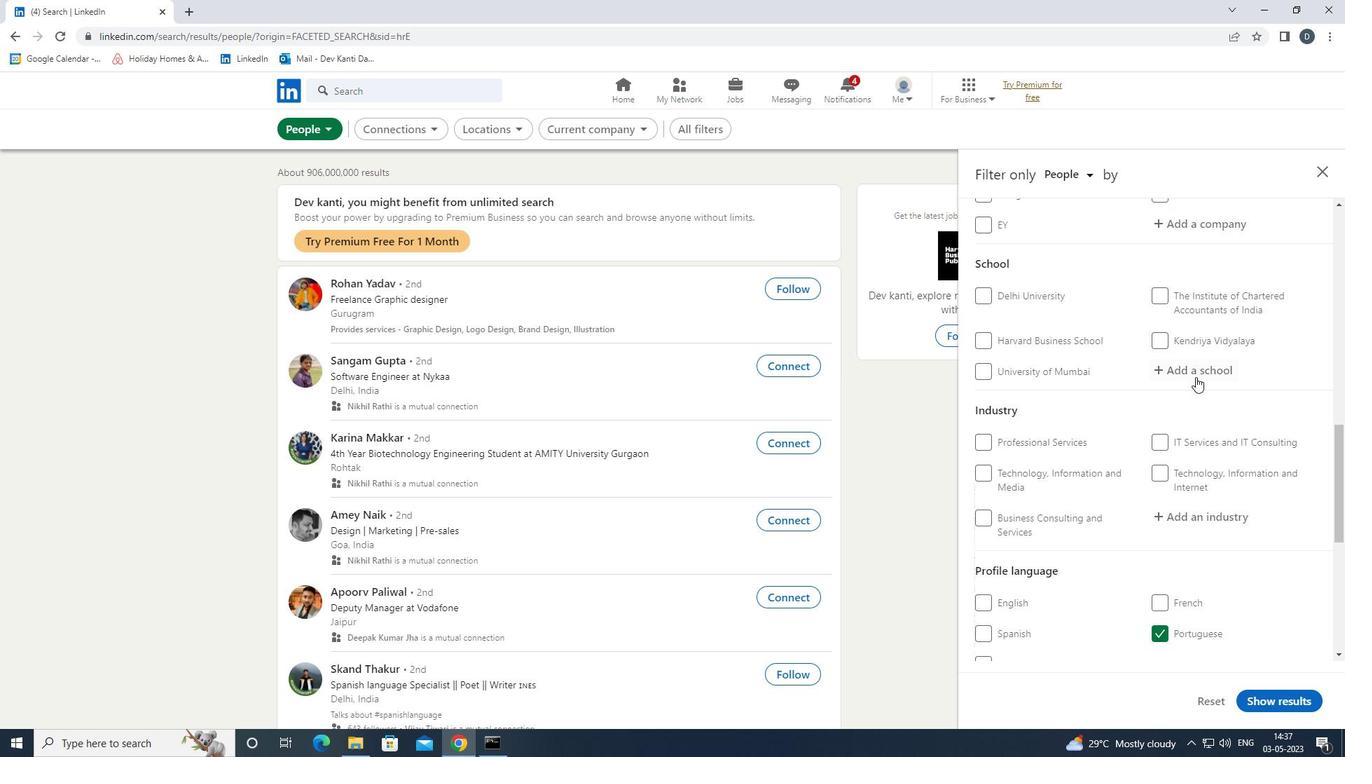 
Action: Mouse scrolled (1198, 377) with delta (0, 0)
Screenshot: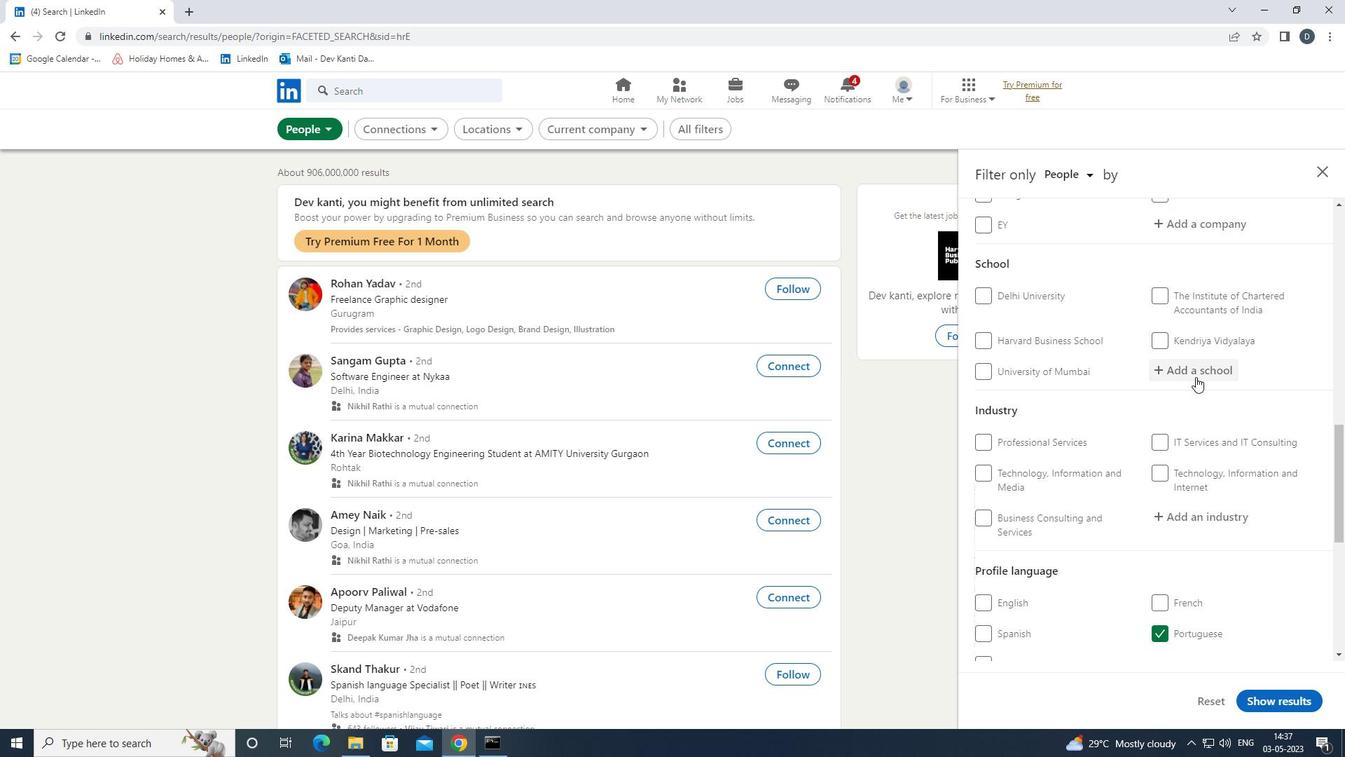 
Action: Mouse scrolled (1198, 377) with delta (0, 0)
Screenshot: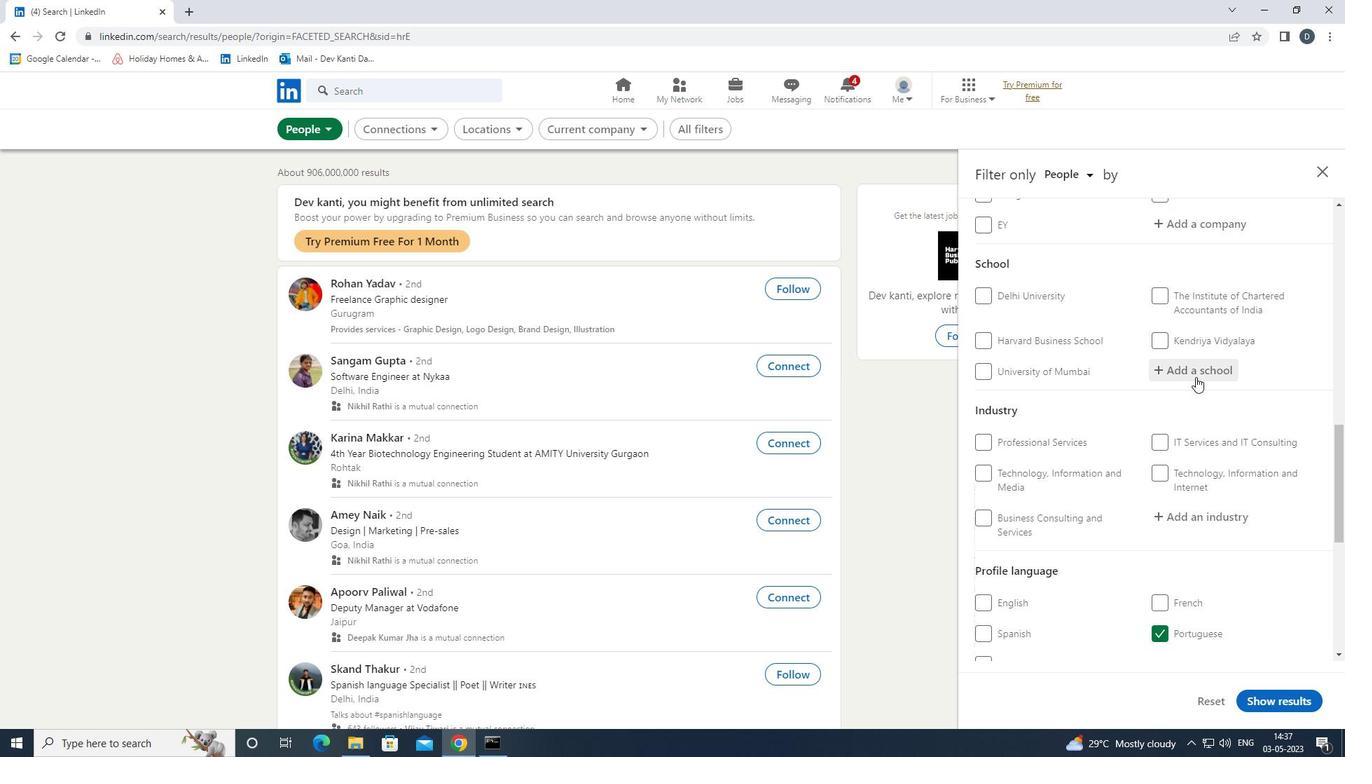 
Action: Mouse moved to (1198, 388)
Screenshot: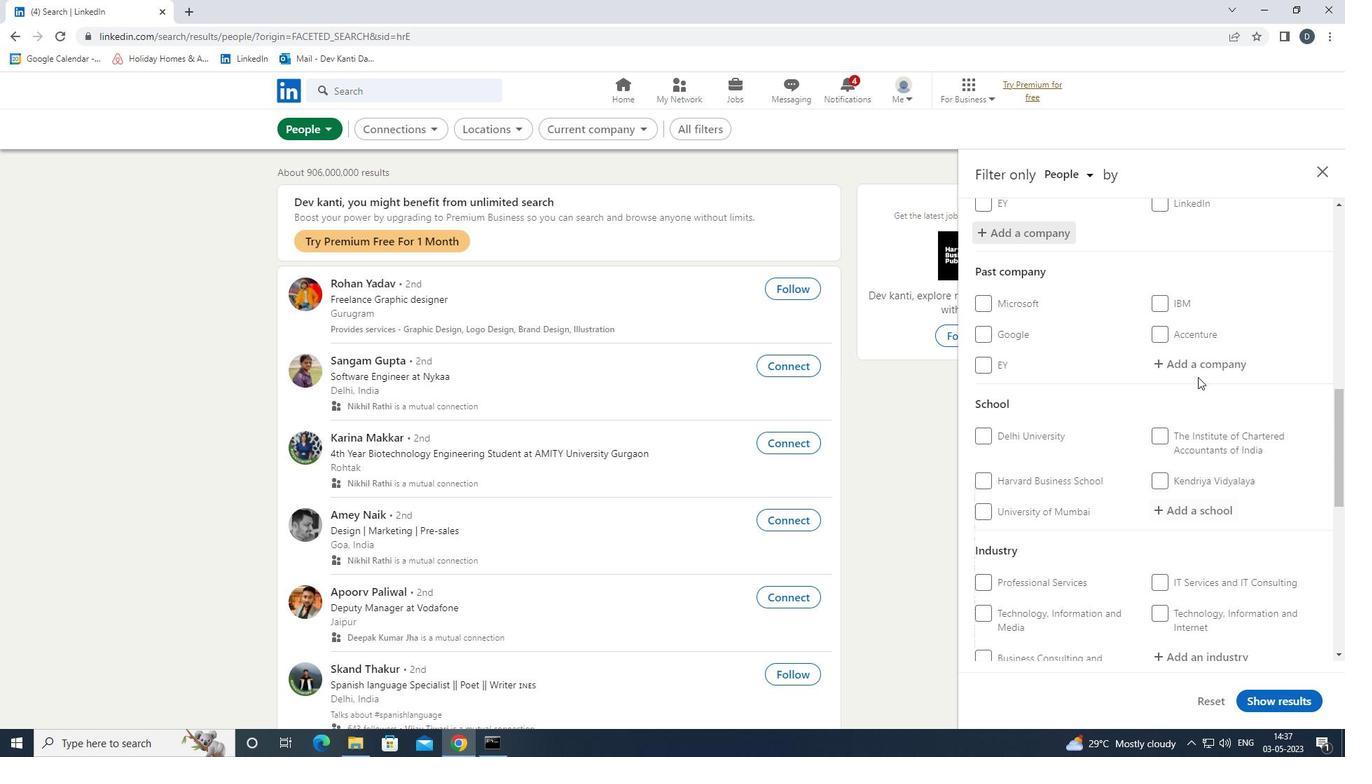 
Action: Mouse scrolled (1198, 387) with delta (0, 0)
Screenshot: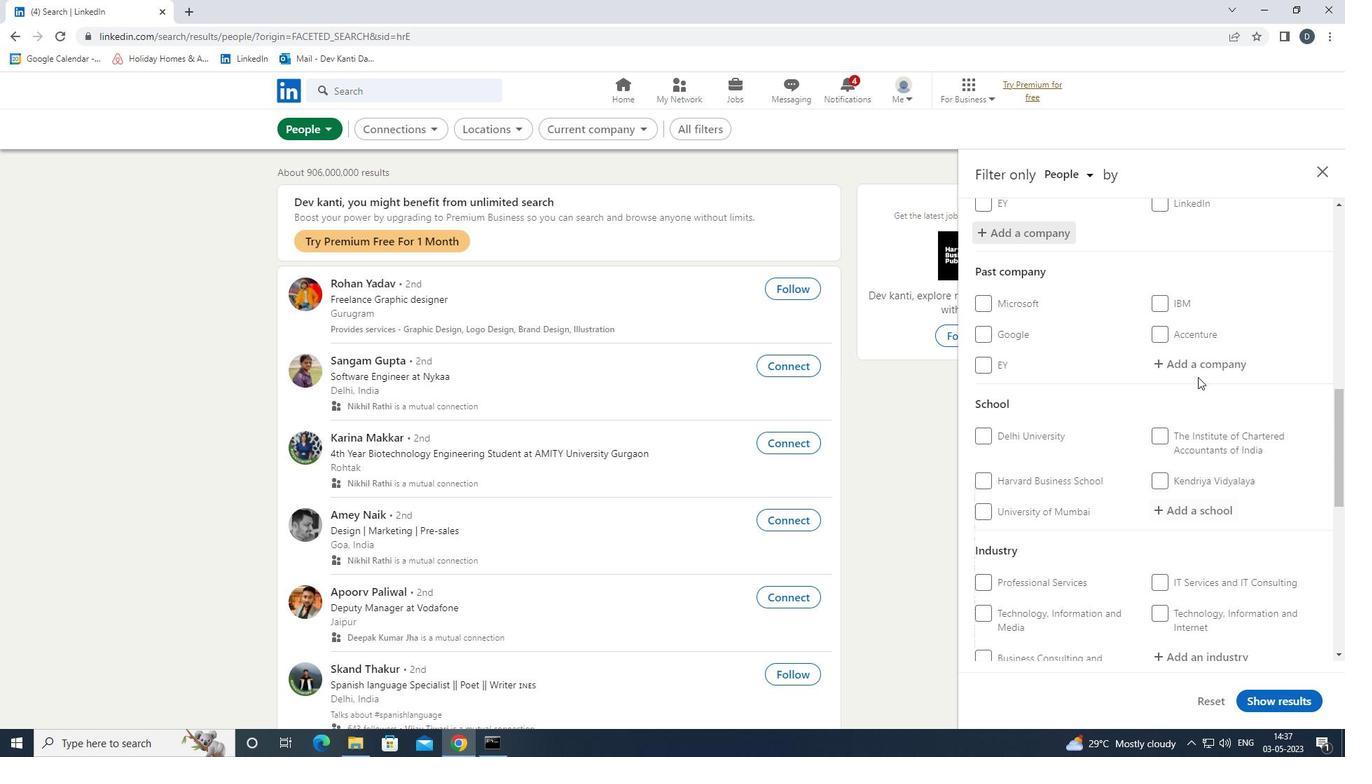 
Action: Mouse moved to (1198, 390)
Screenshot: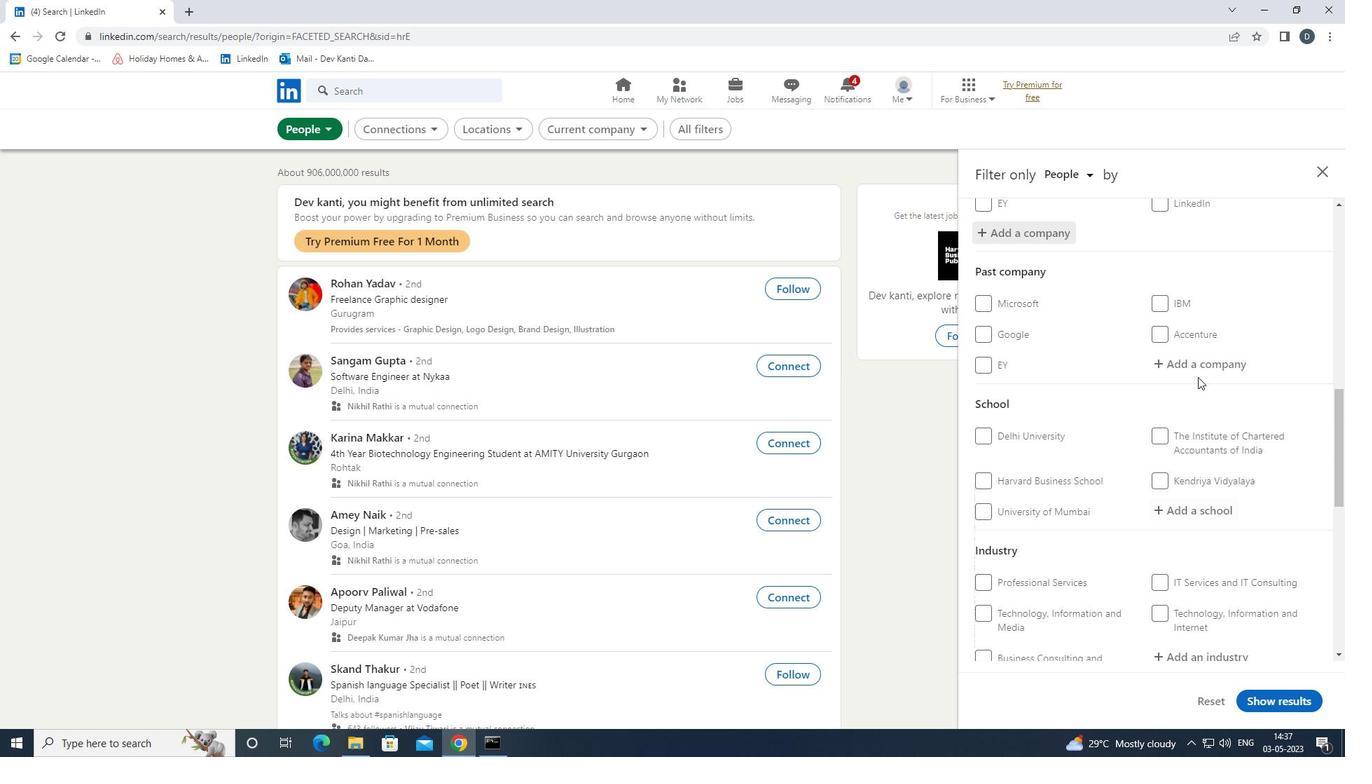 
Action: Mouse scrolled (1198, 389) with delta (0, 0)
Screenshot: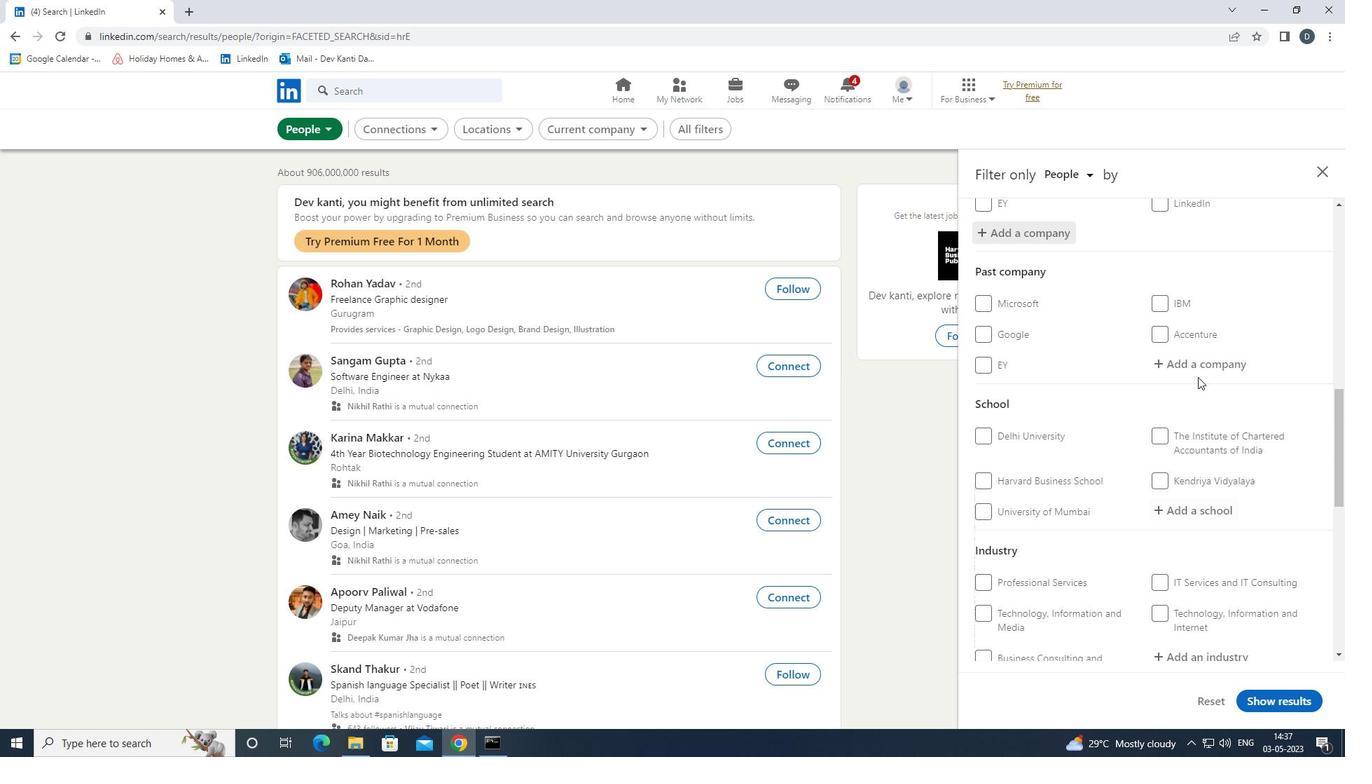 
Action: Mouse moved to (1206, 370)
Screenshot: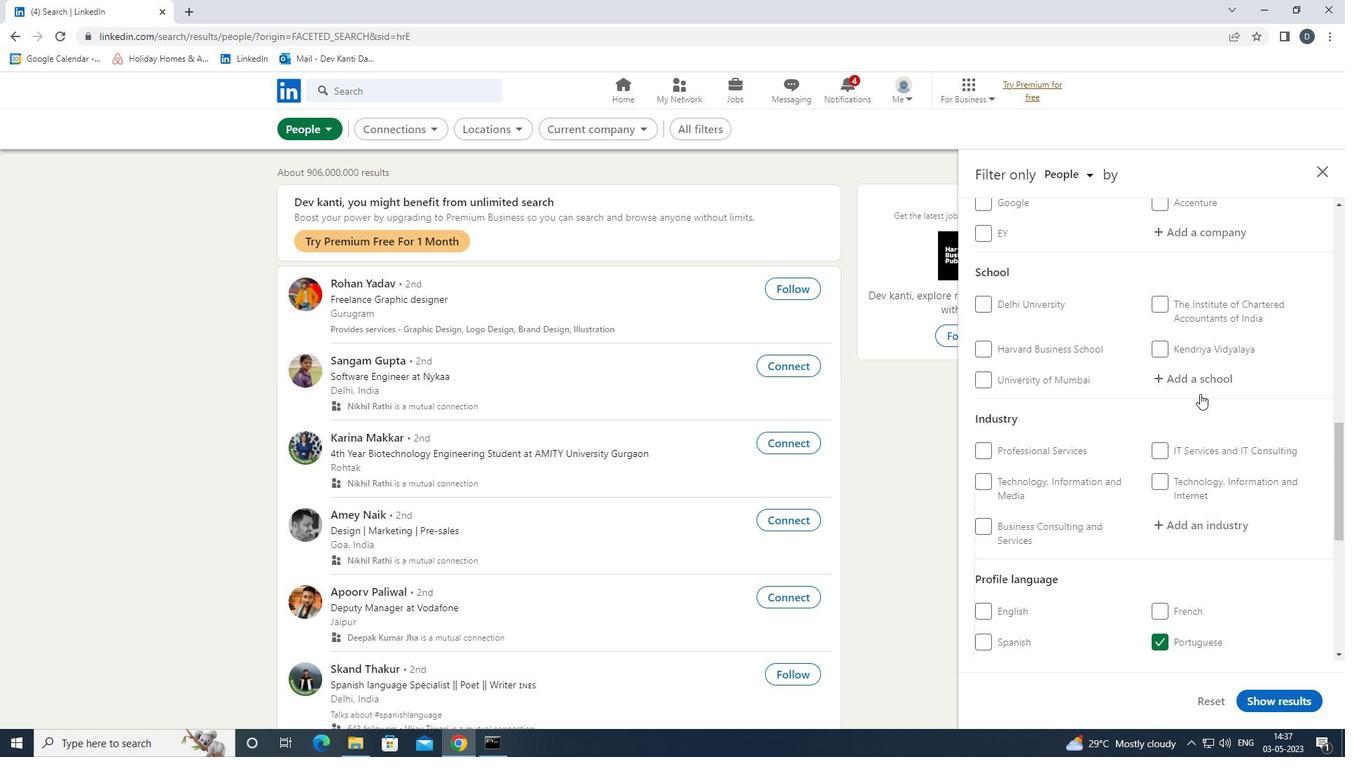 
Action: Mouse pressed left at (1206, 370)
Screenshot: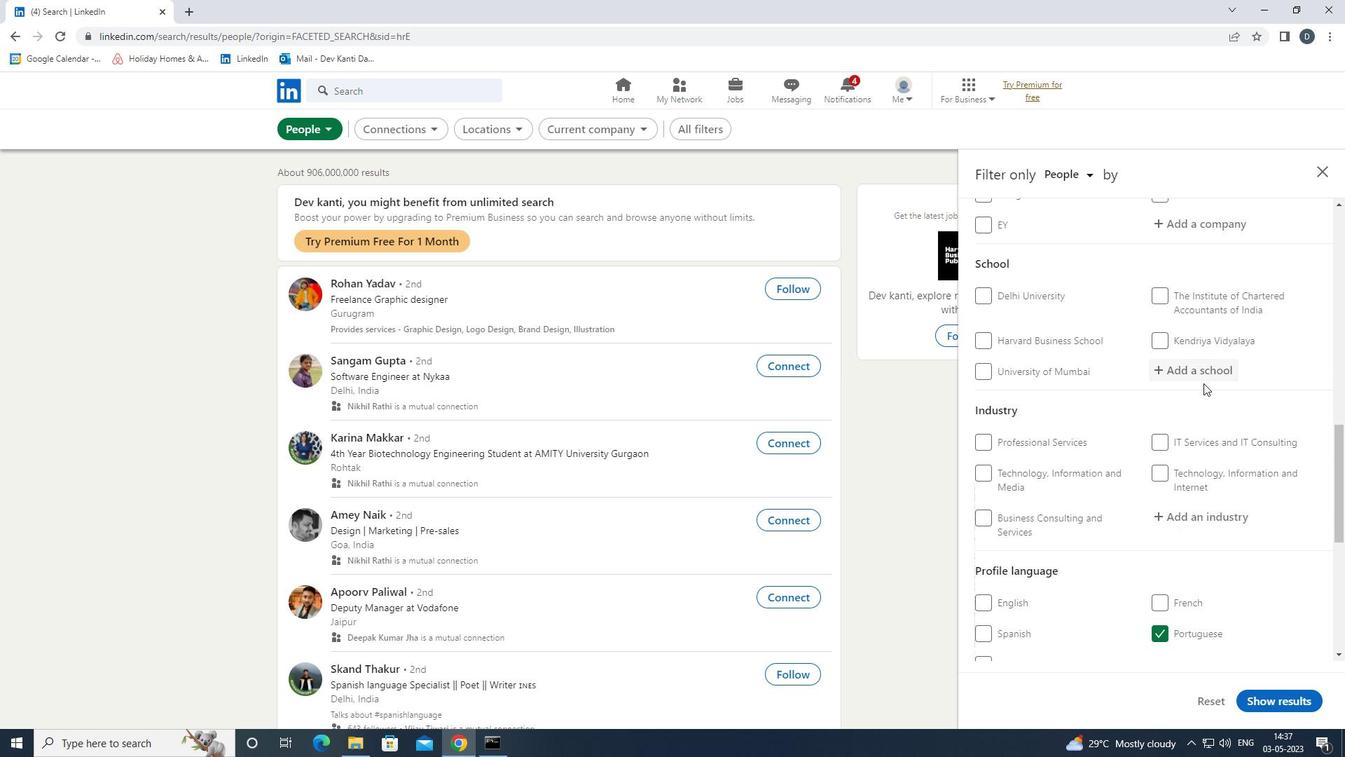 
Action: Key pressed <Key.shift><Key.shift>GUJARAT<Key.space><Key.down><Key.enter>
Screenshot: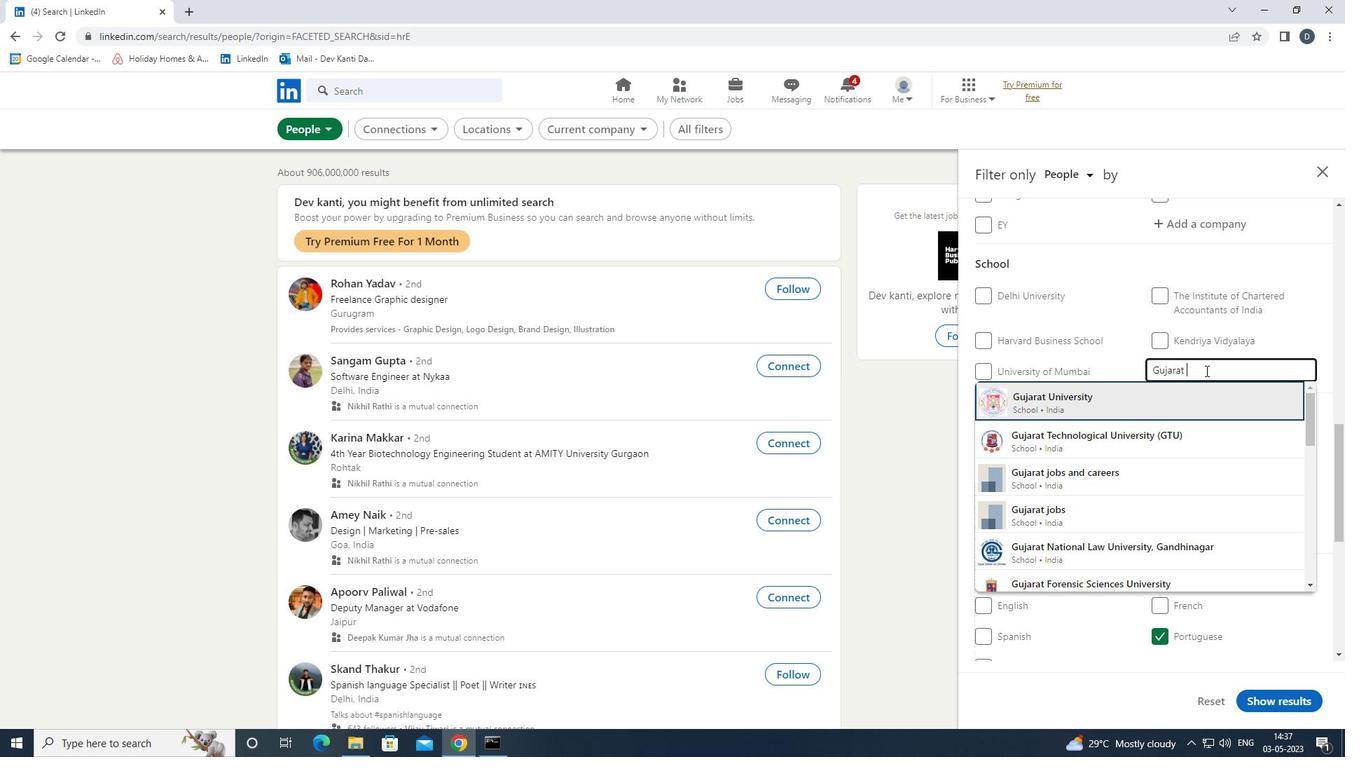 
Action: Mouse scrolled (1206, 370) with delta (0, 0)
Screenshot: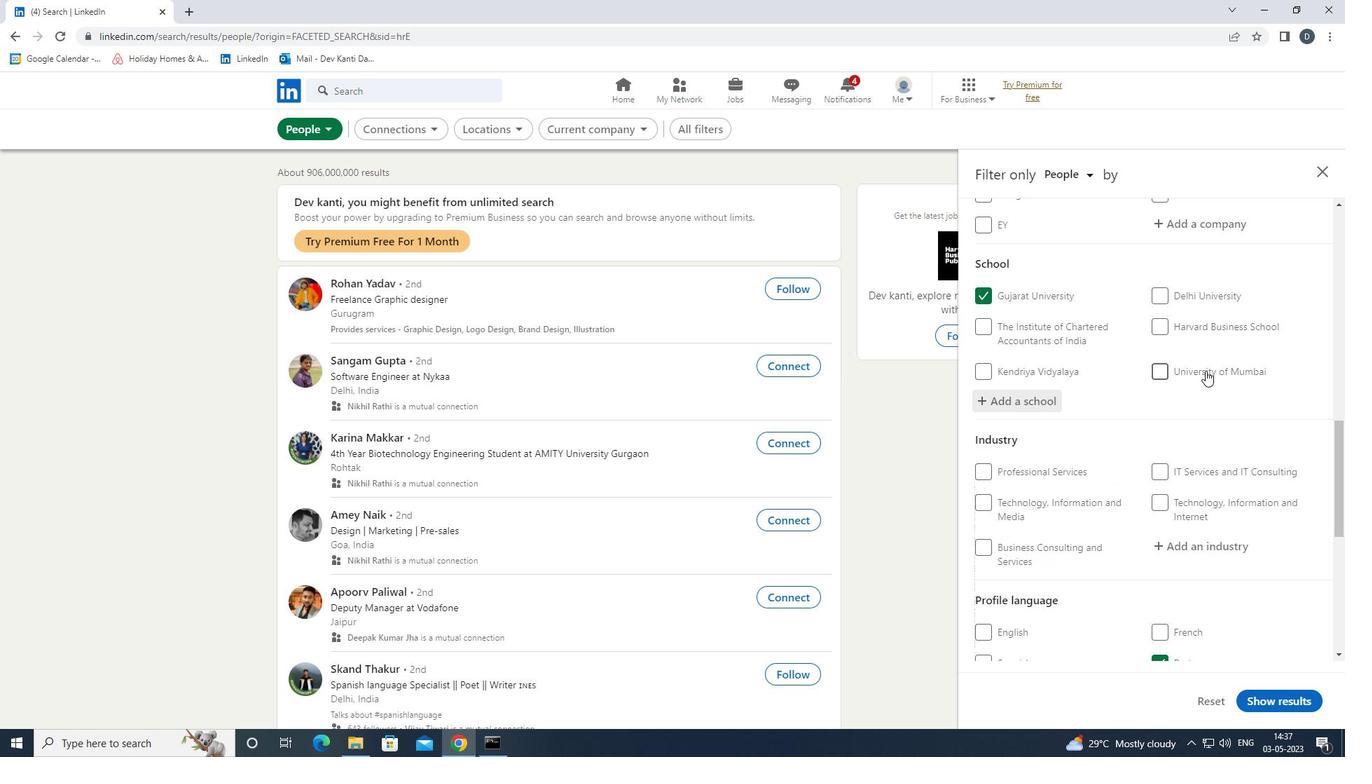 
Action: Mouse moved to (1209, 372)
Screenshot: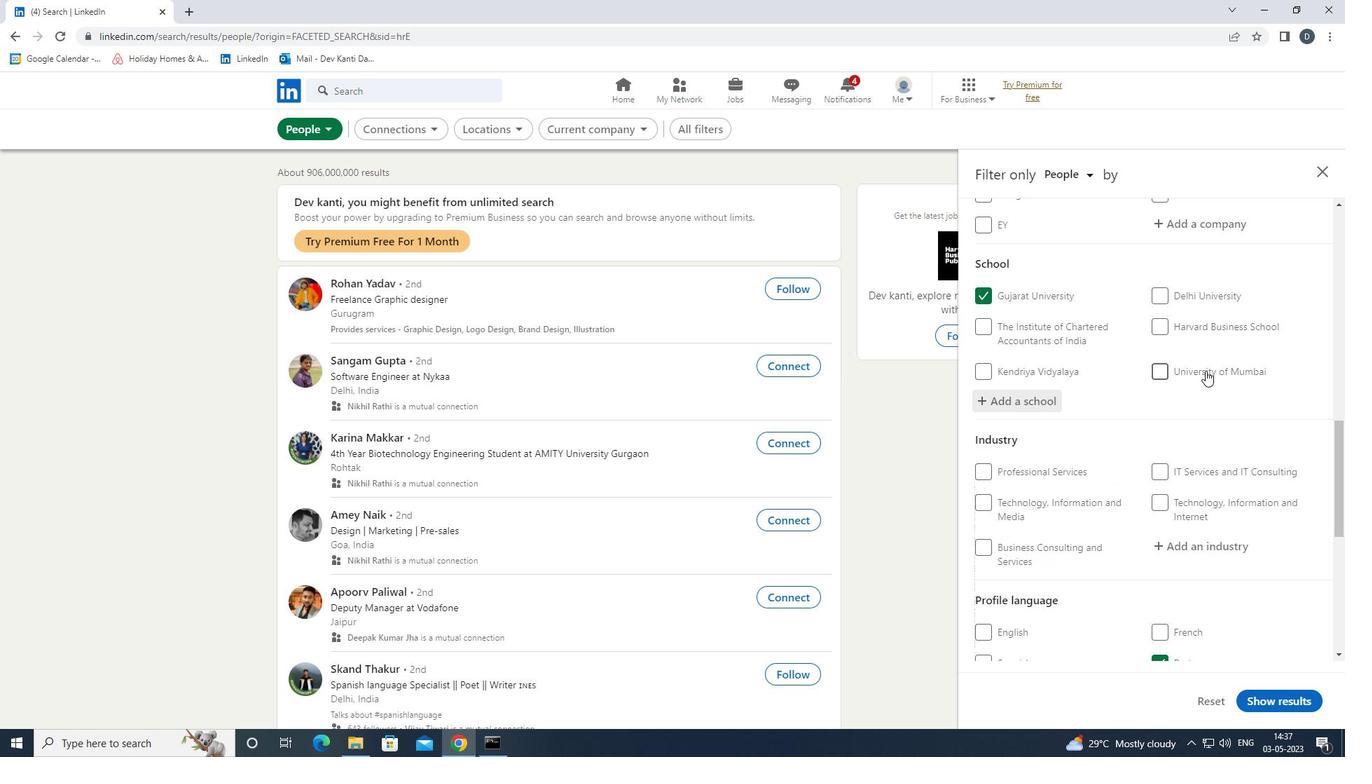 
Action: Mouse scrolled (1209, 372) with delta (0, 0)
Screenshot: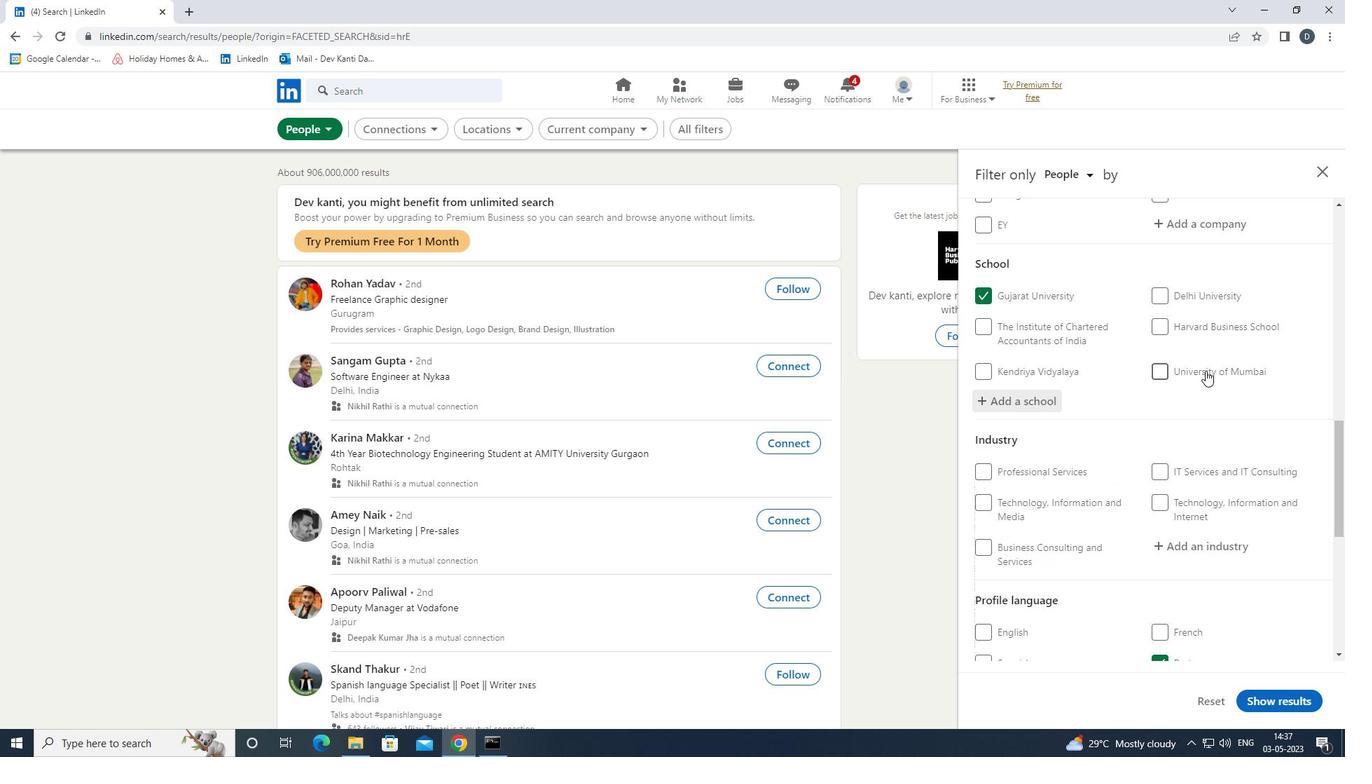 
Action: Mouse scrolled (1209, 372) with delta (0, 0)
Screenshot: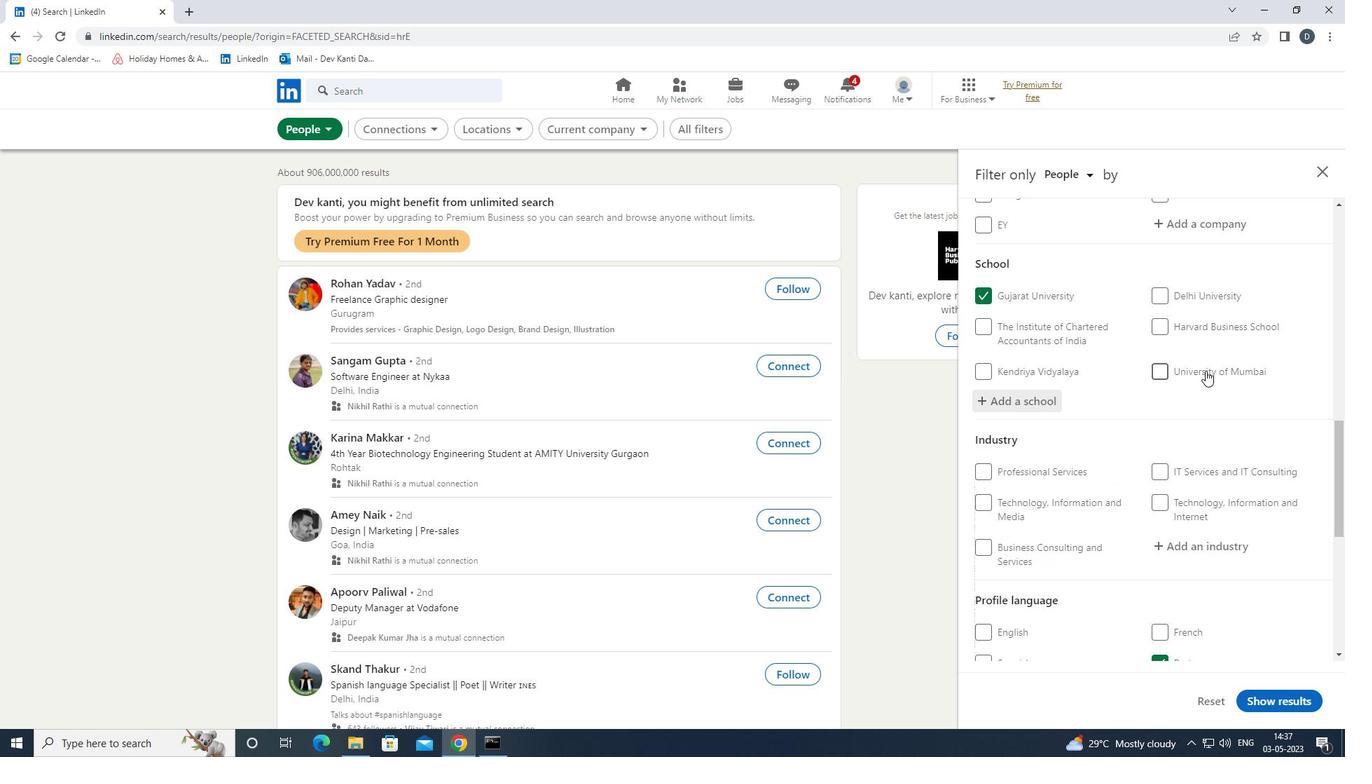 
Action: Mouse moved to (1212, 339)
Screenshot: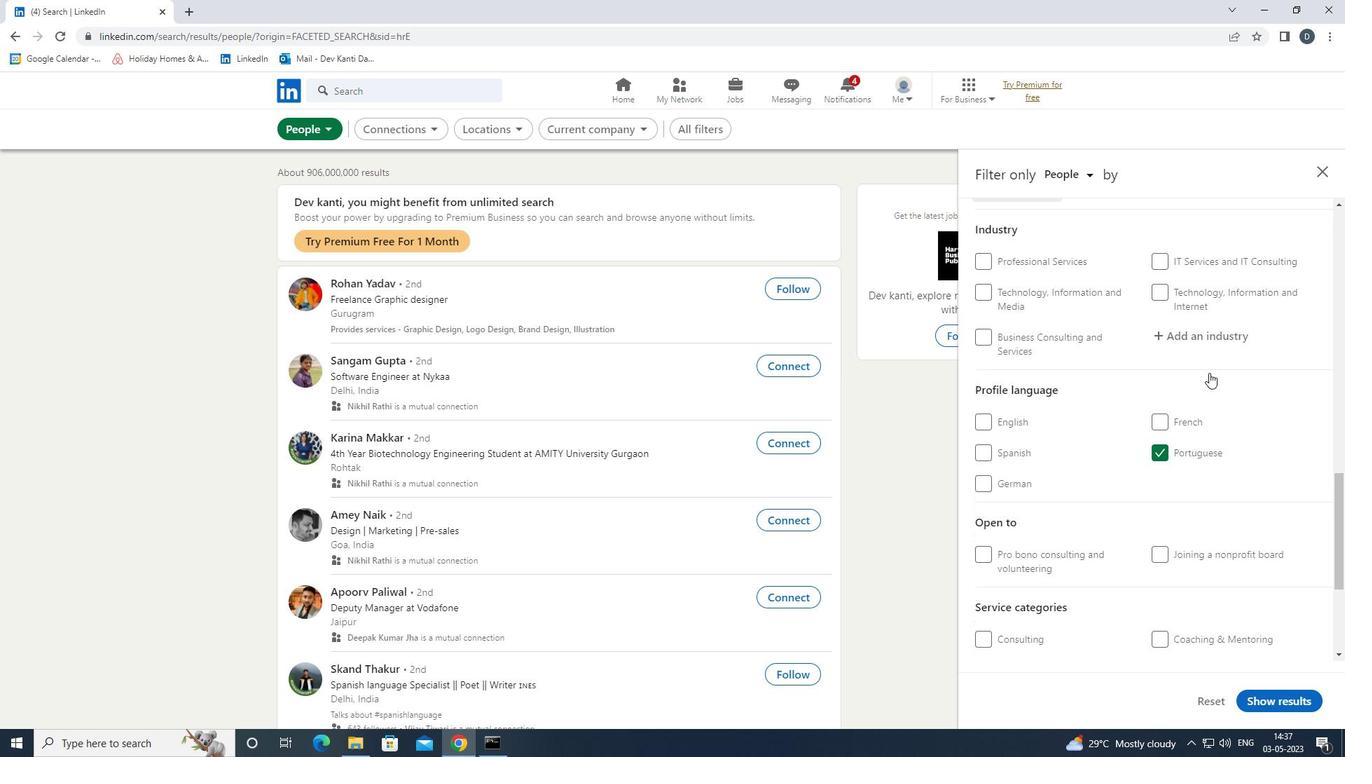 
Action: Mouse pressed left at (1212, 339)
Screenshot: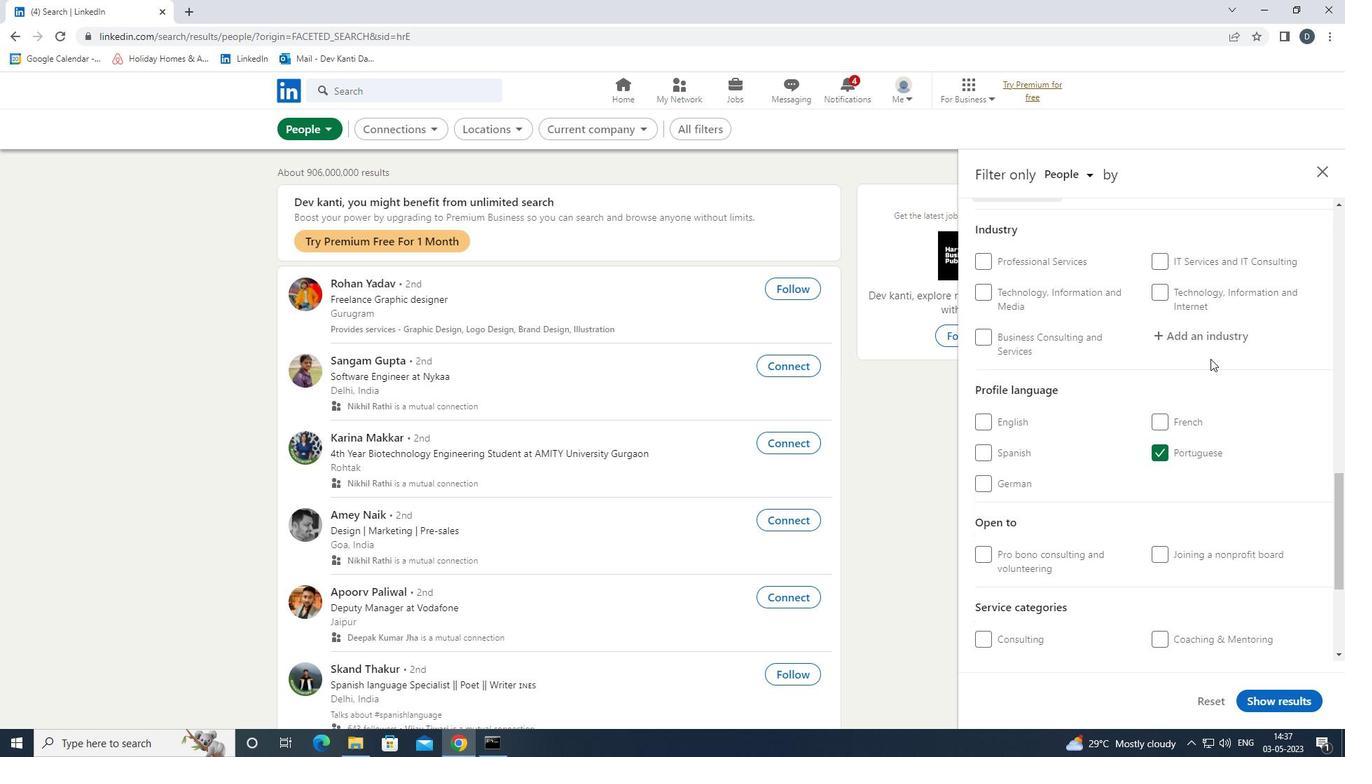 
Action: Key pressed <Key.shift>TRANSPO<Key.down><Key.down><Key.down><Key.down><Key.down><Key.down><Key.down><Key.down><Key.down><Key.down><Key.down><Key.down><Key.down><Key.up><Key.up><Key.down><Key.up><Key.enter>
Screenshot: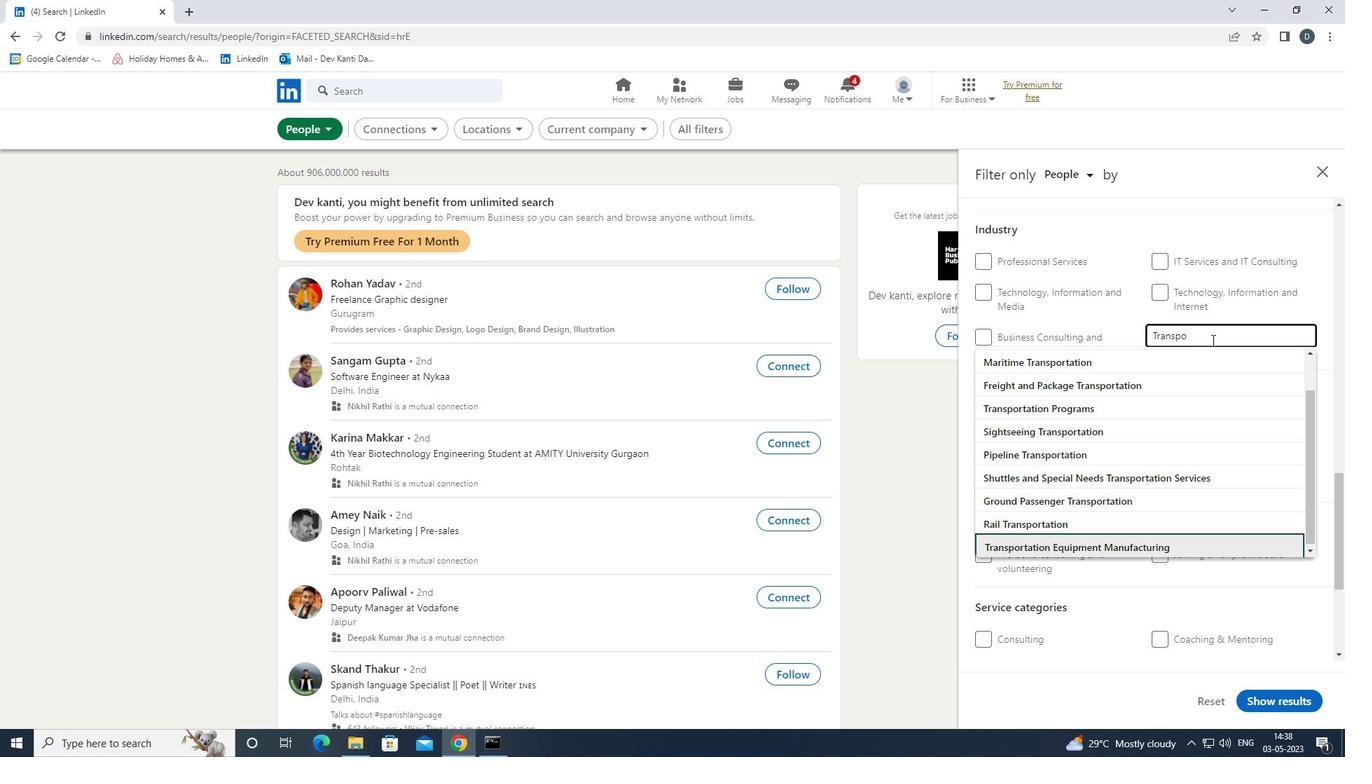 
Action: Mouse moved to (1212, 341)
Screenshot: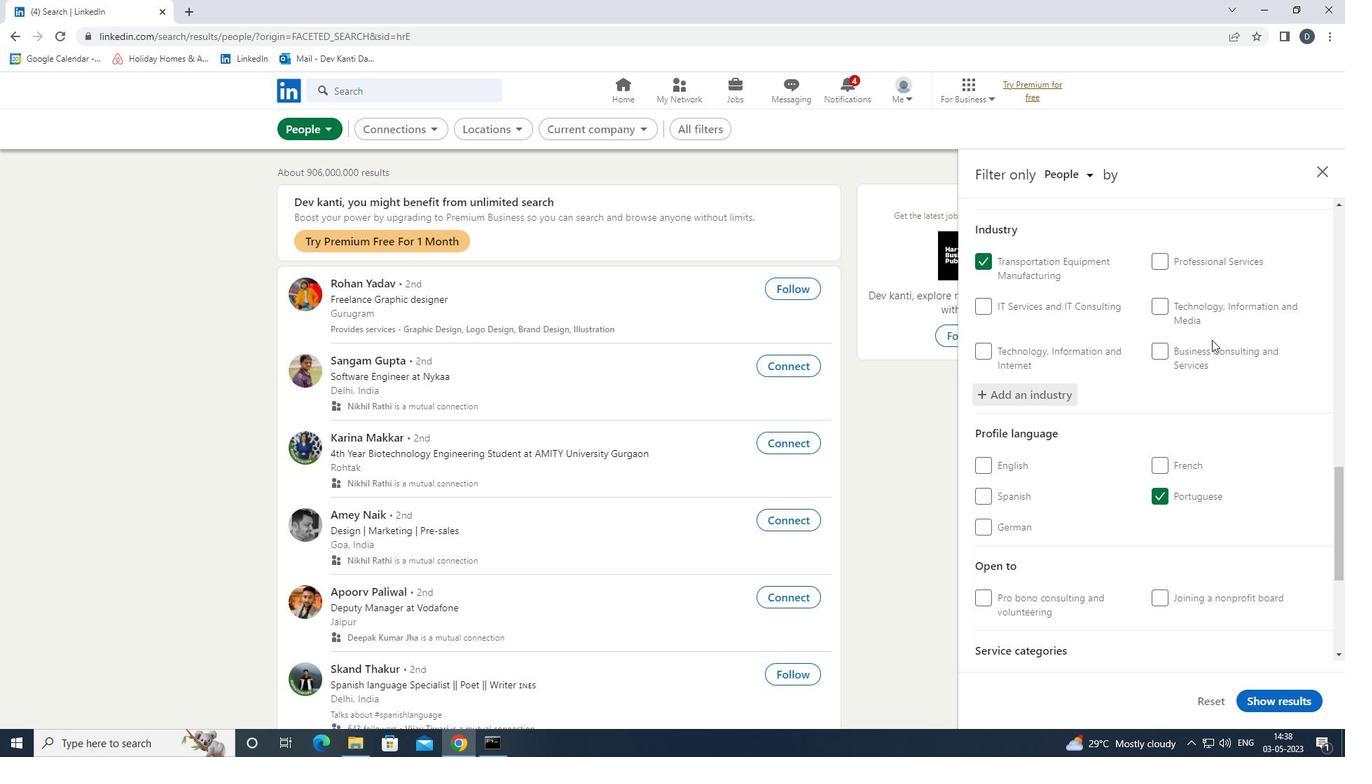 
Action: Mouse scrolled (1212, 340) with delta (0, 0)
Screenshot: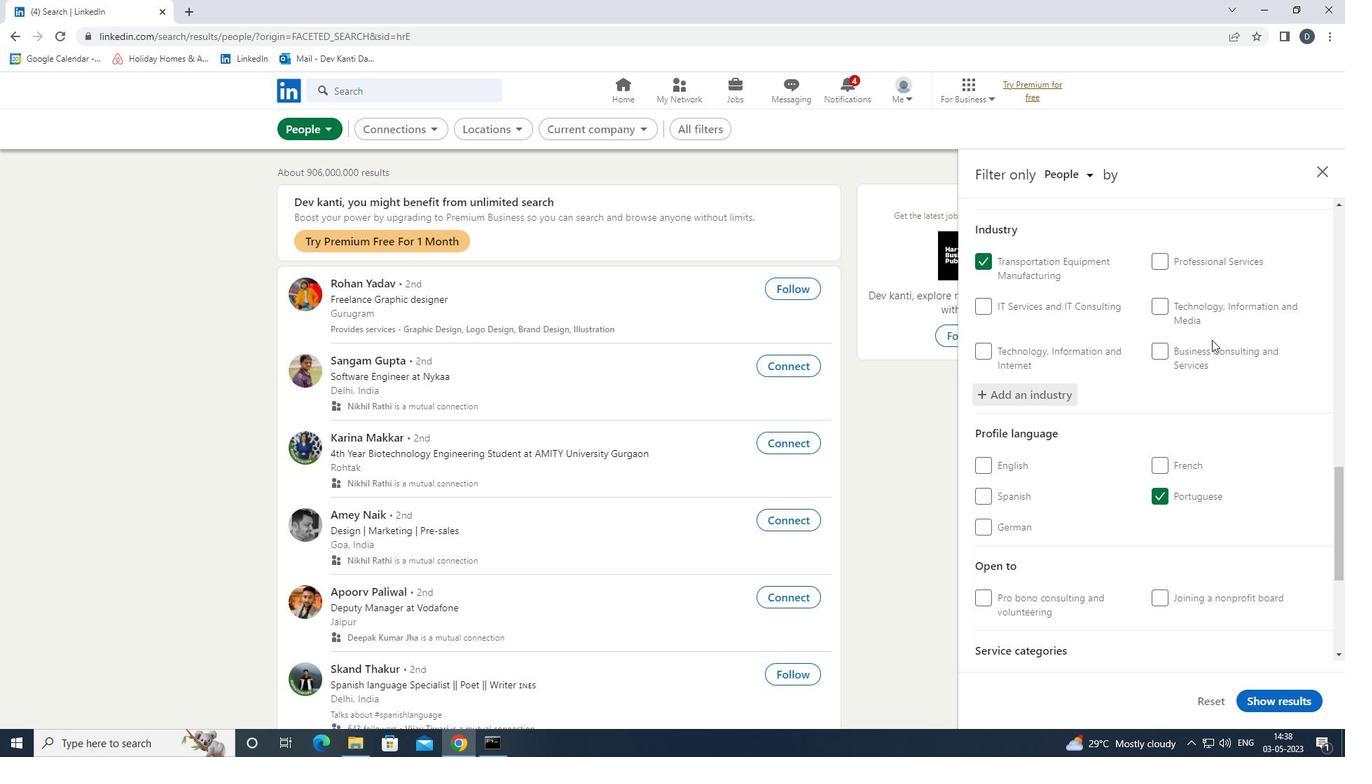 
Action: Mouse moved to (1214, 343)
Screenshot: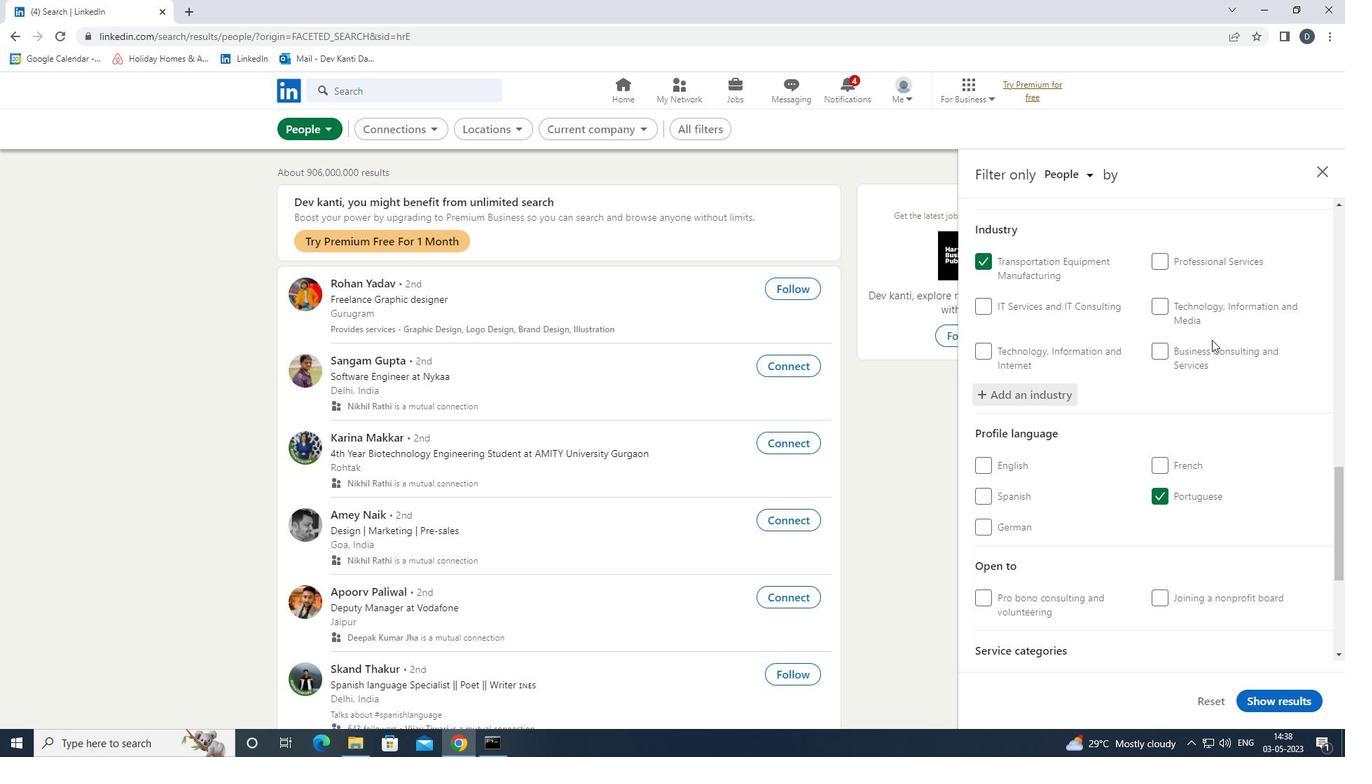 
Action: Mouse scrolled (1214, 342) with delta (0, 0)
Screenshot: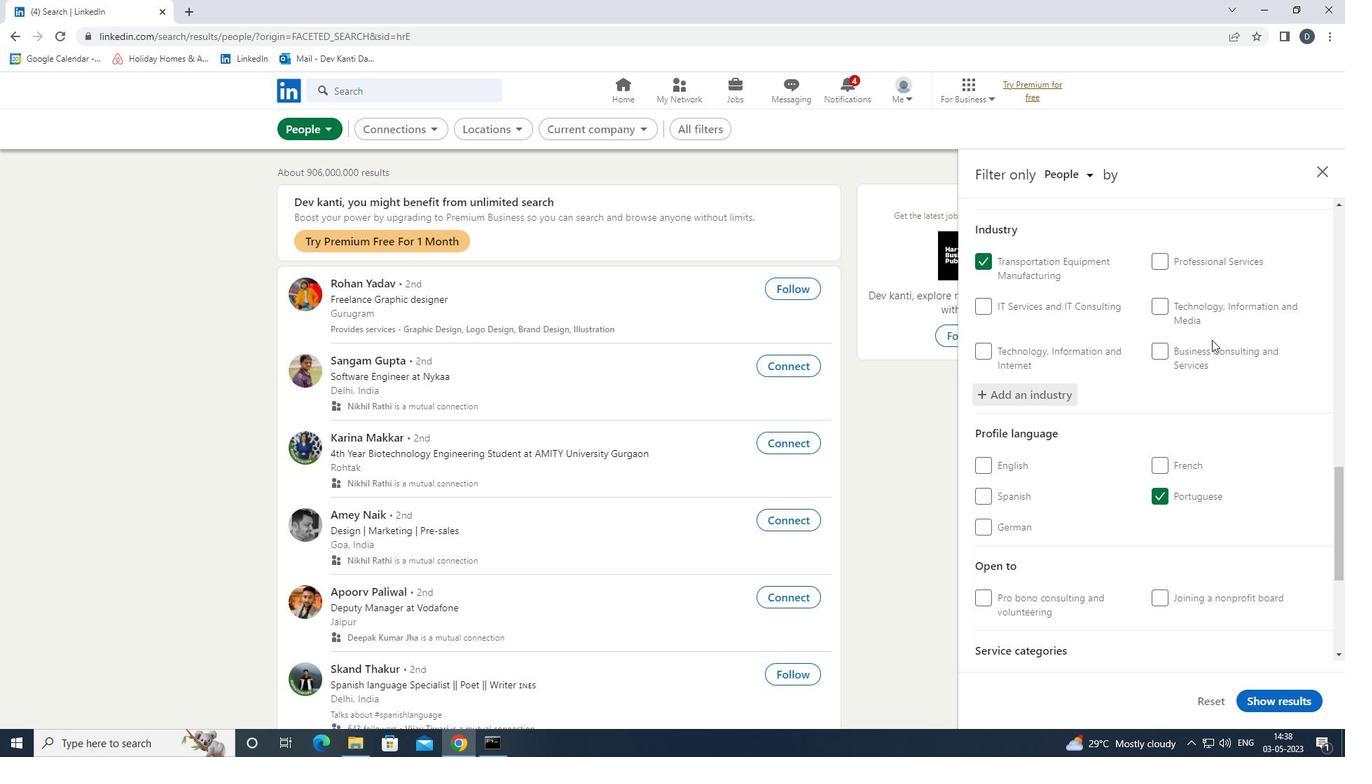 
Action: Mouse scrolled (1214, 342) with delta (0, 0)
Screenshot: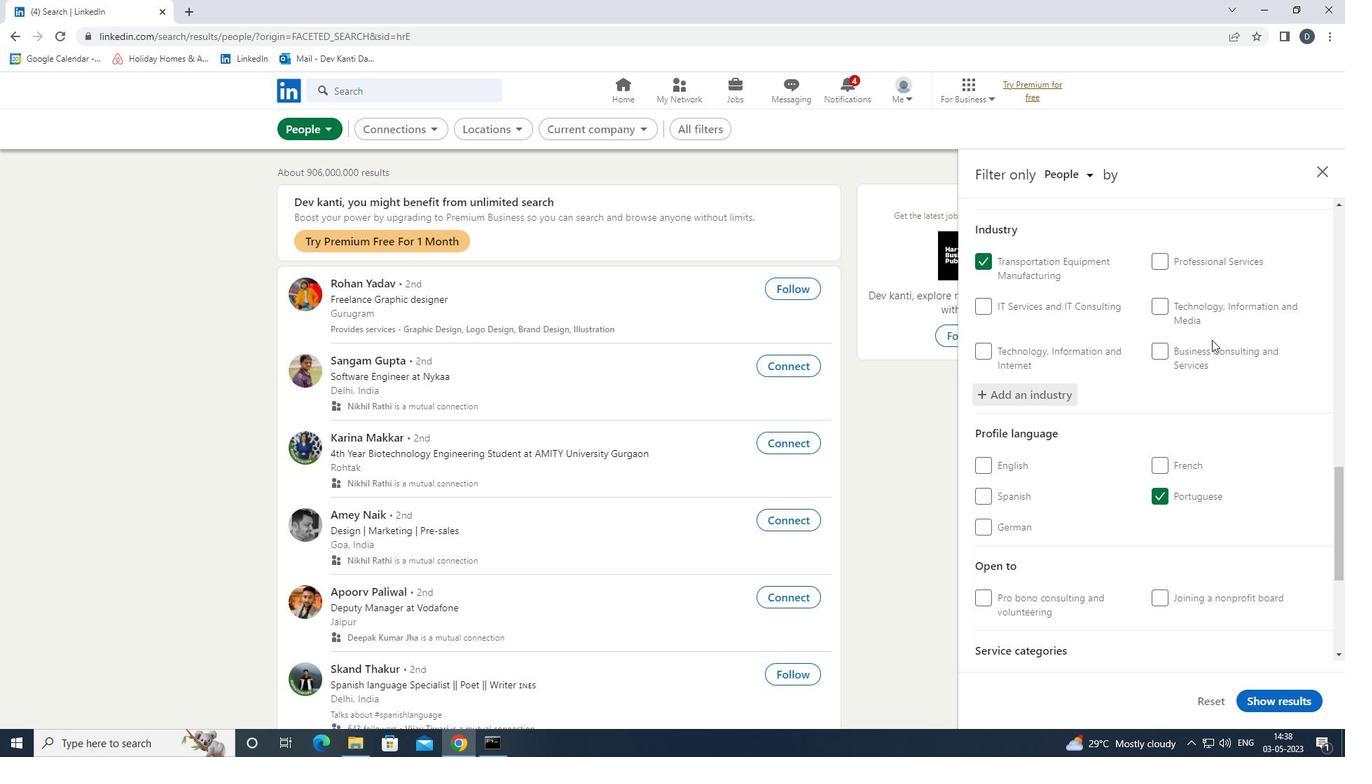
Action: Mouse moved to (1167, 356)
Screenshot: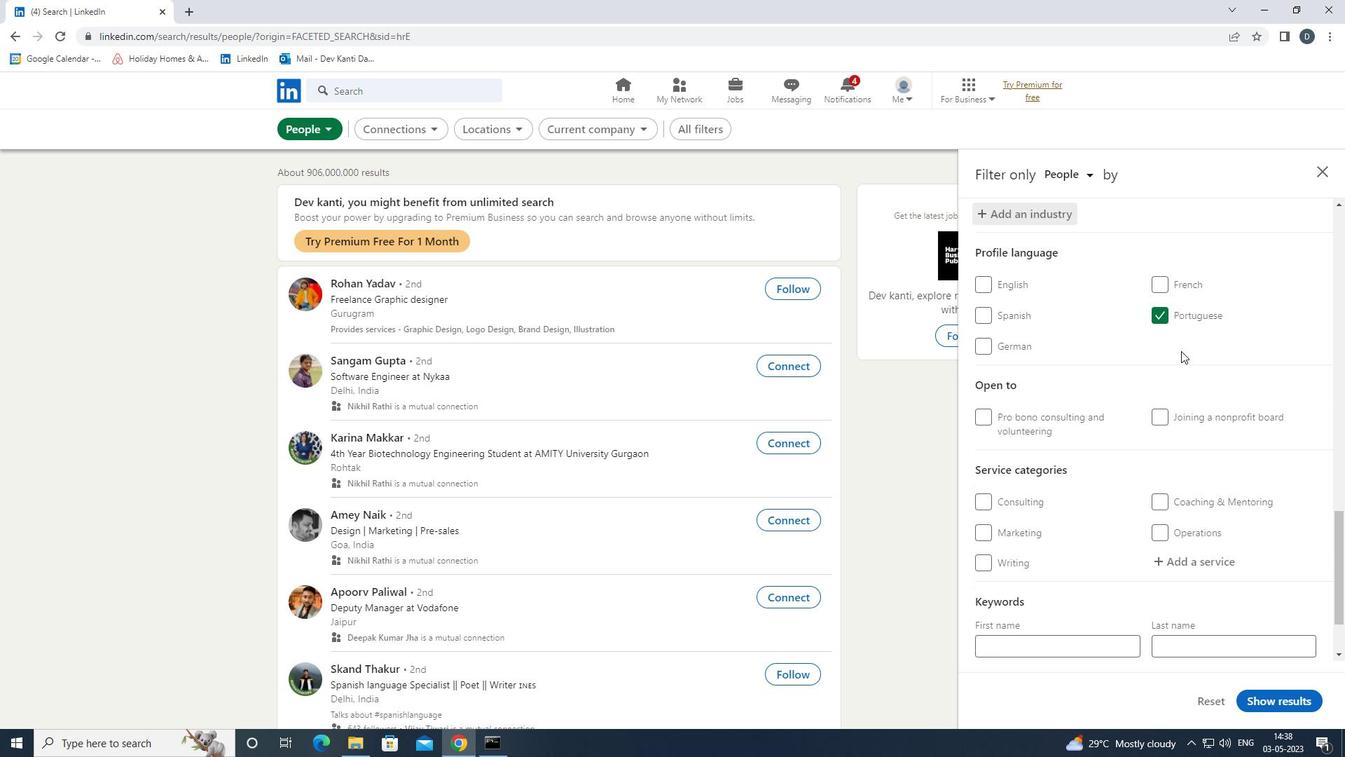 
Action: Mouse scrolled (1167, 355) with delta (0, 0)
Screenshot: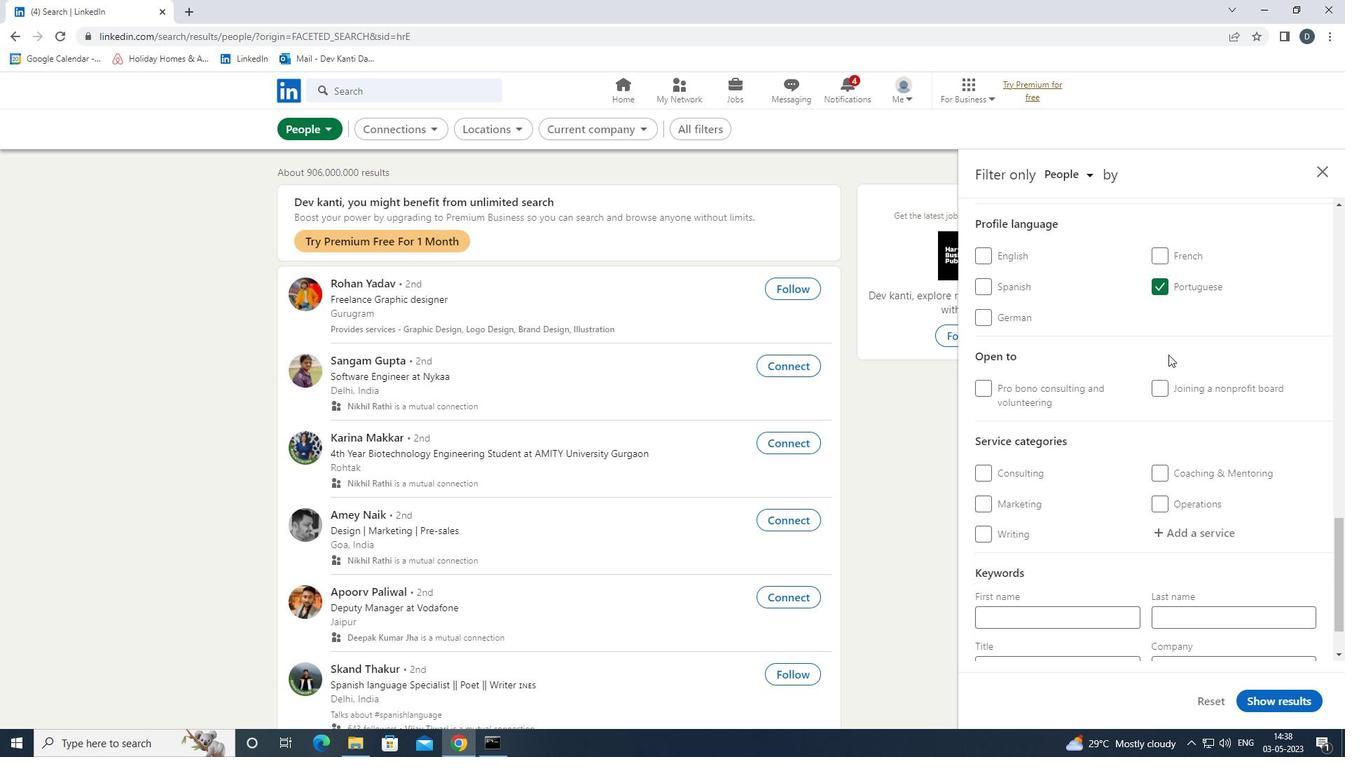 
Action: Mouse moved to (1166, 356)
Screenshot: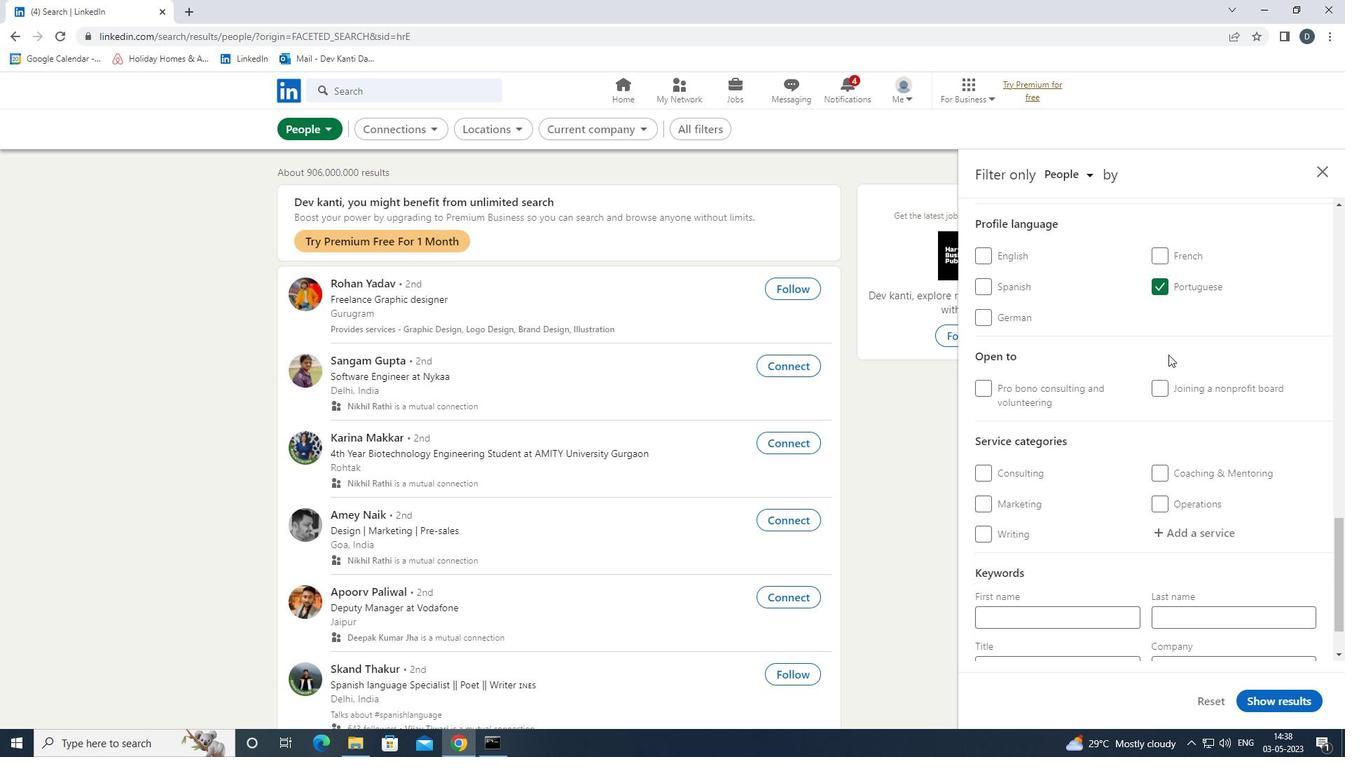 
Action: Mouse scrolled (1166, 356) with delta (0, 0)
Screenshot: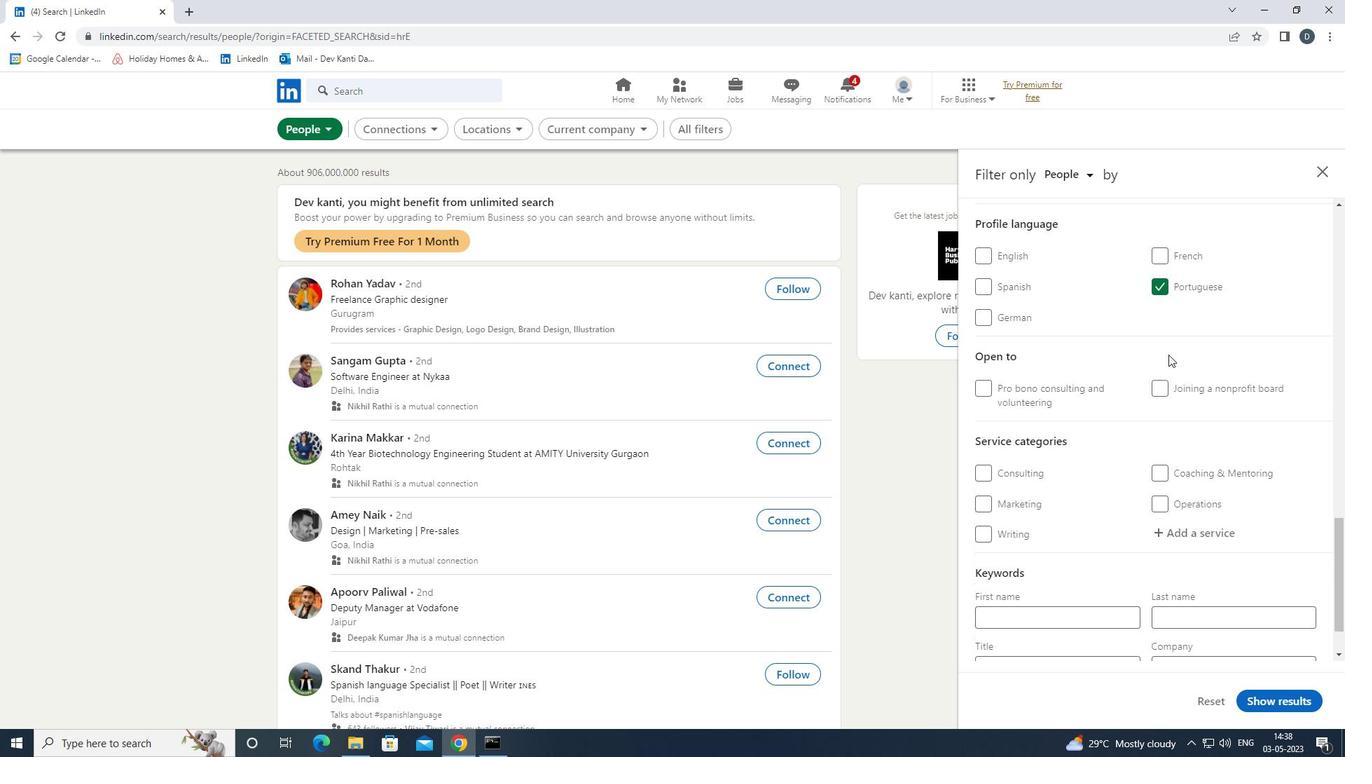 
Action: Mouse moved to (1185, 469)
Screenshot: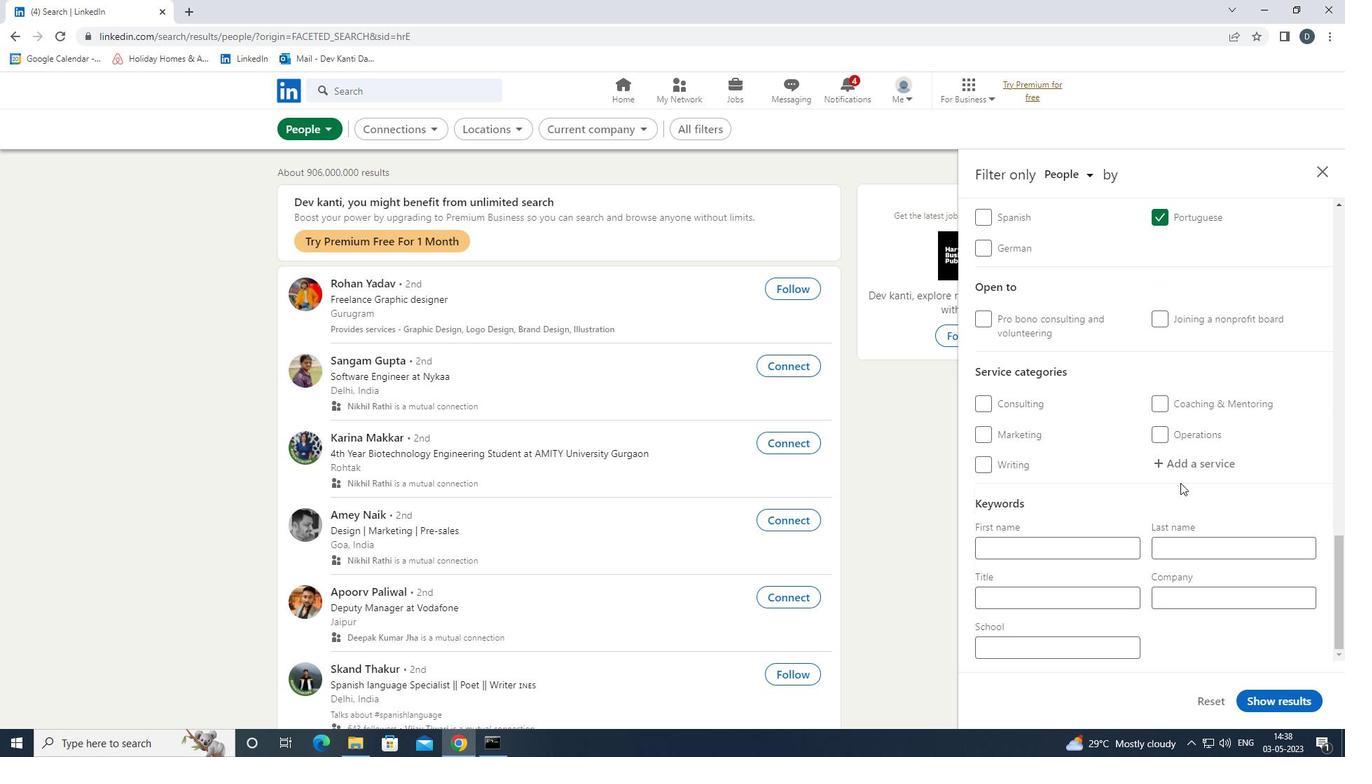 
Action: Mouse pressed left at (1185, 469)
Screenshot: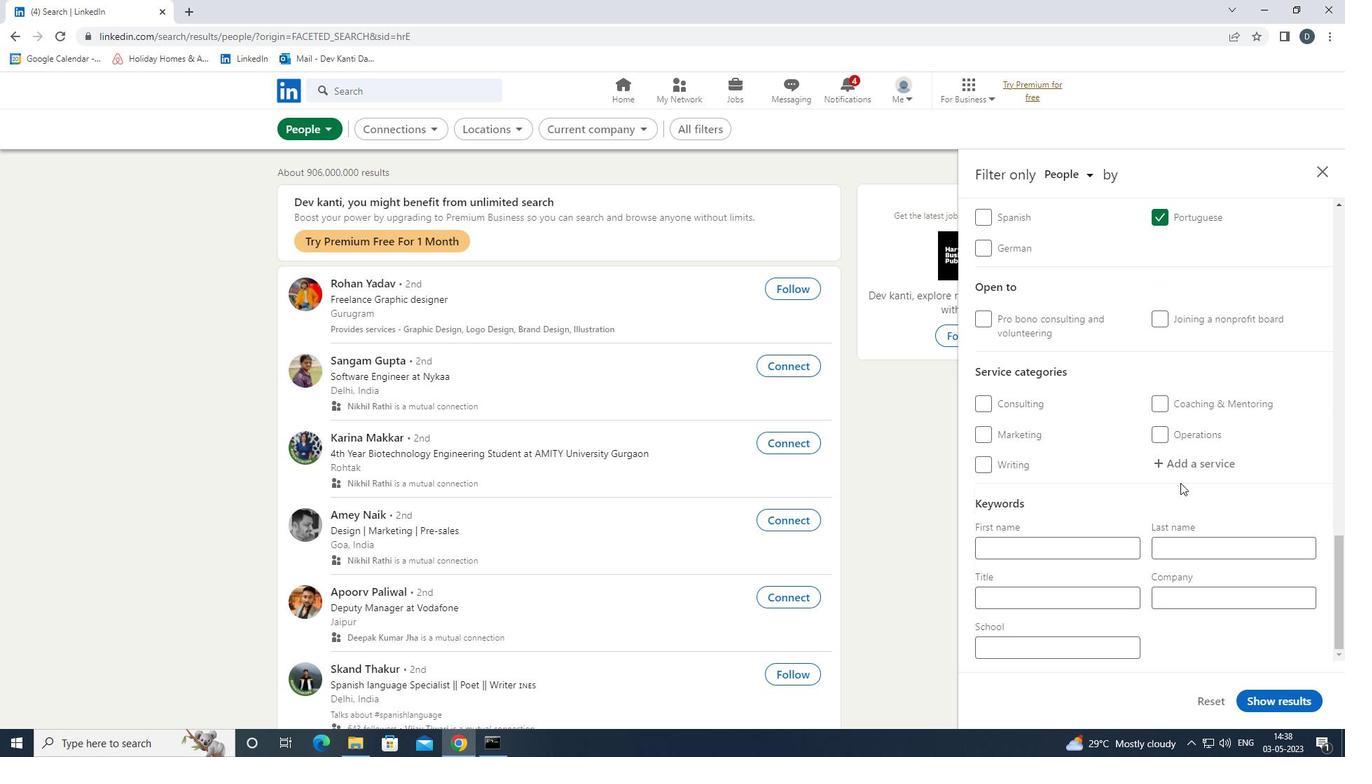 
Action: Mouse moved to (1181, 476)
Screenshot: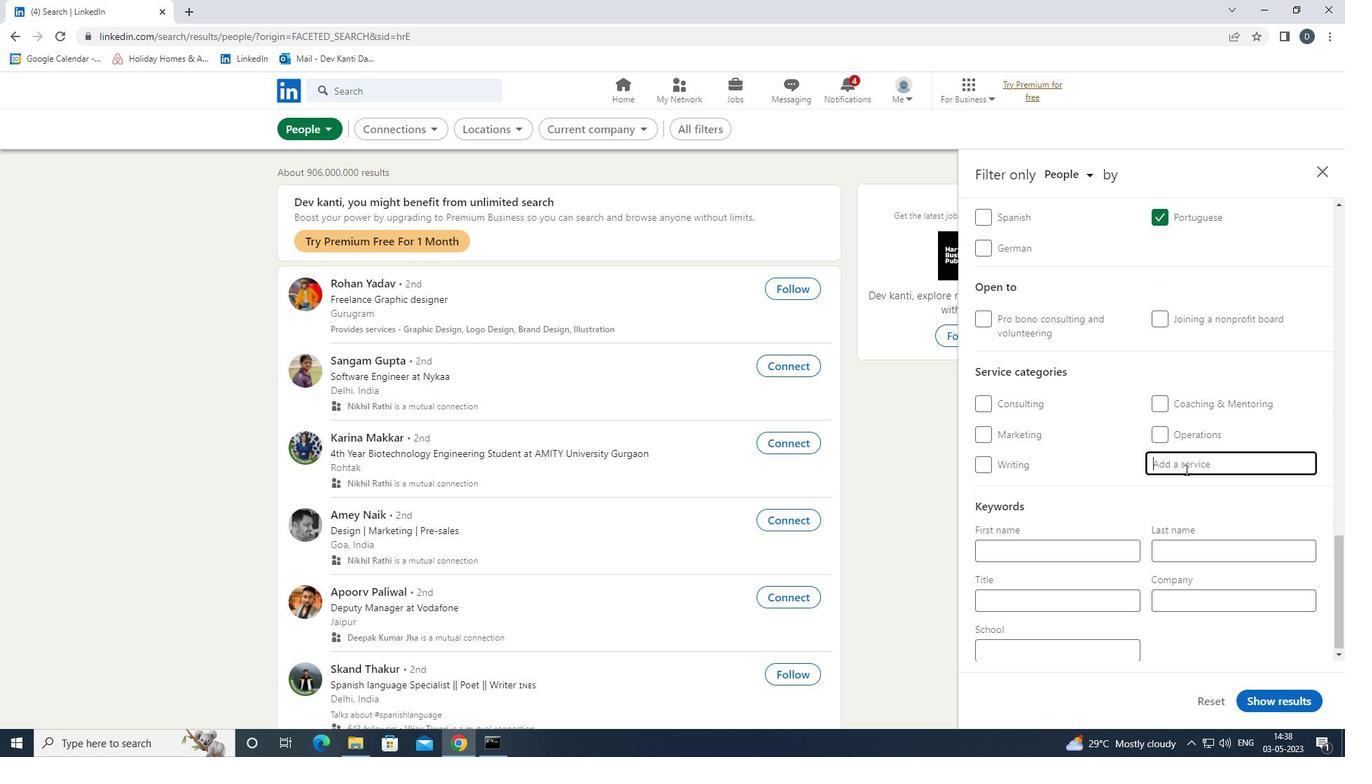 
Action: Key pressed <Key.shift><Key.shift><Key.shift>NATURE<Key.down><Key.enter>
Screenshot: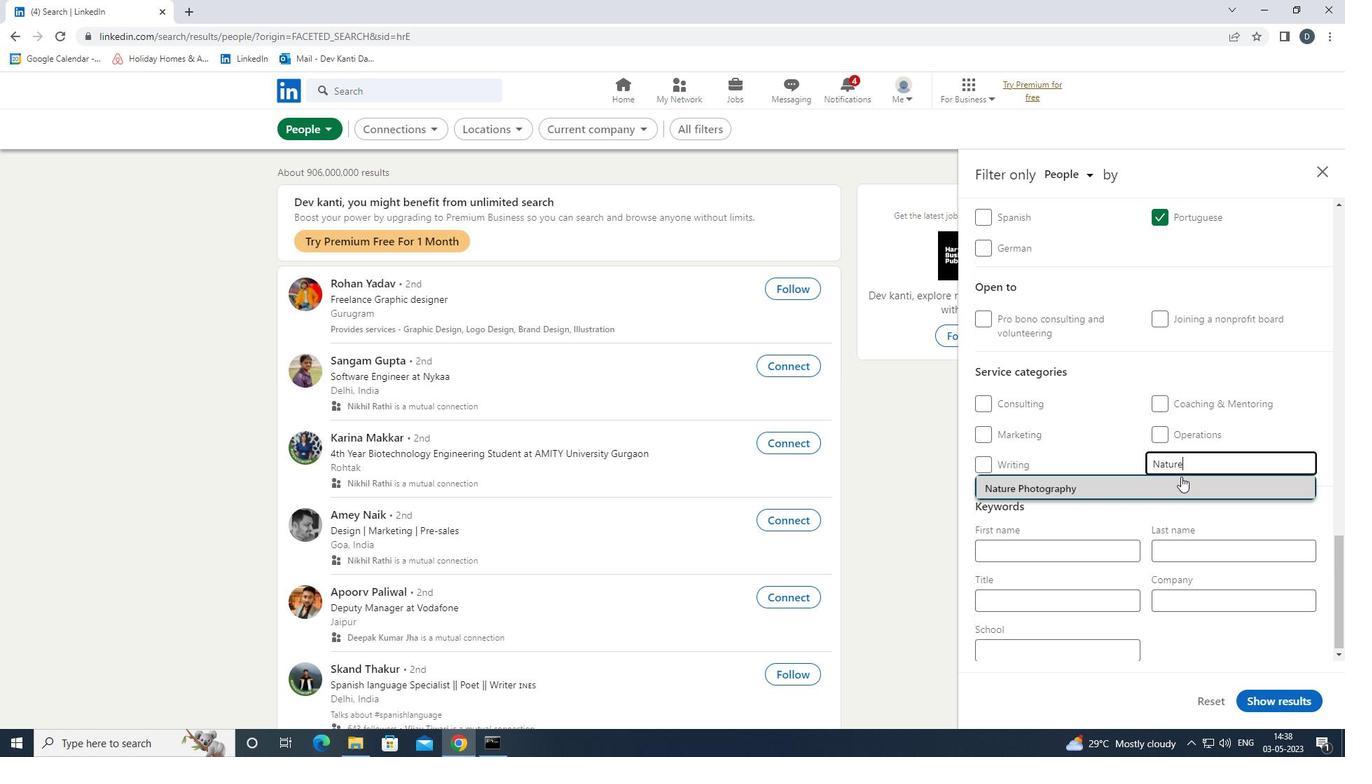 
Action: Mouse scrolled (1181, 475) with delta (0, 0)
Screenshot: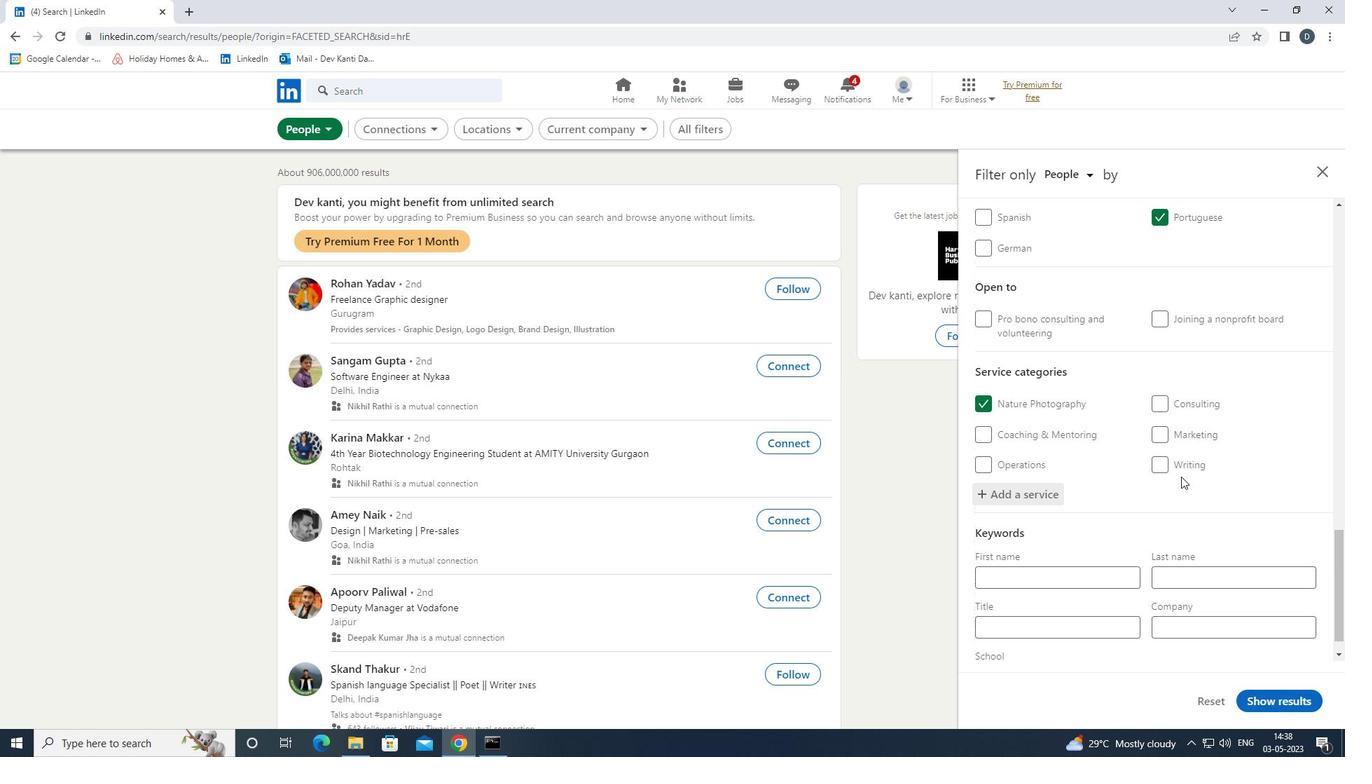 
Action: Mouse moved to (1181, 480)
Screenshot: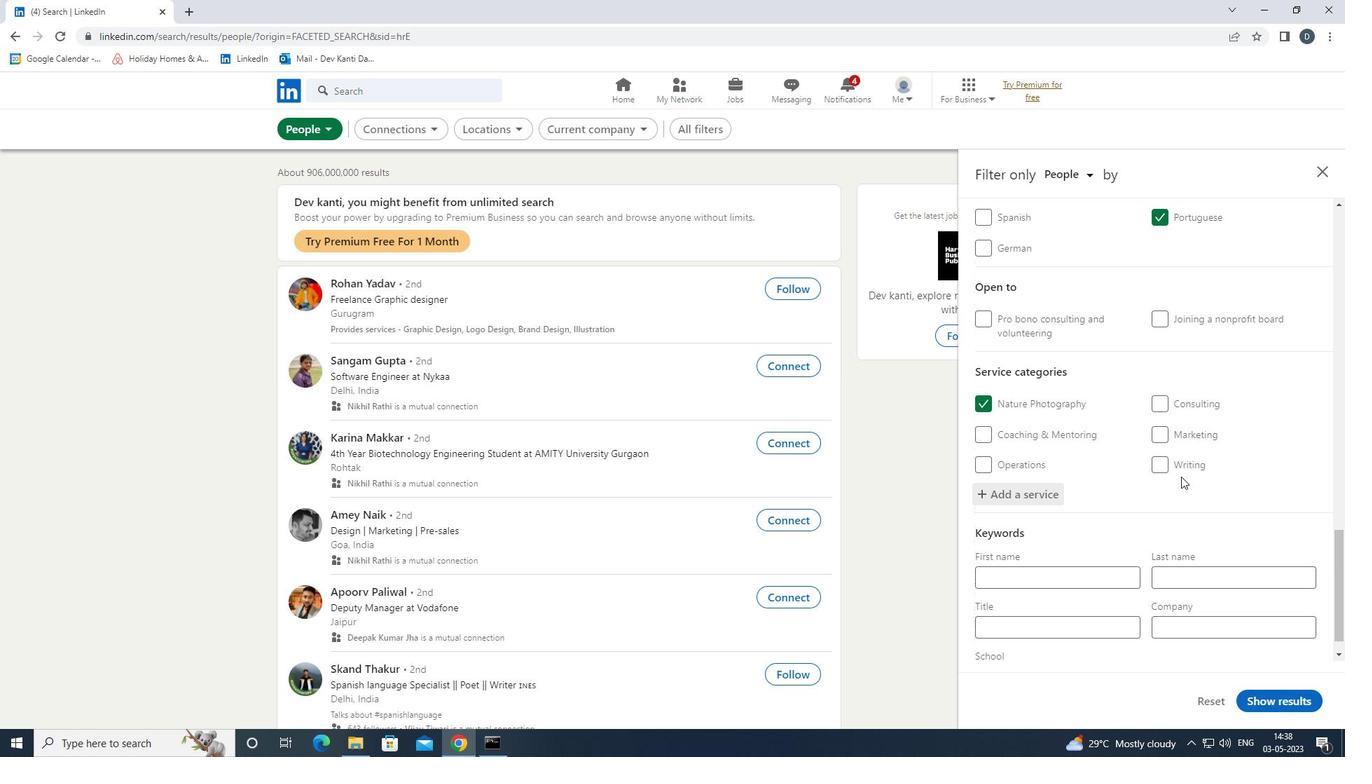 
Action: Mouse scrolled (1181, 480) with delta (0, 0)
Screenshot: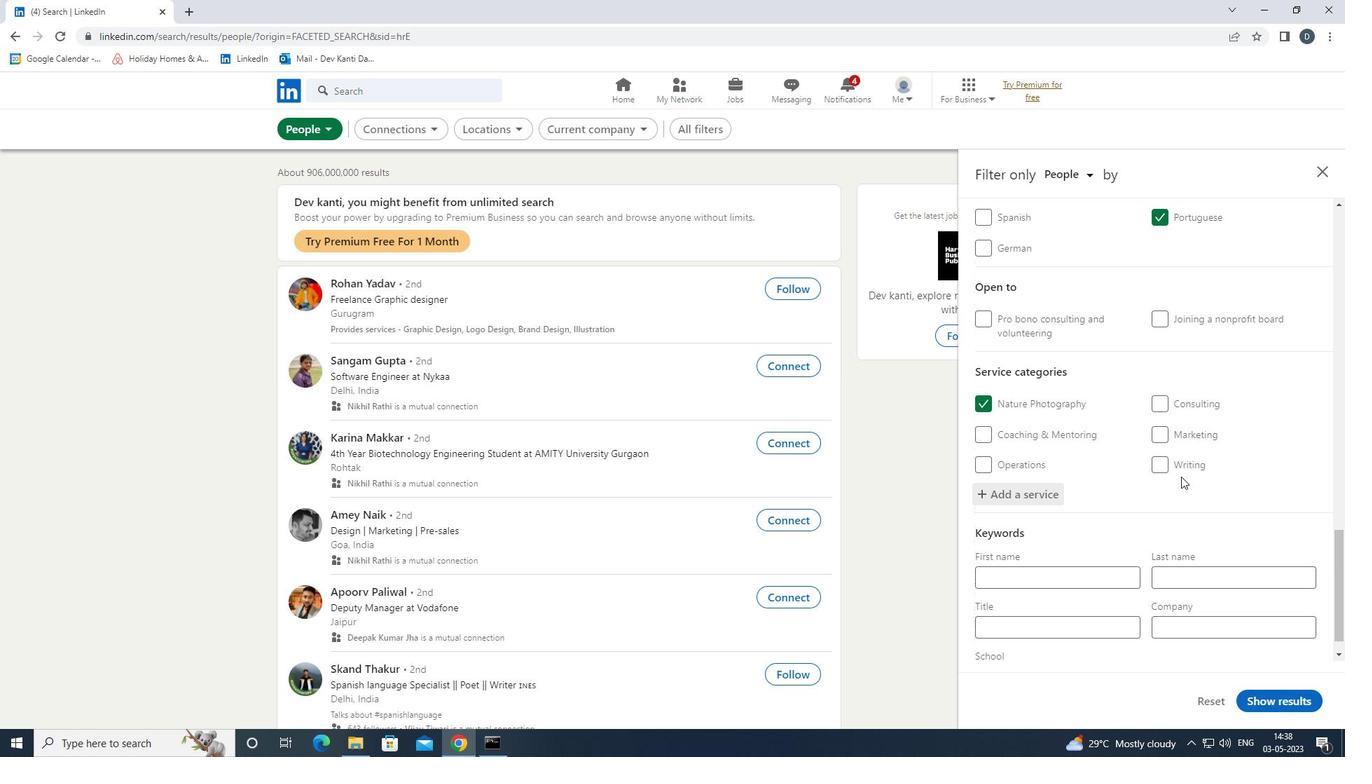 
Action: Mouse moved to (1182, 482)
Screenshot: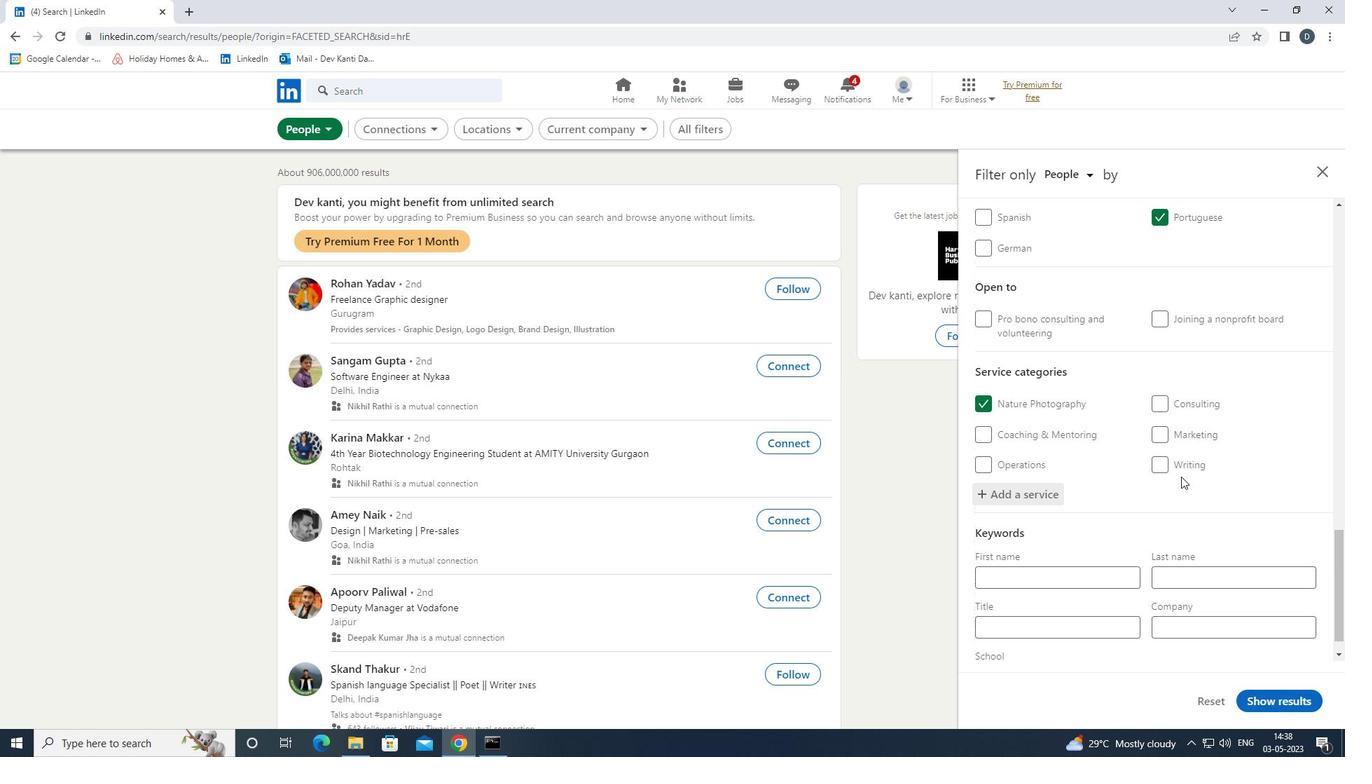 
Action: Mouse scrolled (1182, 482) with delta (0, 0)
Screenshot: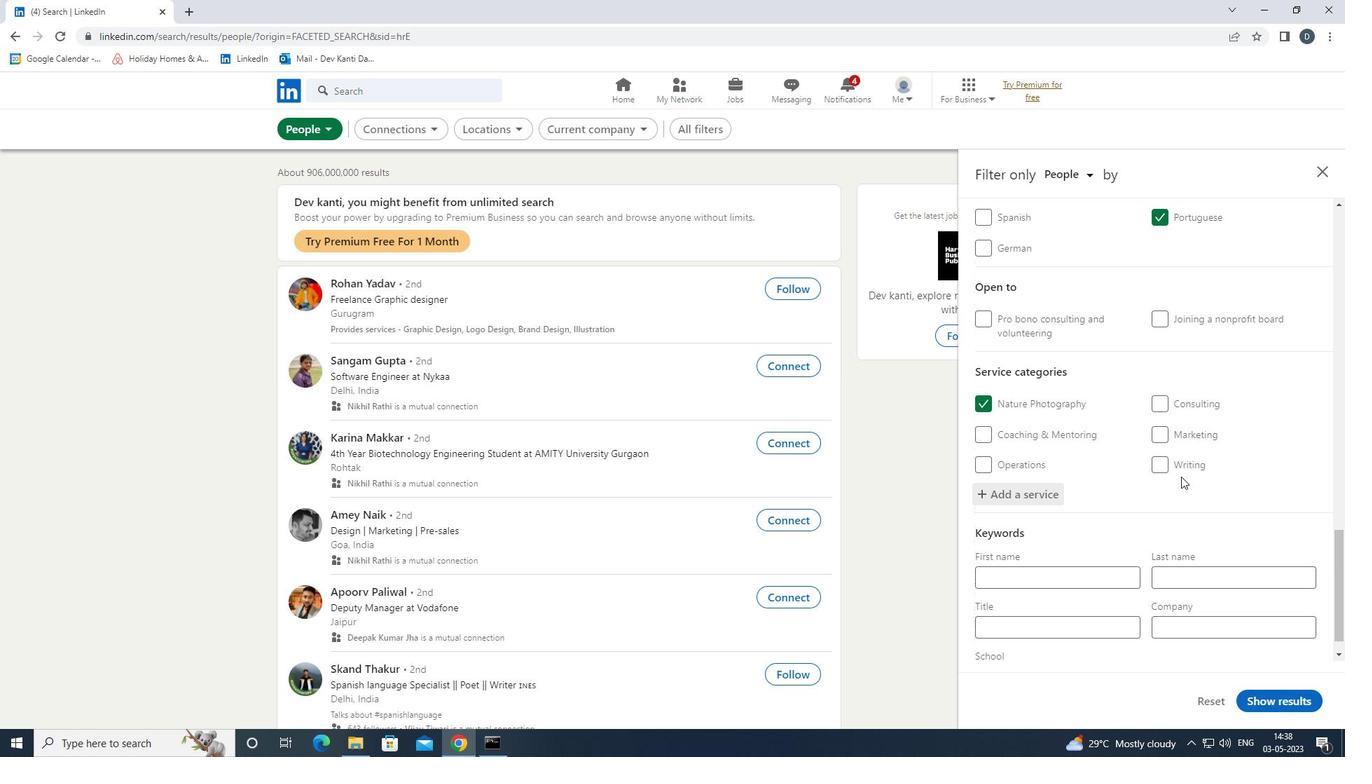 
Action: Mouse moved to (1182, 486)
Screenshot: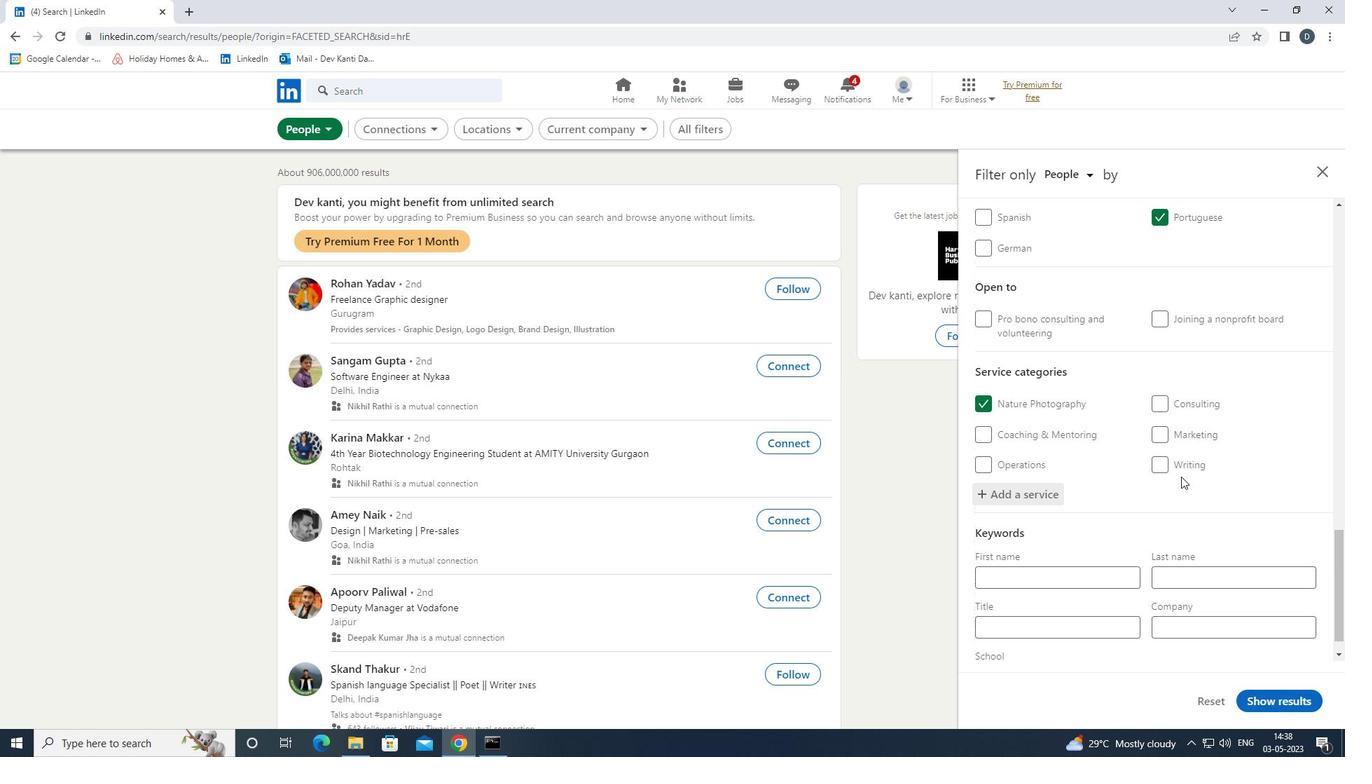 
Action: Mouse scrolled (1182, 485) with delta (0, 0)
Screenshot: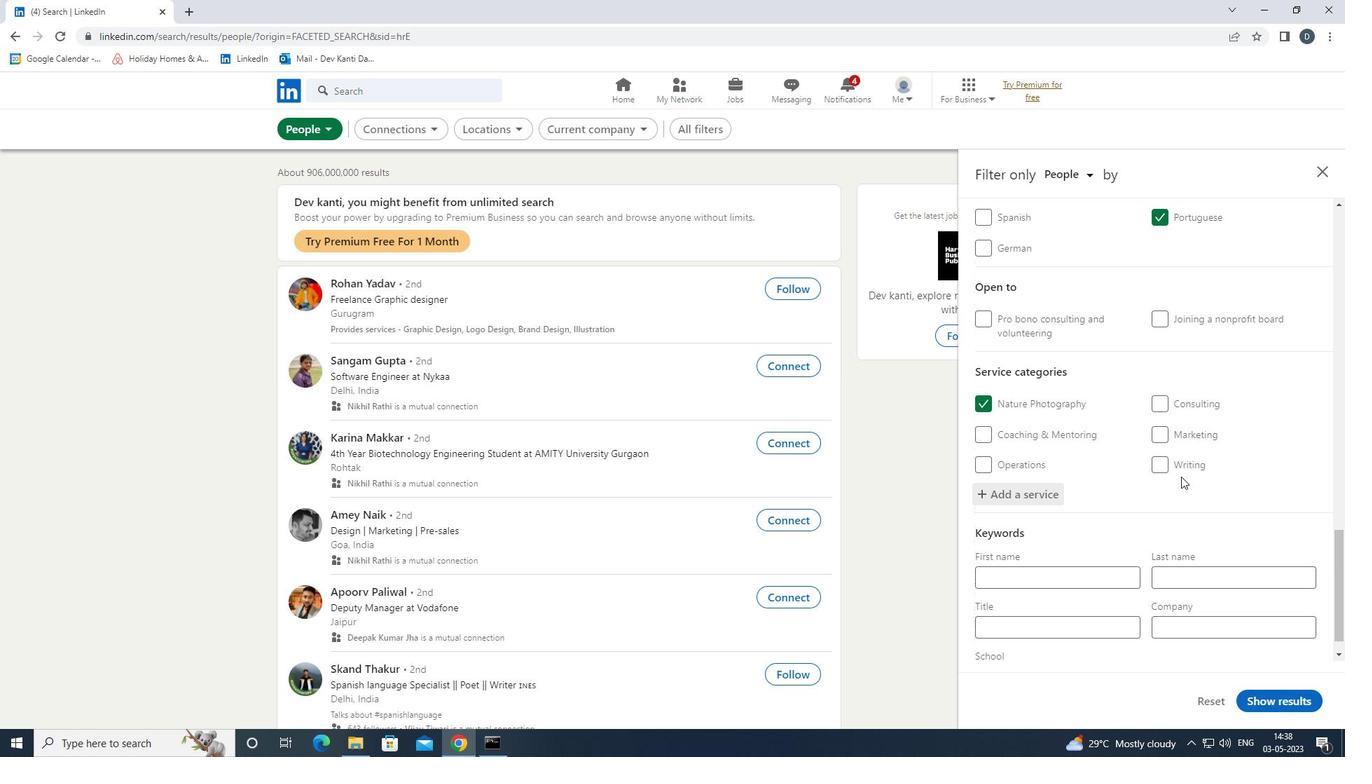 
Action: Mouse moved to (1068, 596)
Screenshot: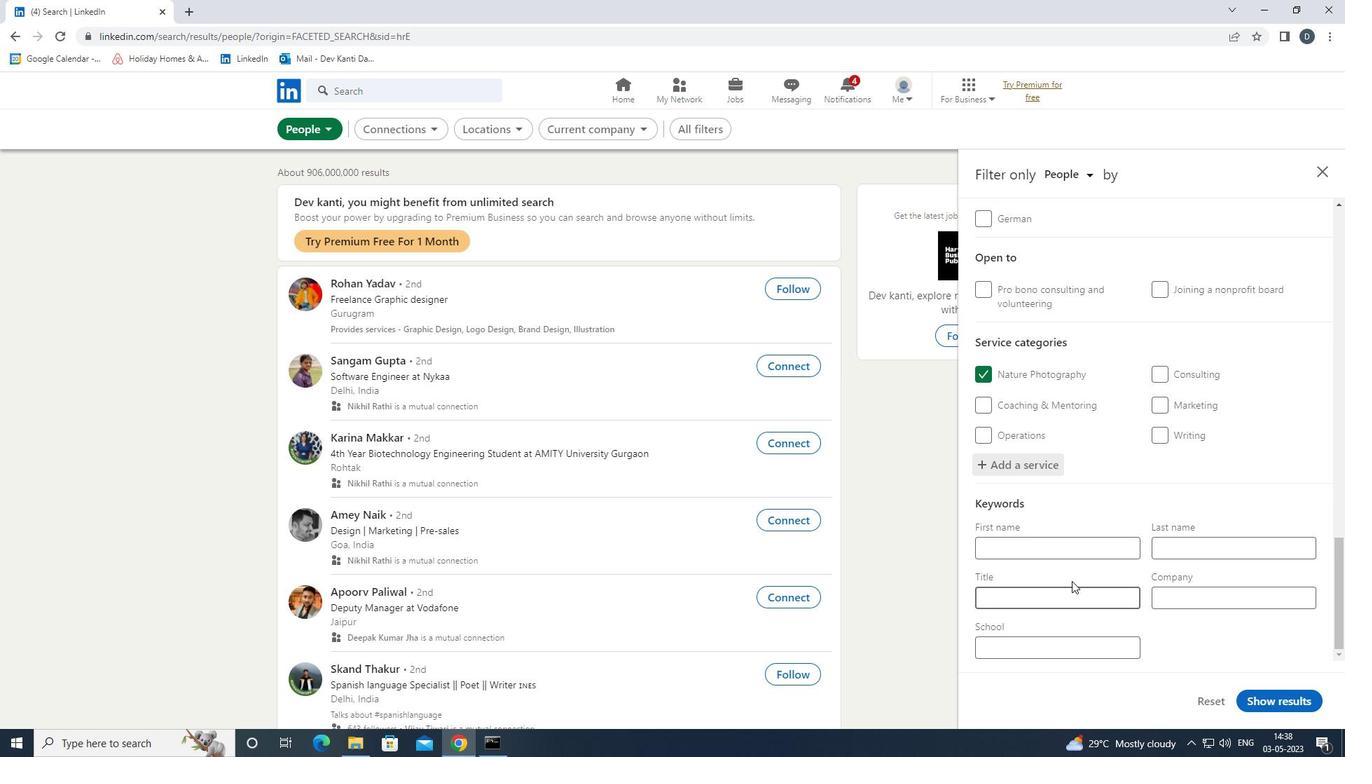 
Action: Mouse pressed left at (1068, 596)
Screenshot: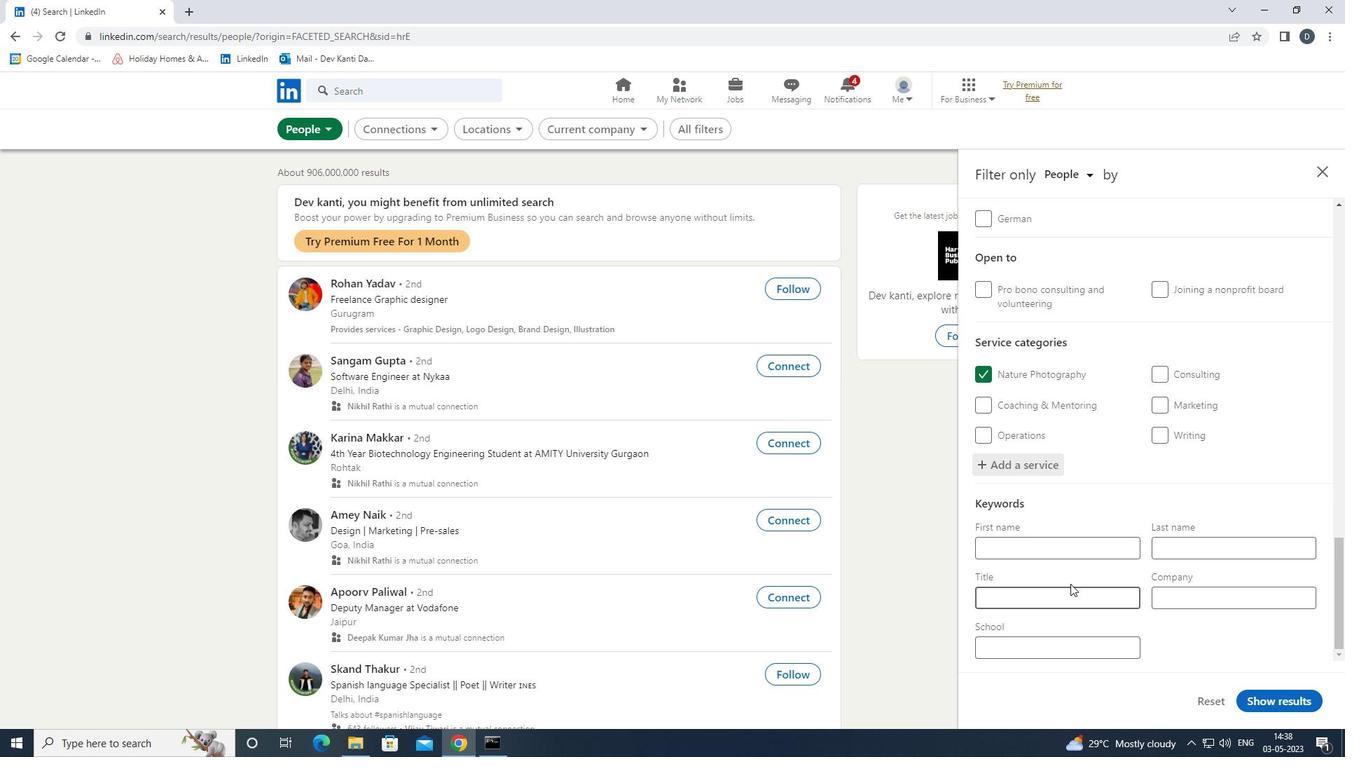 
Action: Mouse moved to (1067, 597)
Screenshot: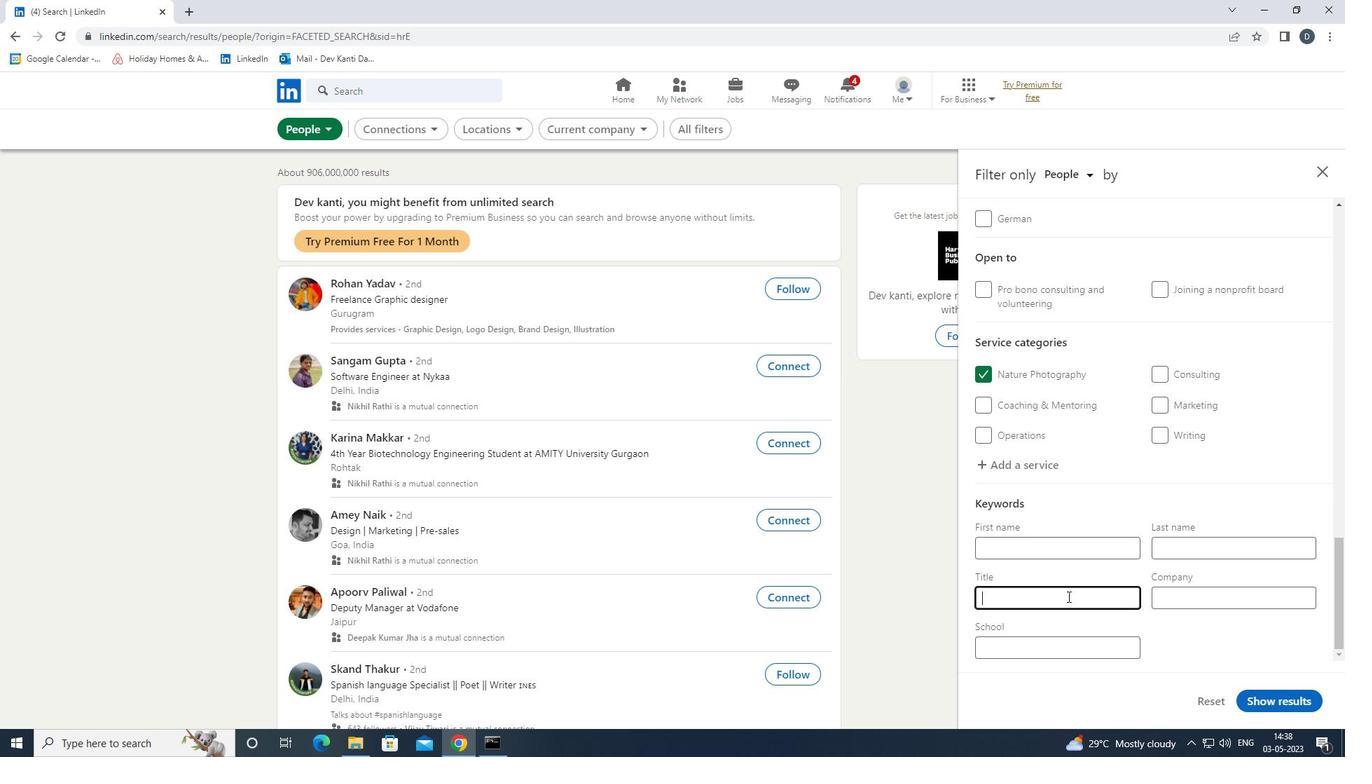 
Action: Key pressed <Key.shift>COLUMNIST
Screenshot: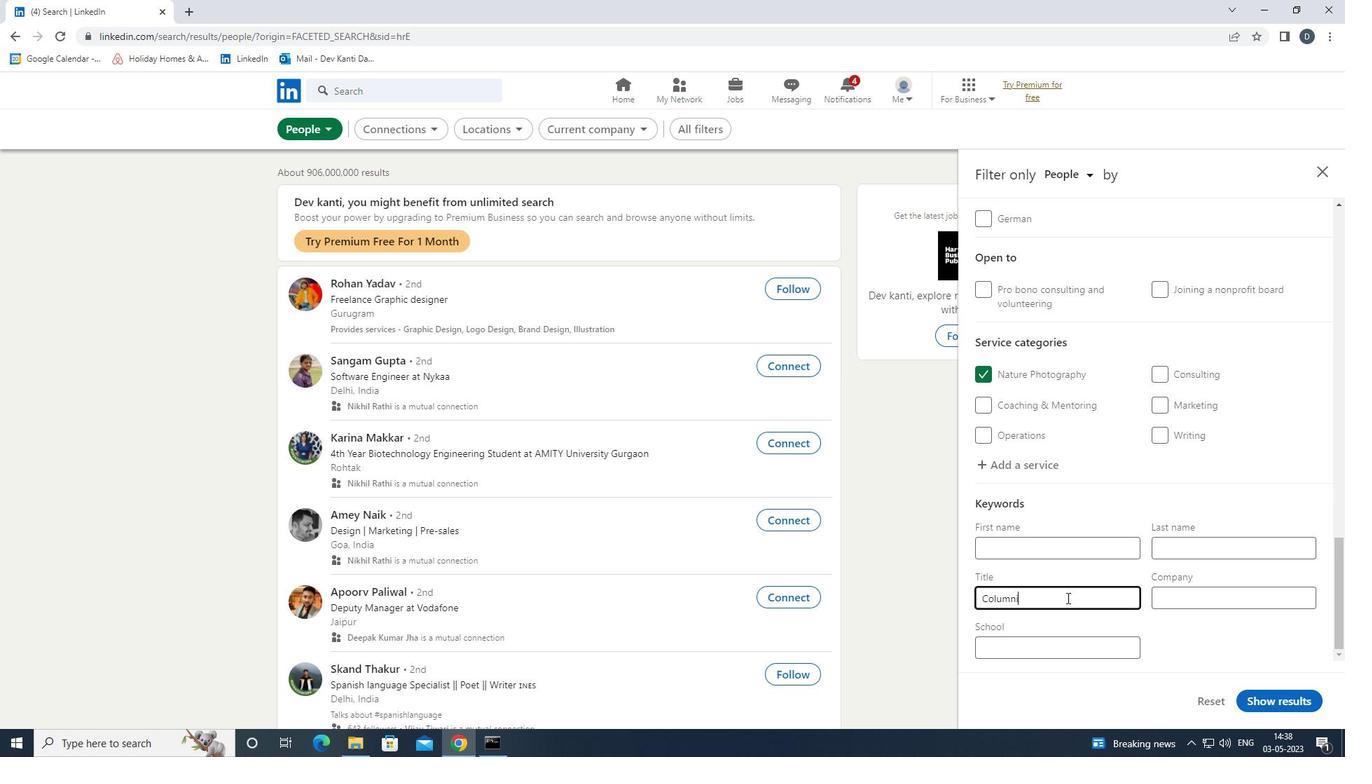 
Action: Mouse moved to (1259, 705)
Screenshot: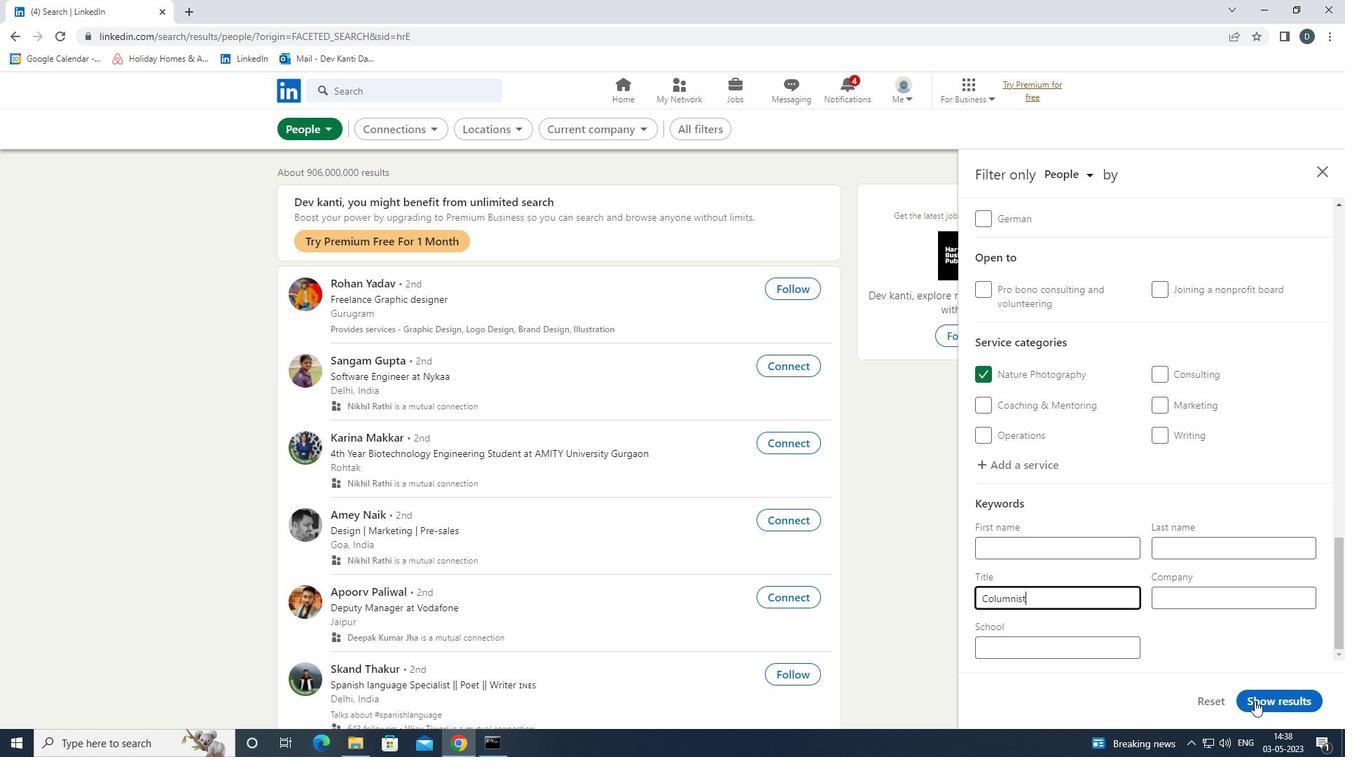 
Action: Mouse pressed left at (1259, 705)
Screenshot: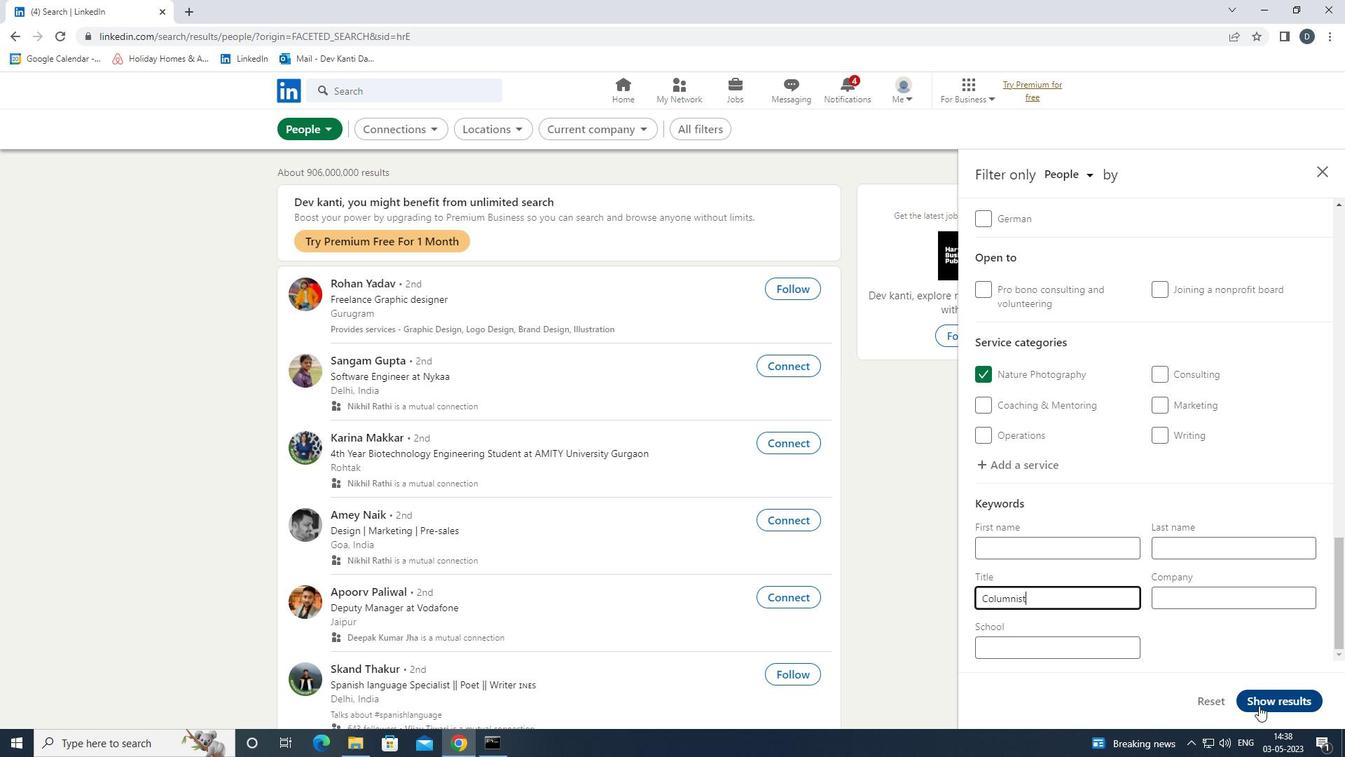 
Action: Mouse moved to (397, 139)
Screenshot: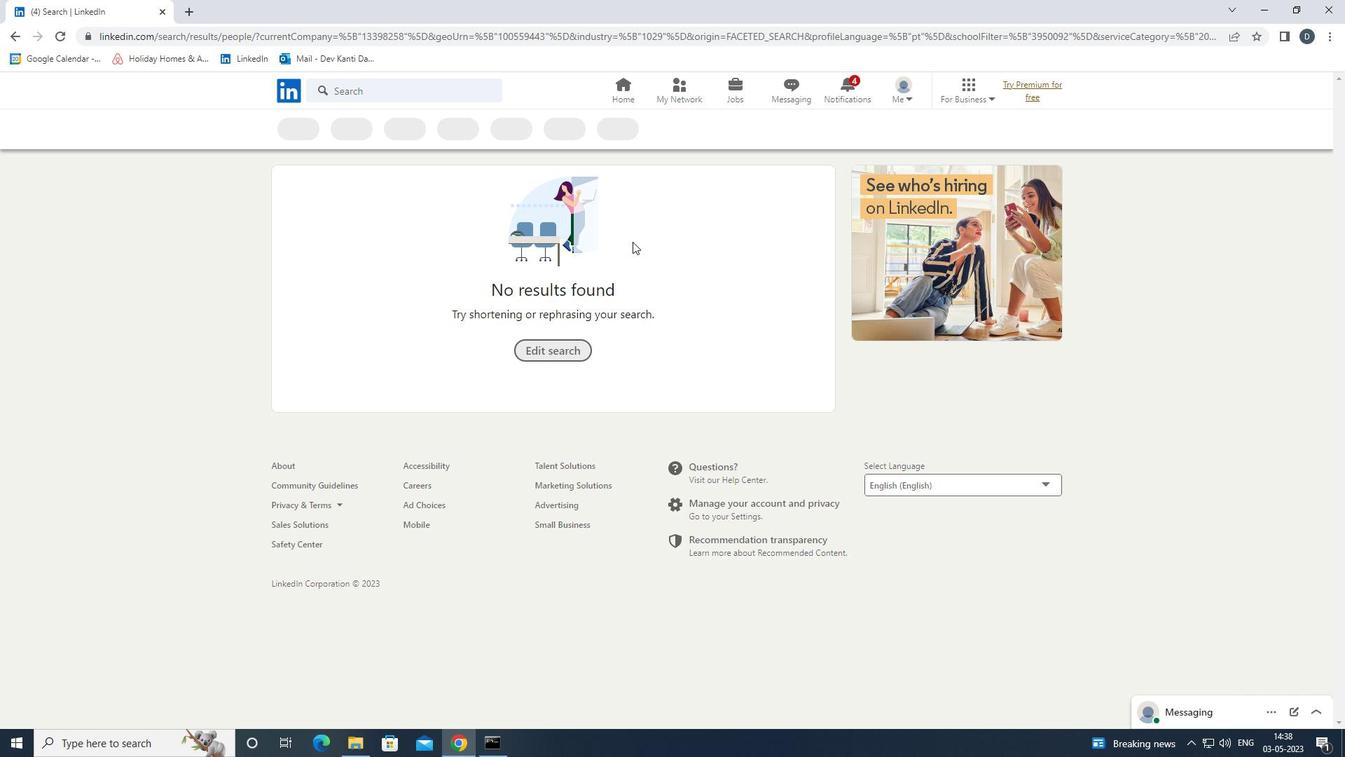 
